 Task: Search one way flight ticket for 2 adults, 2 infants in seat and 1 infant on lap in first from Louisville: Louisville International Airport (standiford Field) to Greenville: Pitt-greenville Airport on 5-2-2023. Choice of flights is Royal air maroc. Number of bags: 1 carry on bag and 5 checked bags. Price is upto 65000. Outbound departure time preference is 8:30.
Action: Mouse moved to (372, 329)
Screenshot: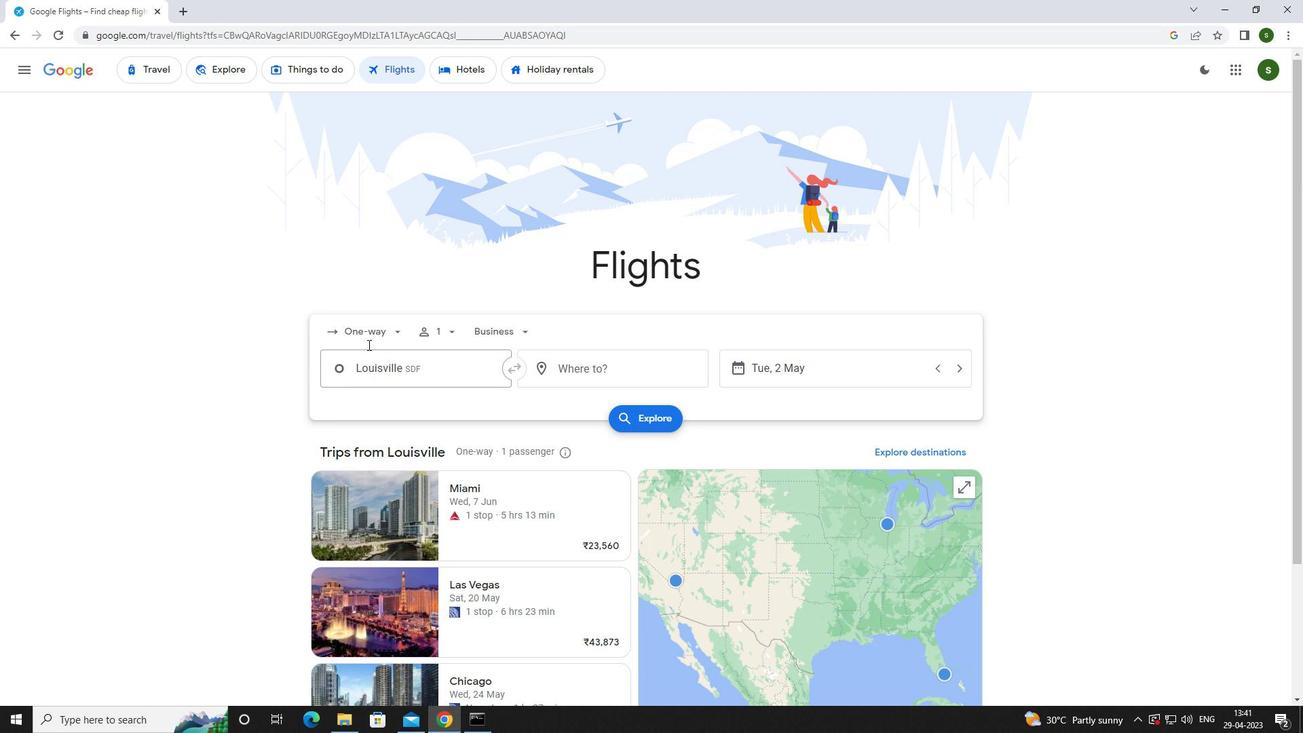 
Action: Mouse pressed left at (372, 329)
Screenshot: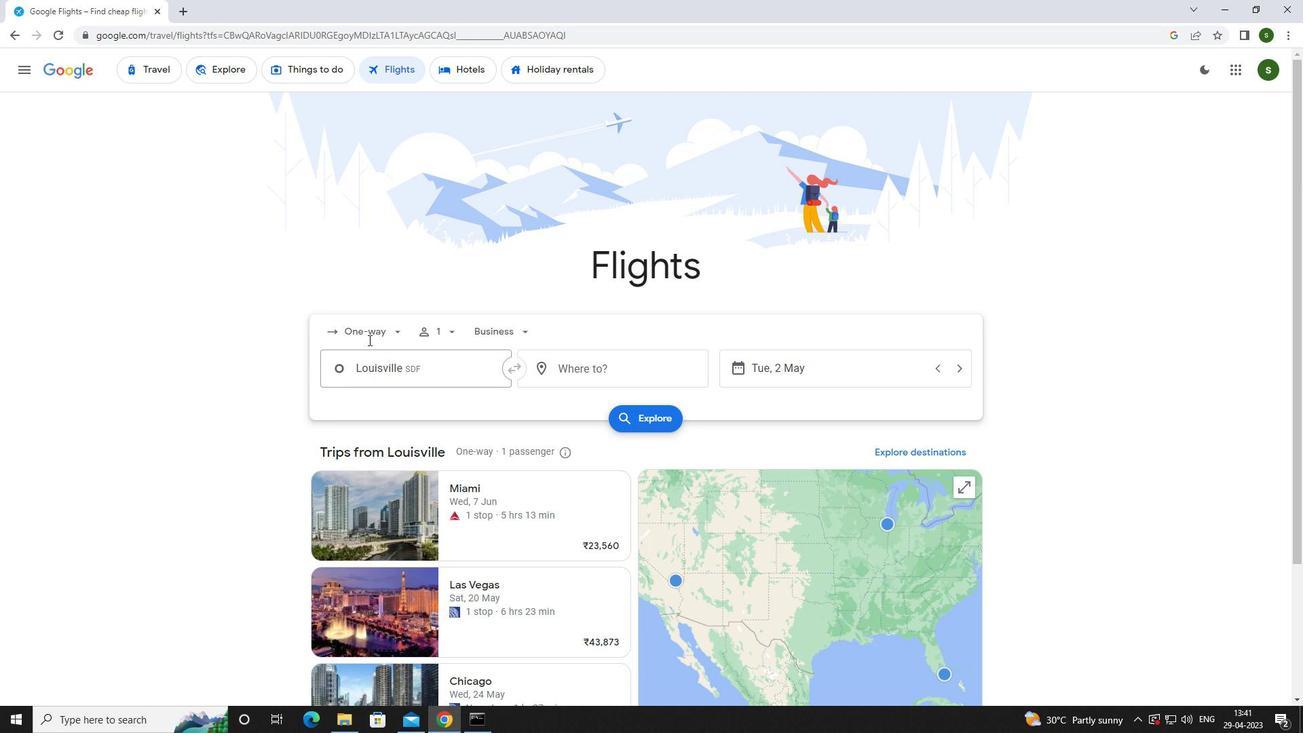 
Action: Mouse moved to (395, 331)
Screenshot: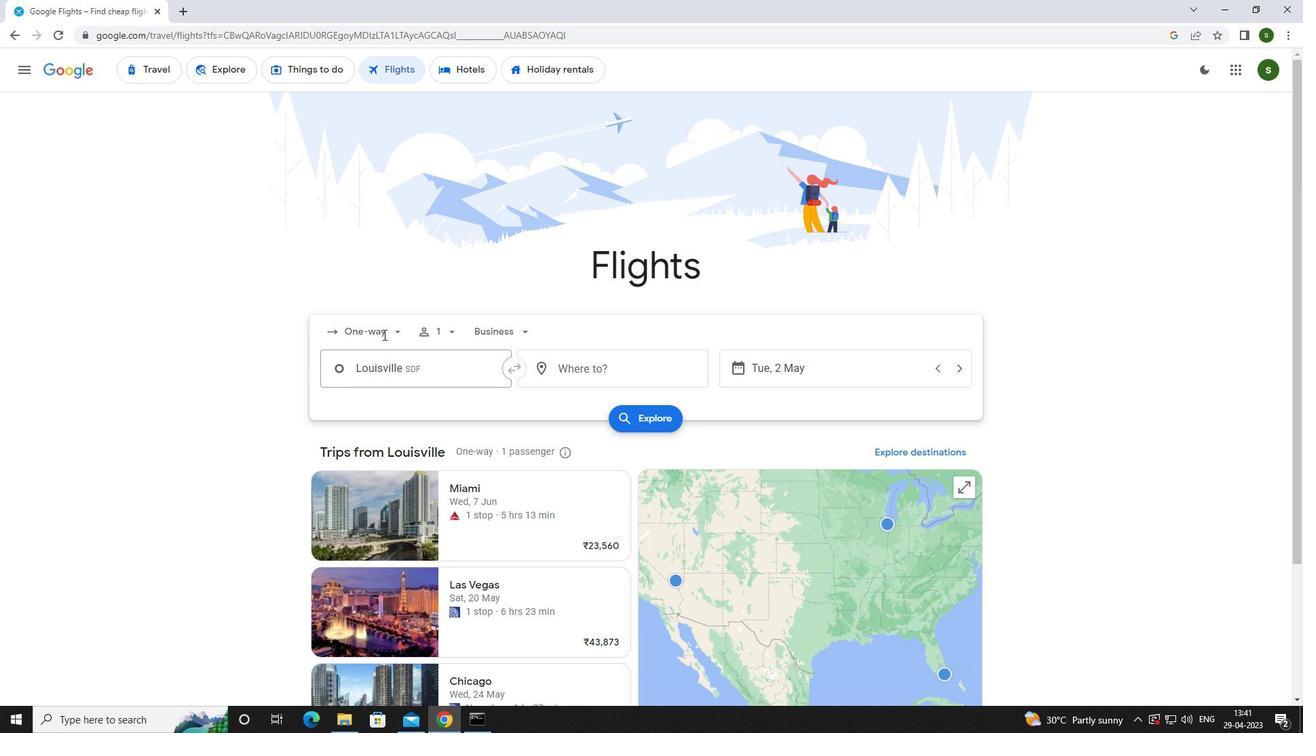 
Action: Mouse pressed left at (395, 331)
Screenshot: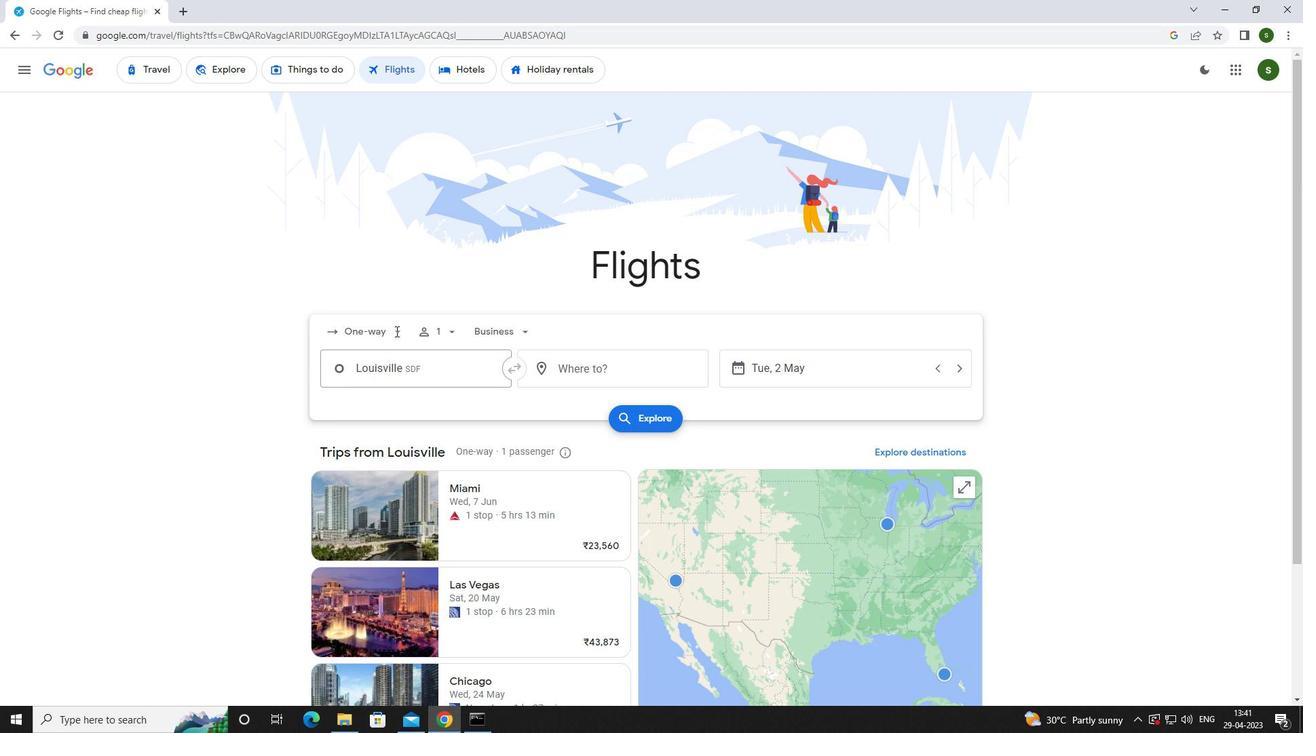 
Action: Mouse pressed left at (395, 331)
Screenshot: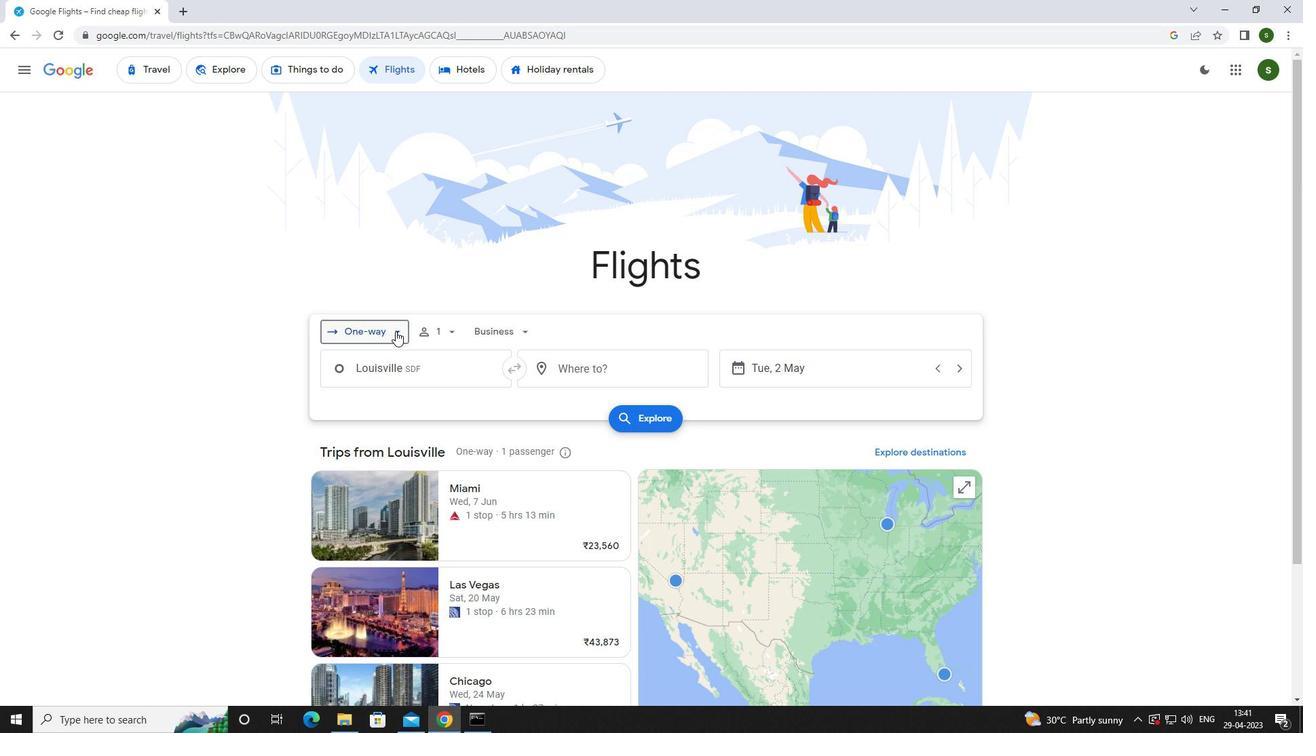 
Action: Mouse moved to (386, 395)
Screenshot: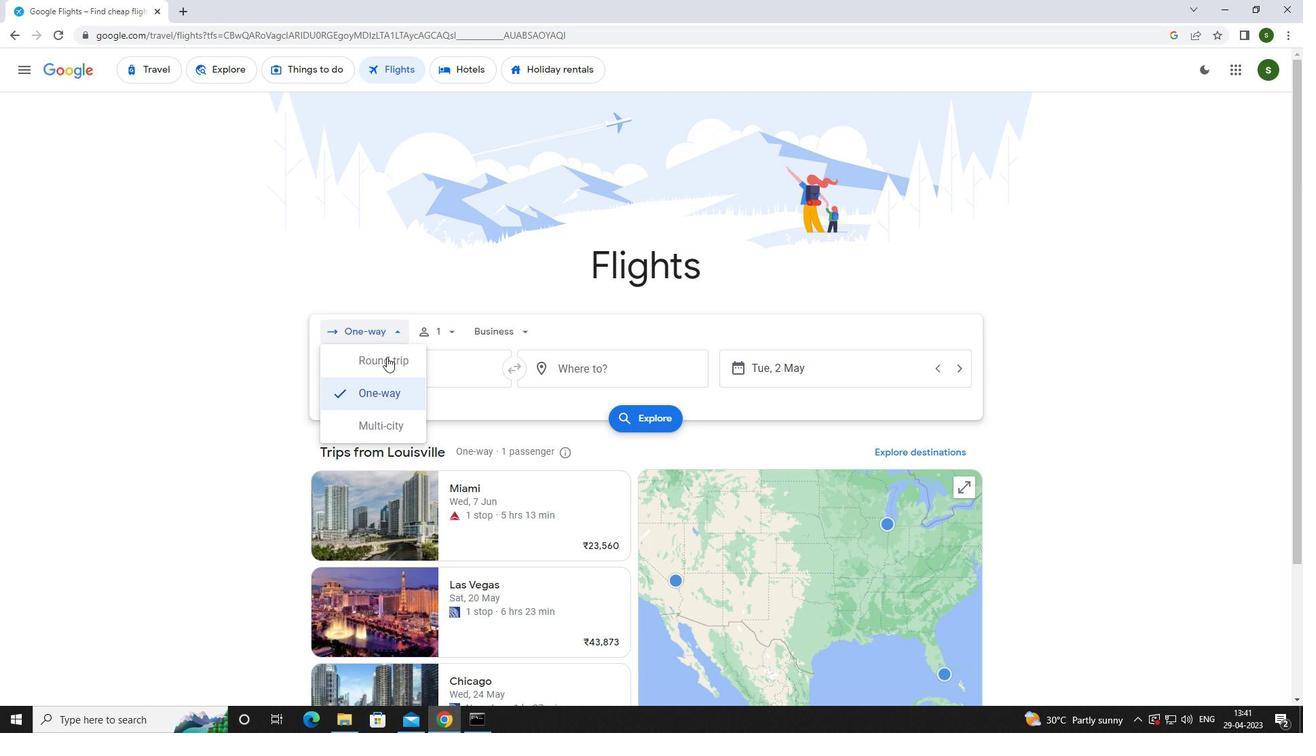 
Action: Mouse pressed left at (386, 395)
Screenshot: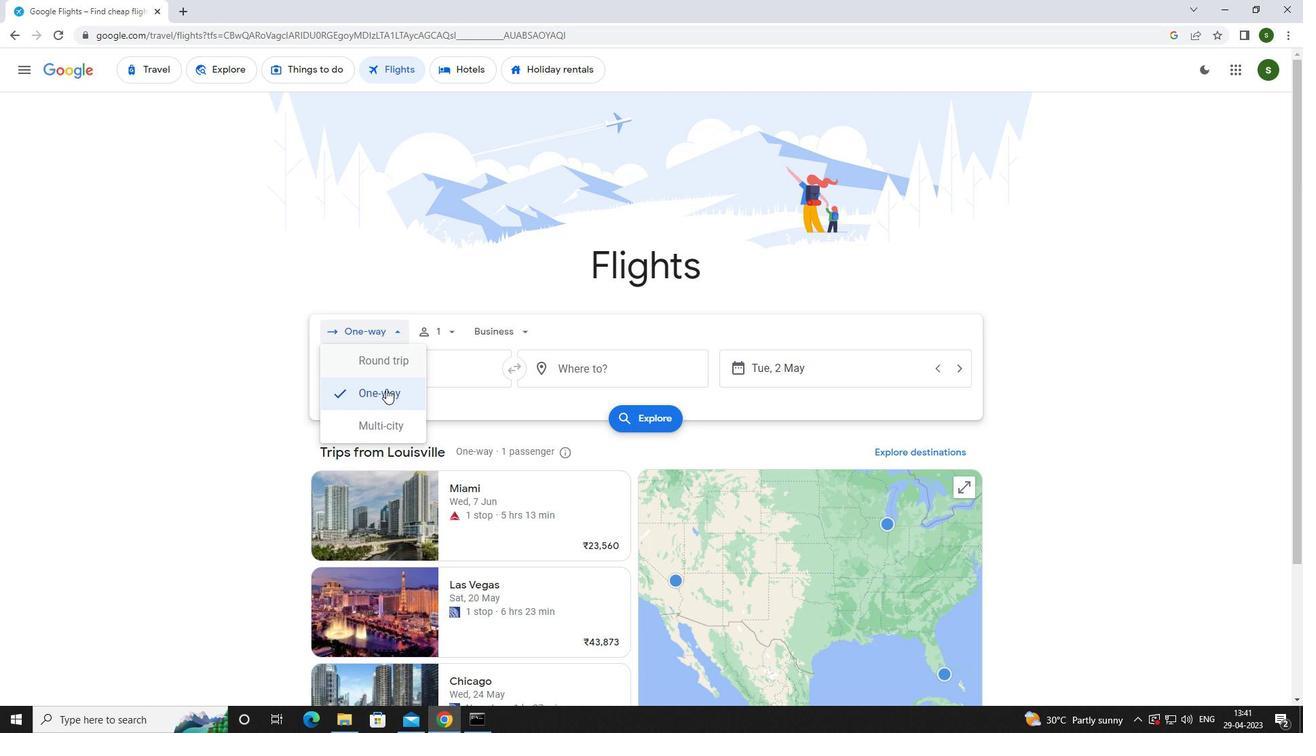 
Action: Mouse moved to (453, 327)
Screenshot: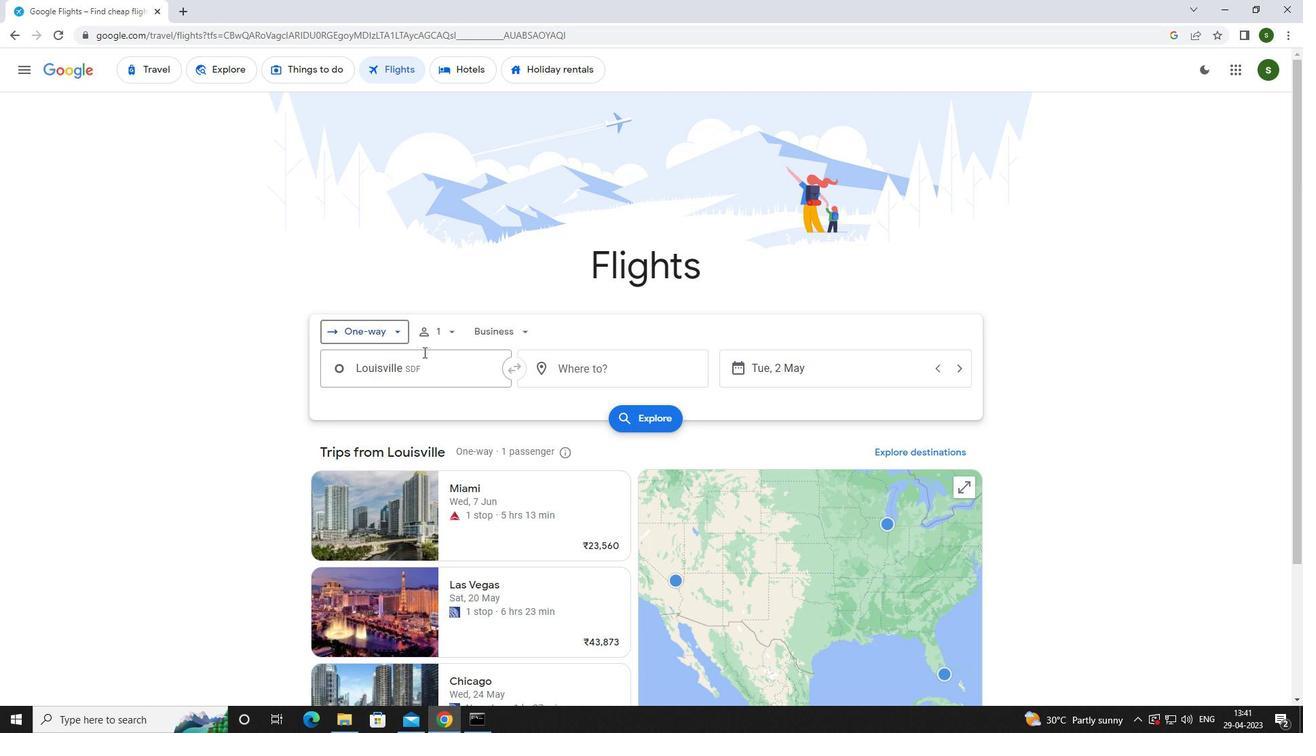 
Action: Mouse pressed left at (453, 327)
Screenshot: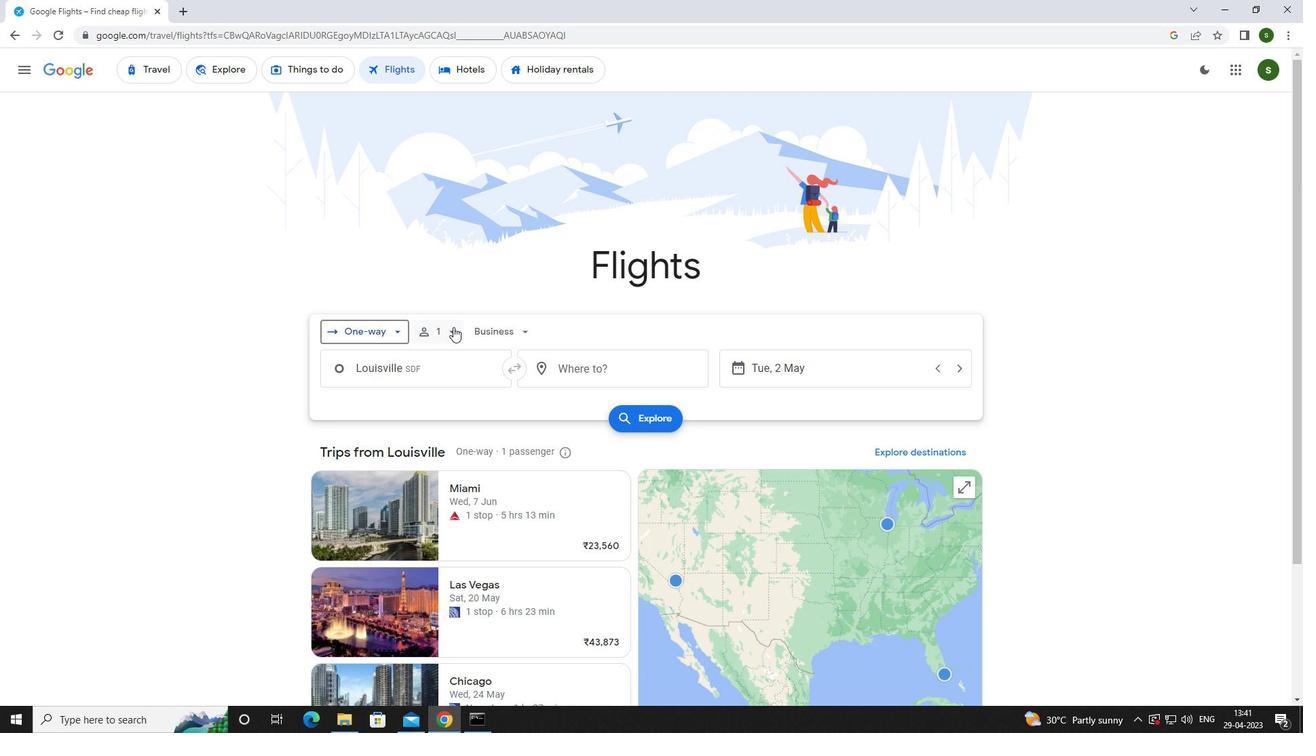 
Action: Mouse moved to (552, 363)
Screenshot: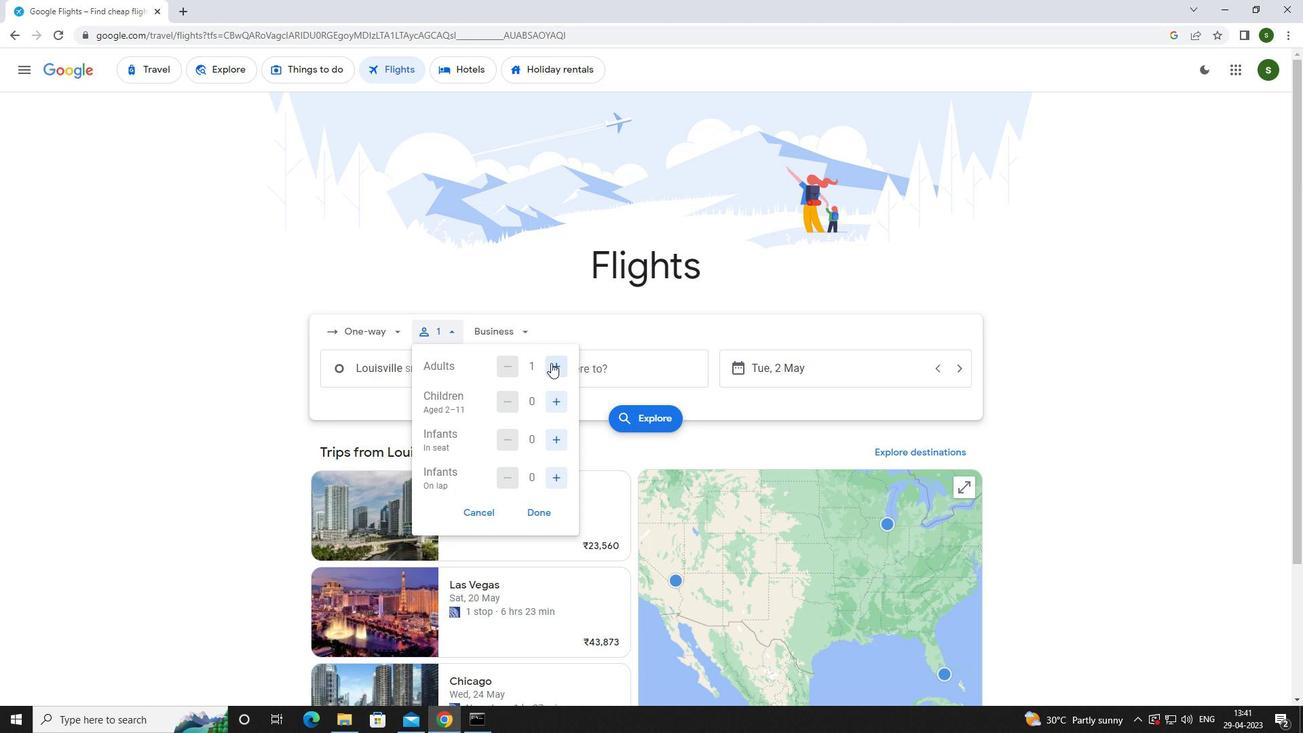 
Action: Mouse pressed left at (552, 363)
Screenshot: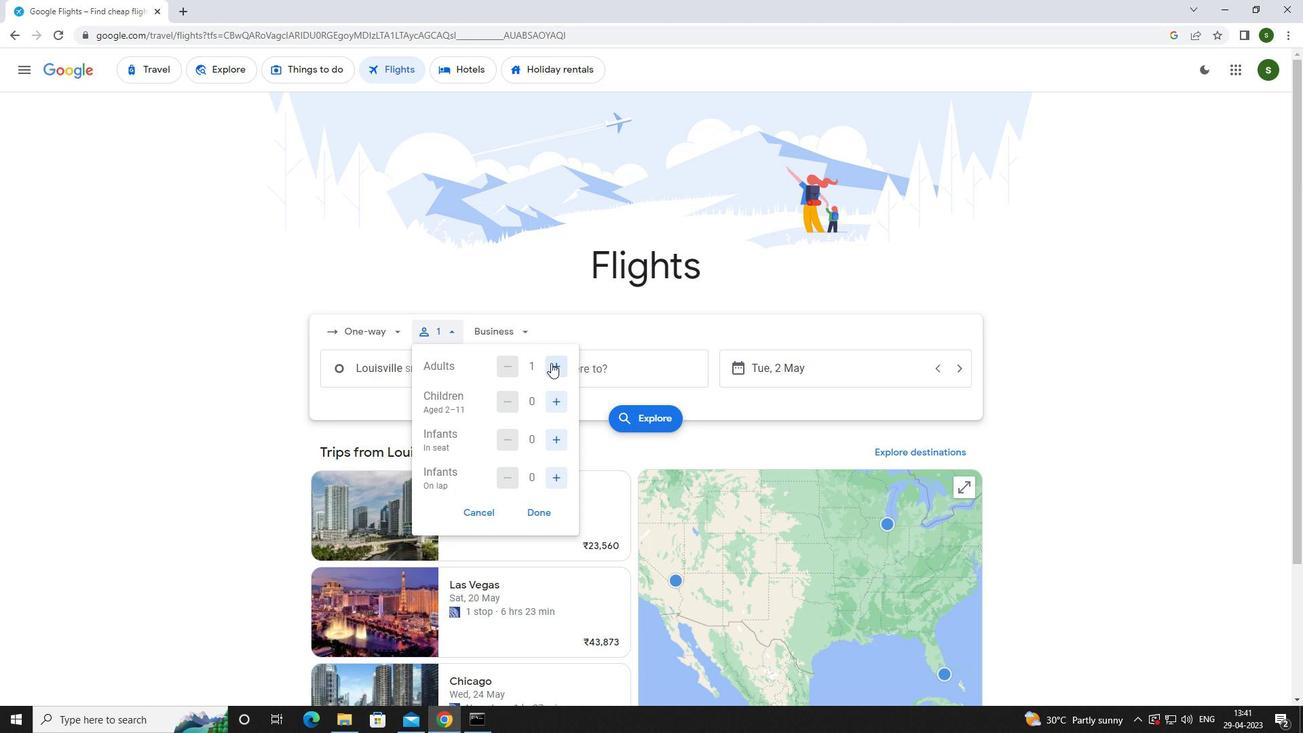 
Action: Mouse moved to (555, 434)
Screenshot: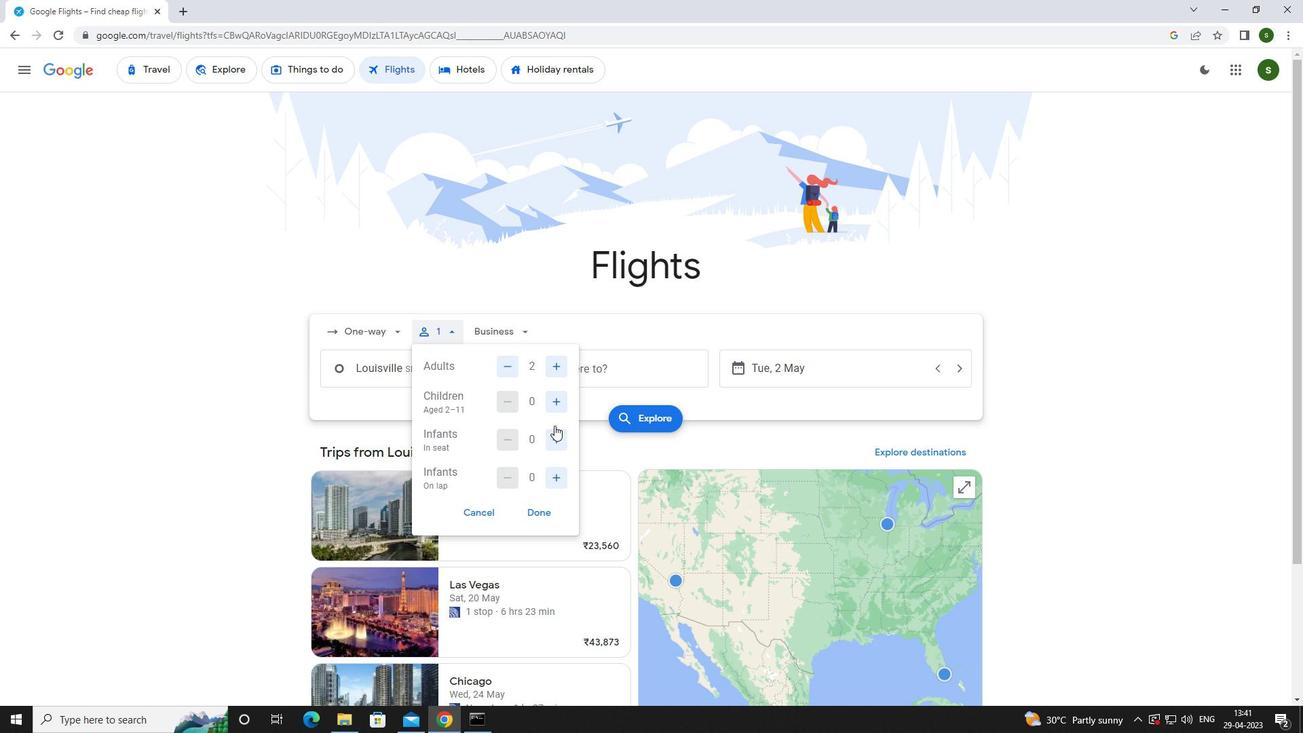 
Action: Mouse pressed left at (555, 434)
Screenshot: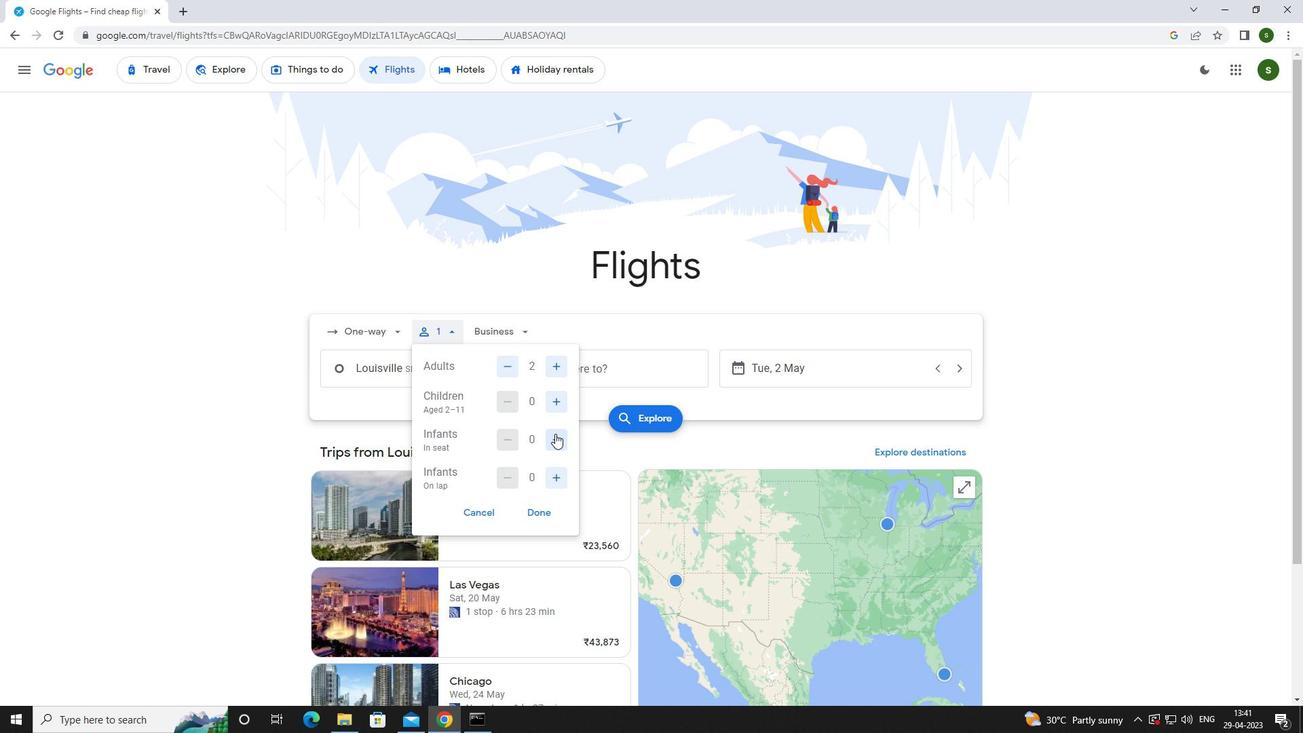 
Action: Mouse moved to (555, 434)
Screenshot: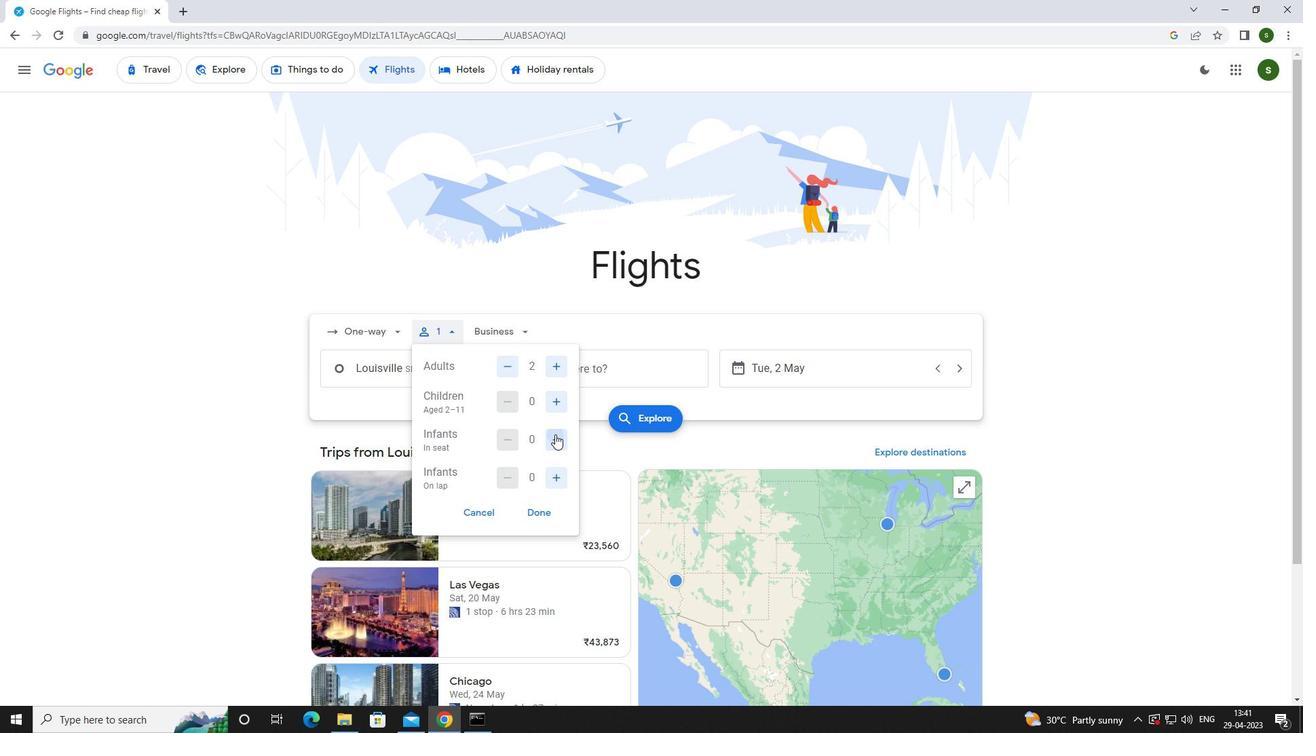 
Action: Mouse pressed left at (555, 434)
Screenshot: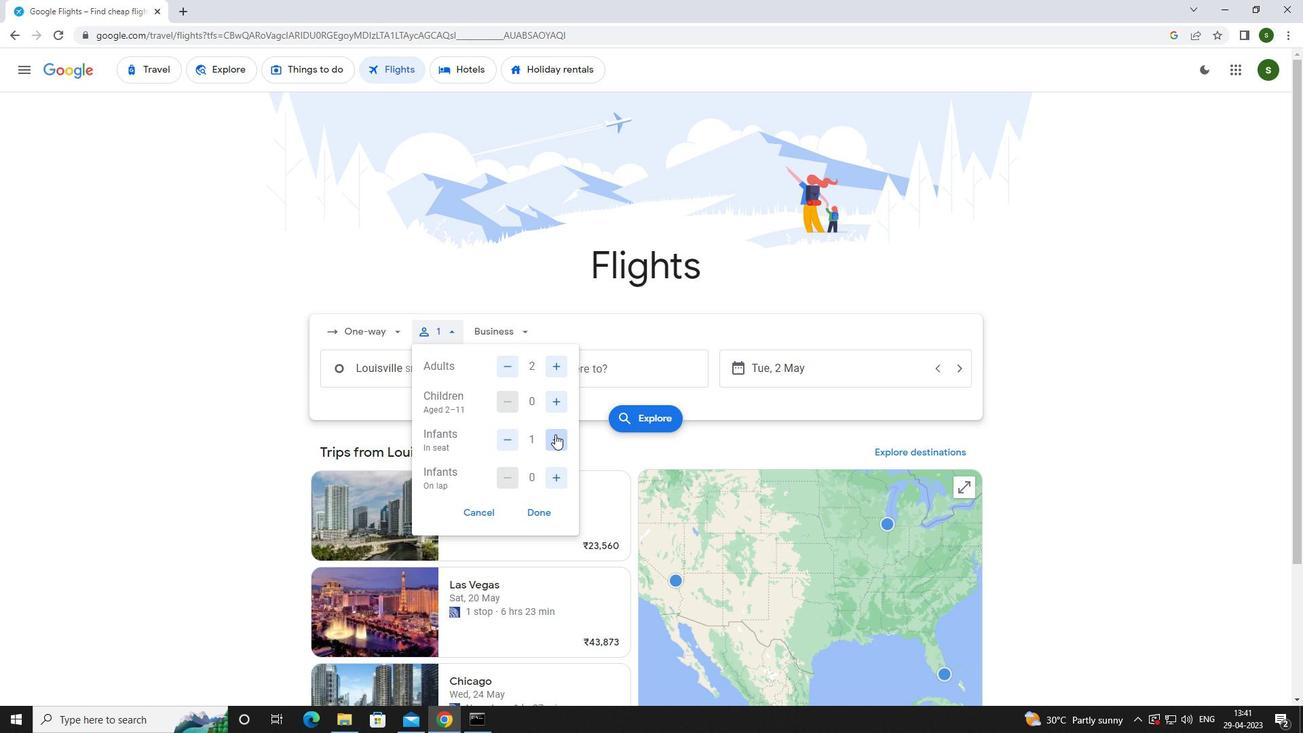 
Action: Mouse moved to (557, 473)
Screenshot: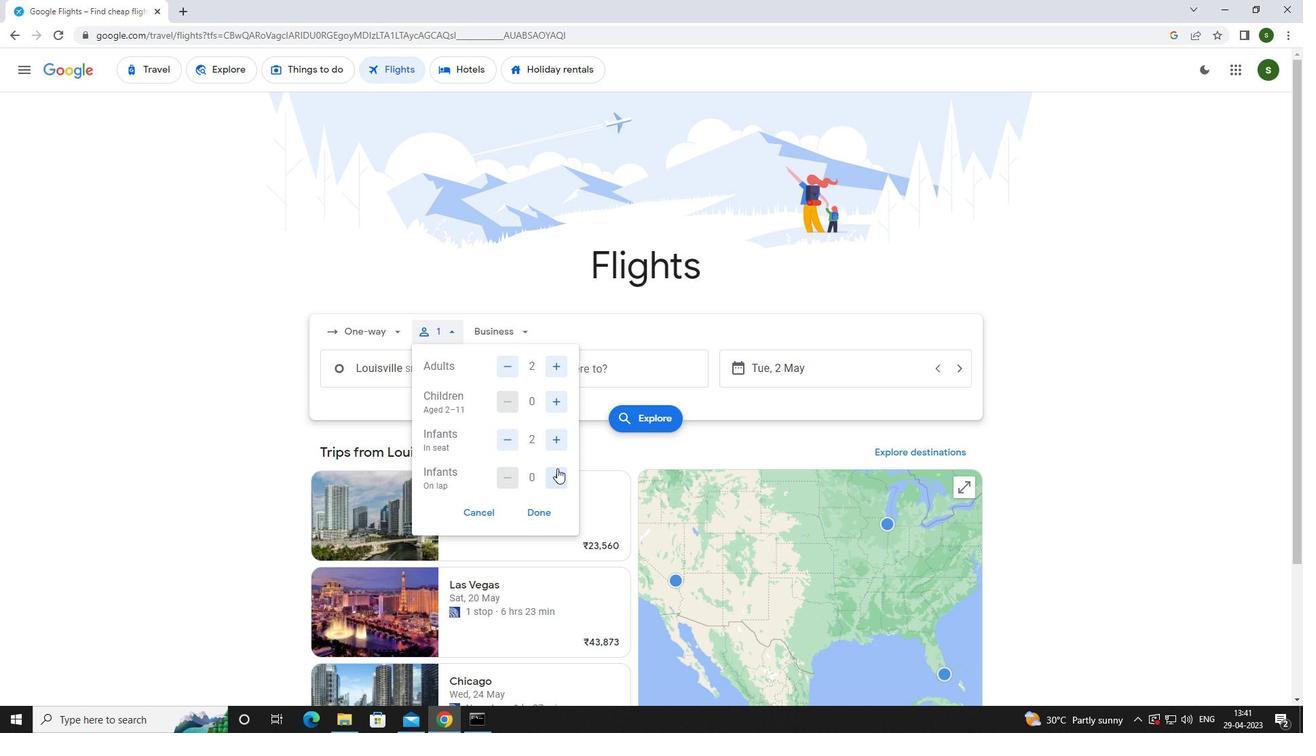 
Action: Mouse pressed left at (557, 473)
Screenshot: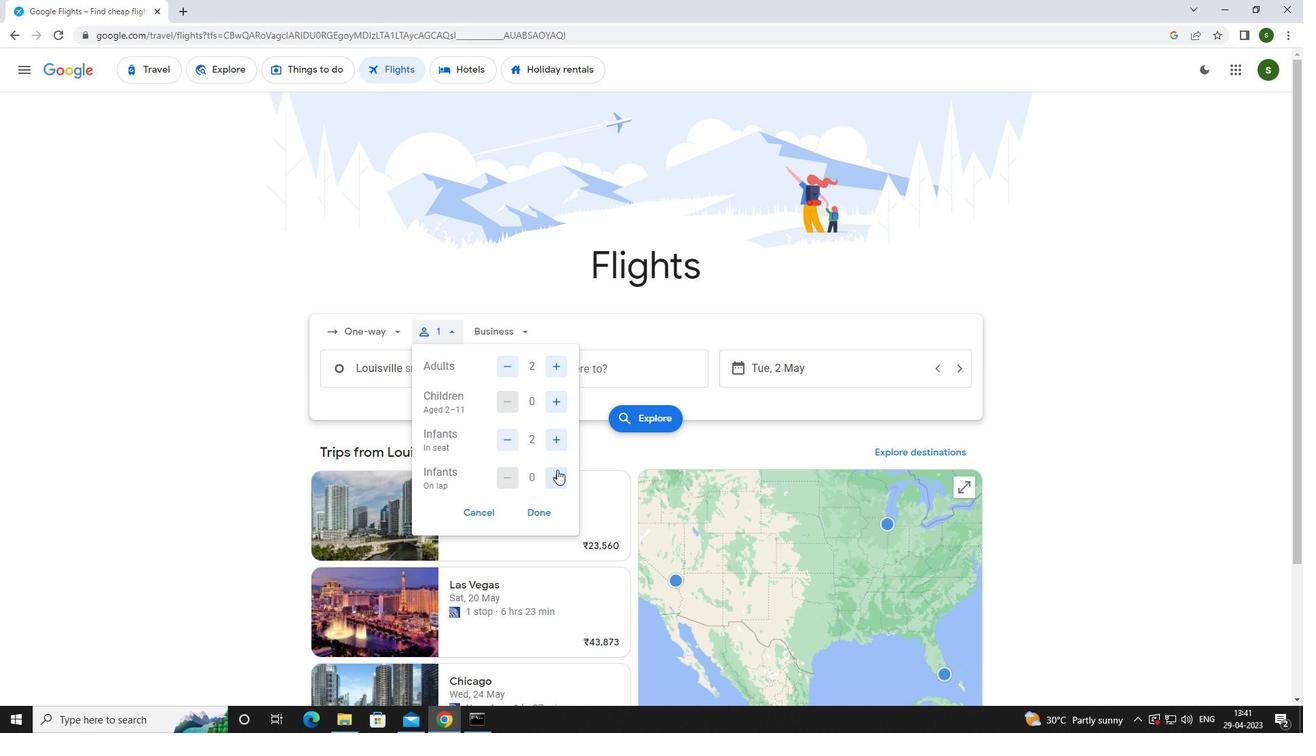 
Action: Mouse moved to (521, 329)
Screenshot: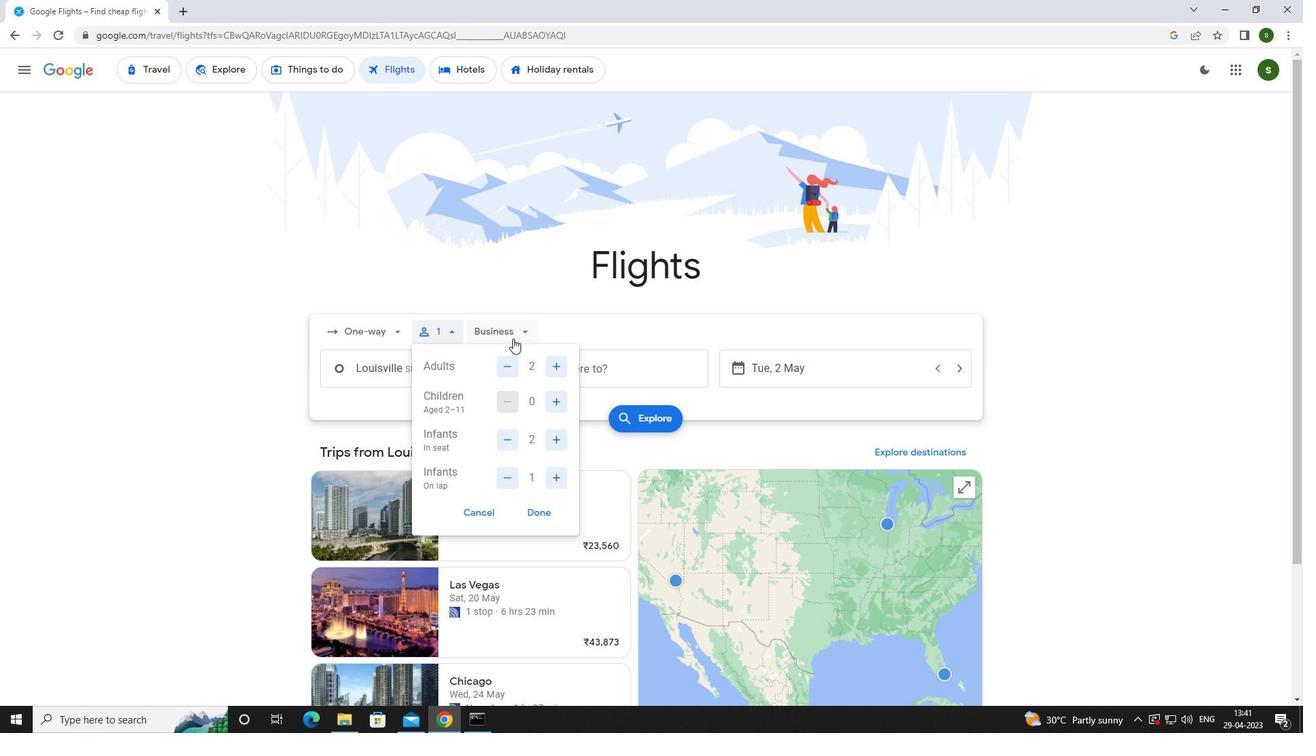 
Action: Mouse pressed left at (521, 329)
Screenshot: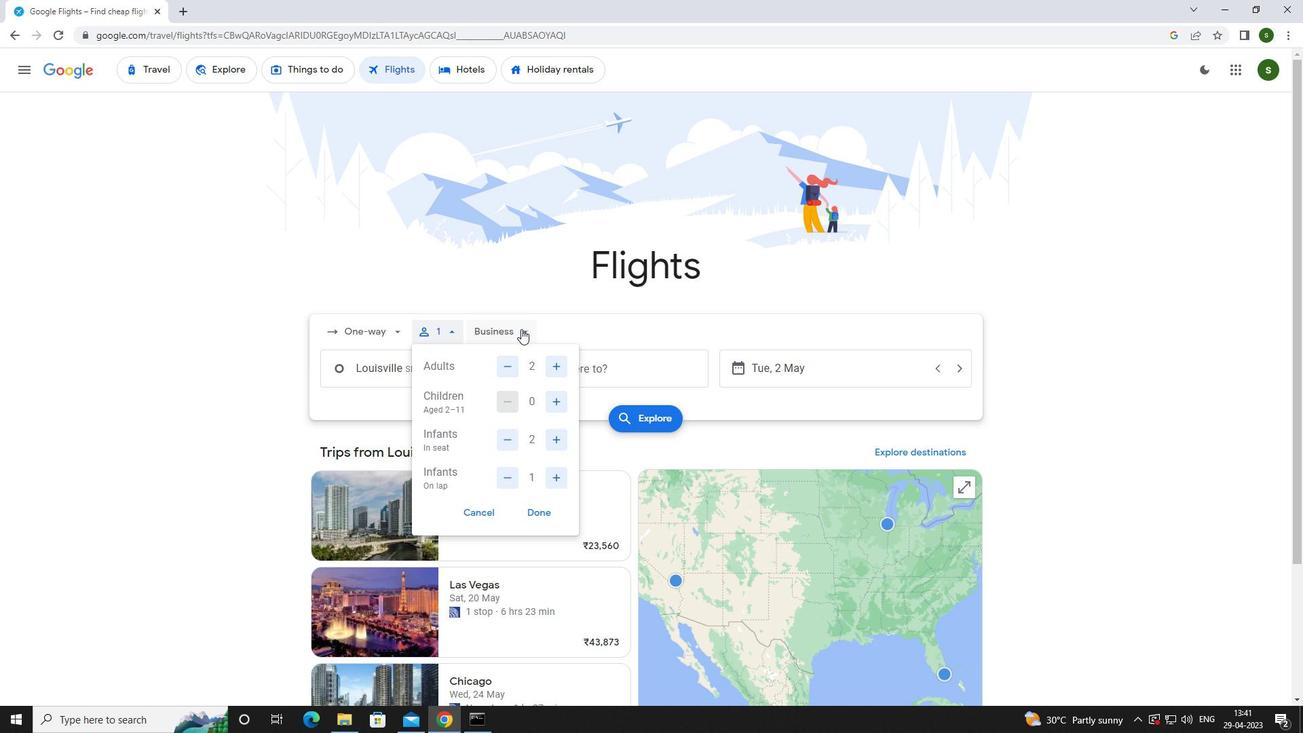 
Action: Mouse moved to (520, 452)
Screenshot: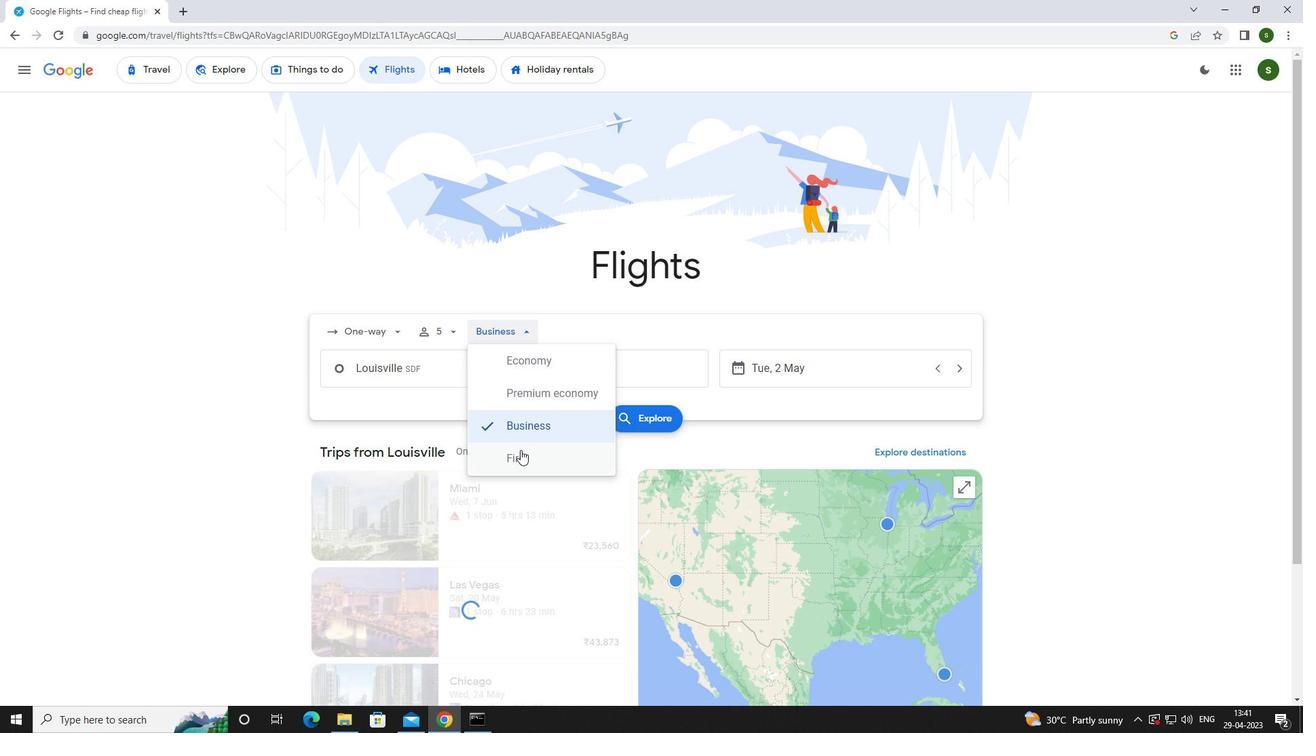 
Action: Mouse pressed left at (520, 452)
Screenshot: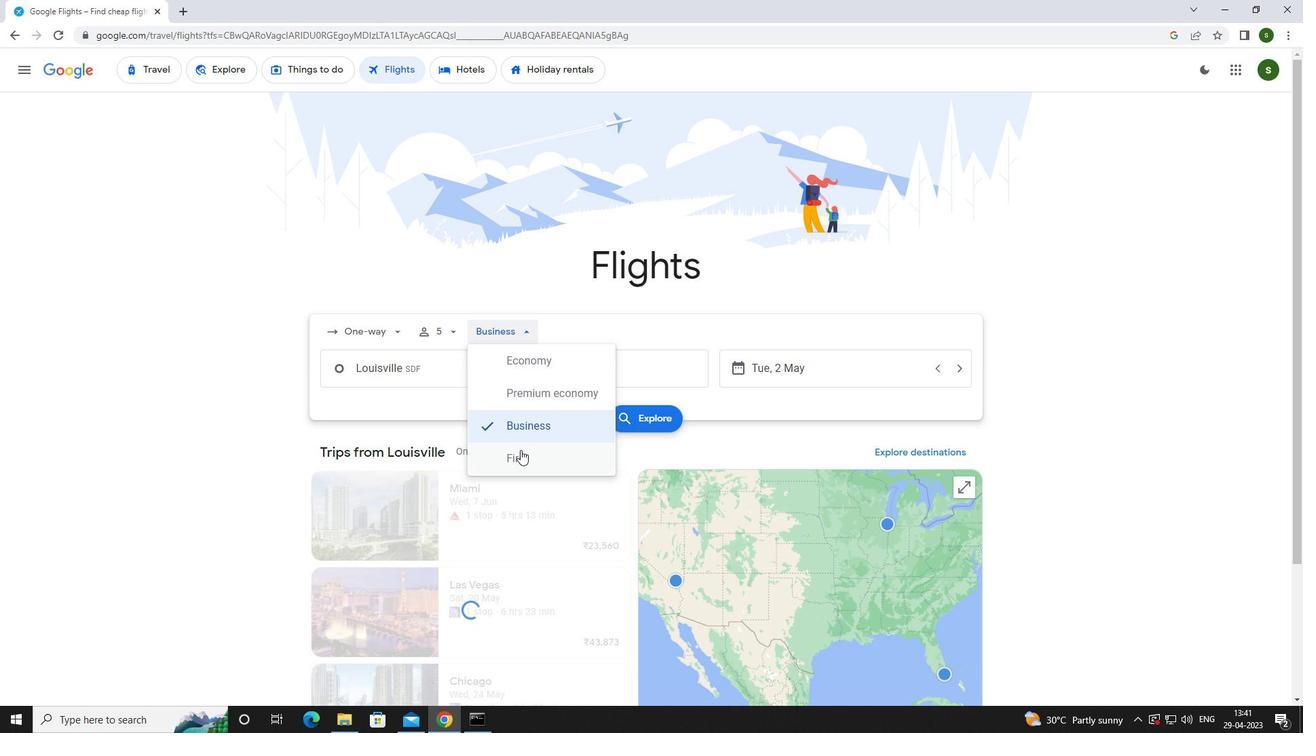 
Action: Mouse moved to (460, 371)
Screenshot: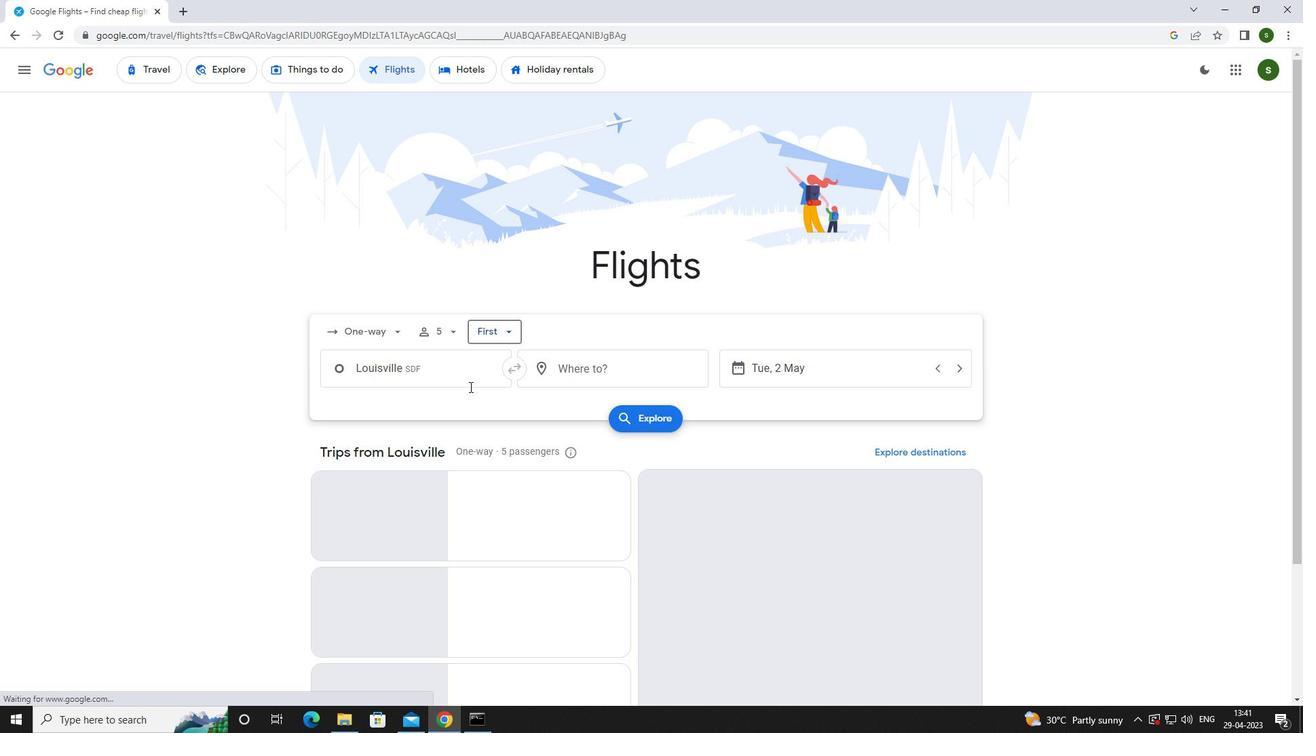 
Action: Mouse pressed left at (460, 371)
Screenshot: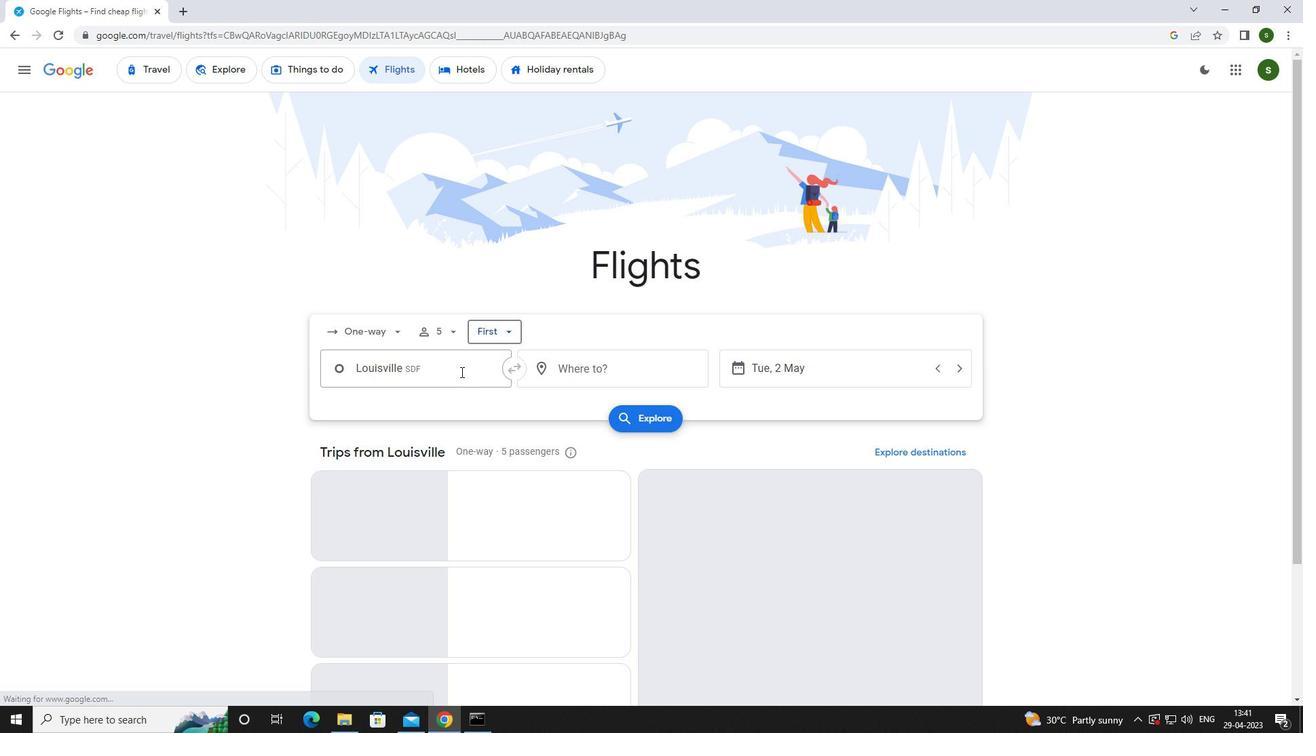
Action: Key pressed l<Key.caps_lock>ouisvill
Screenshot: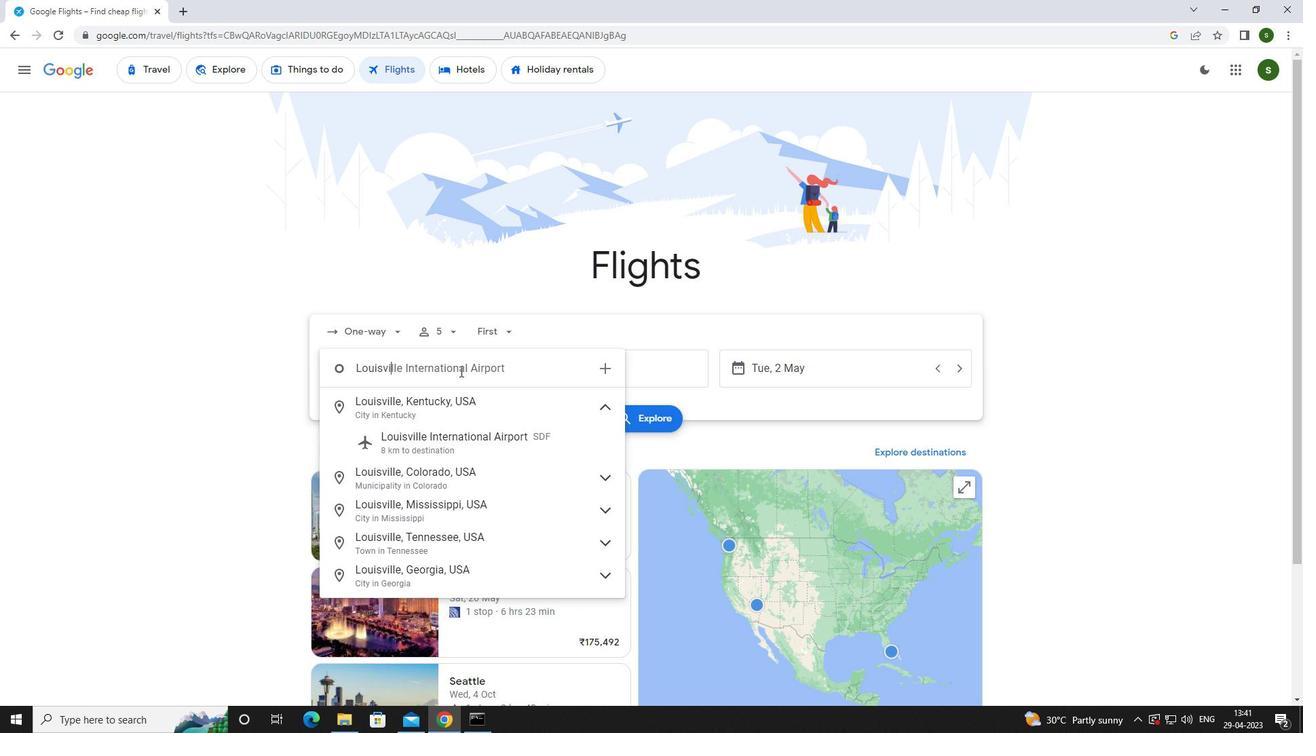 
Action: Mouse moved to (484, 433)
Screenshot: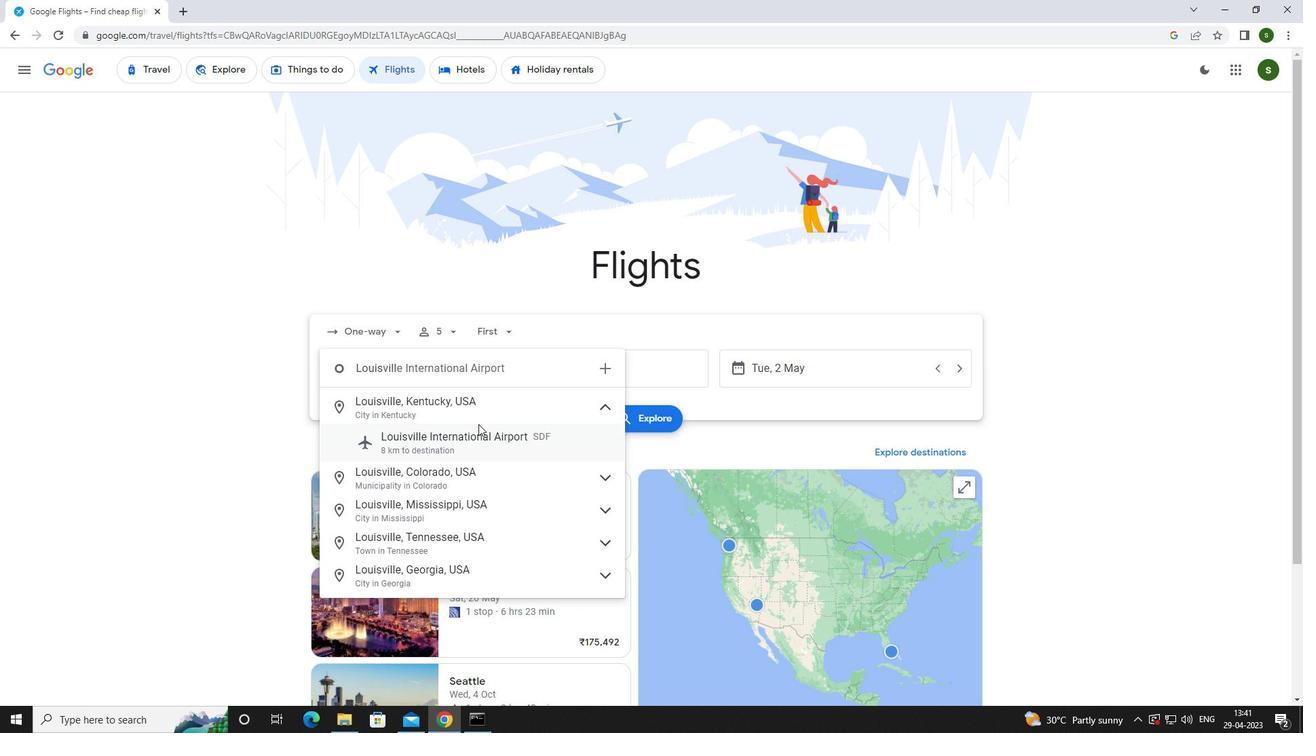 
Action: Mouse pressed left at (484, 433)
Screenshot: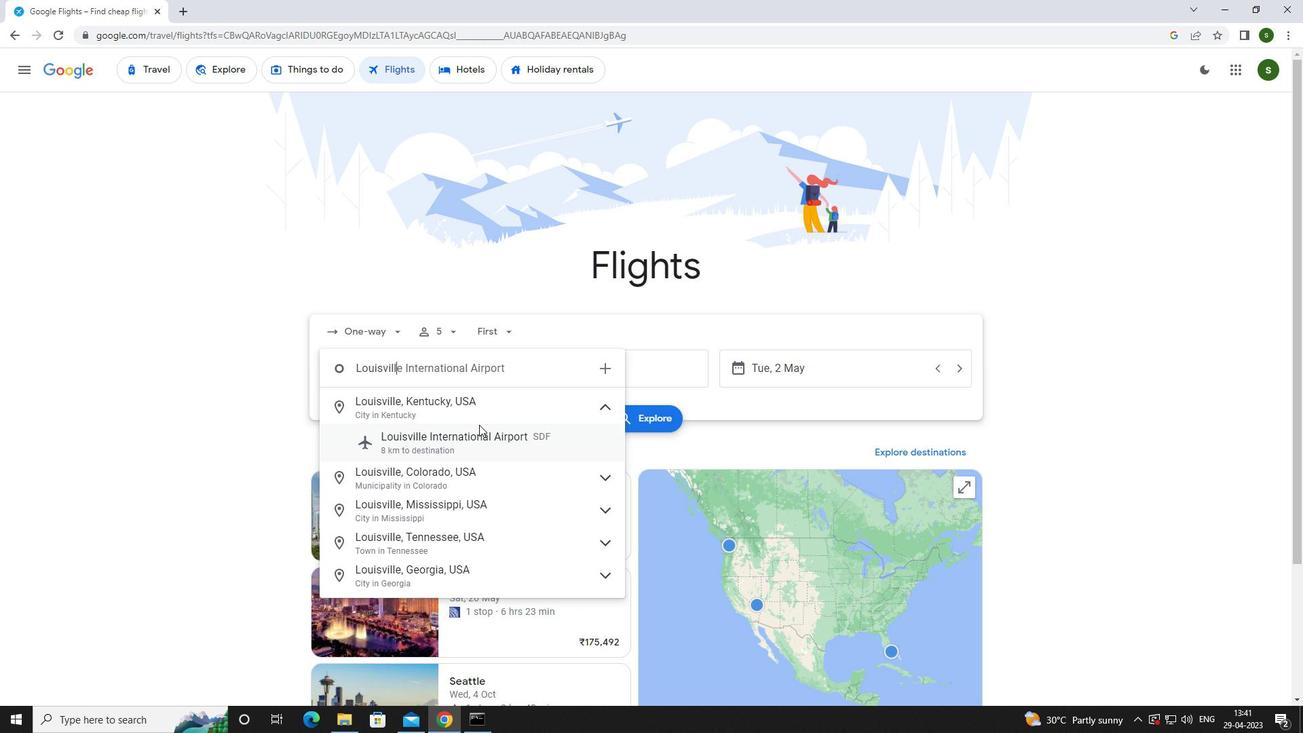 
Action: Mouse moved to (585, 370)
Screenshot: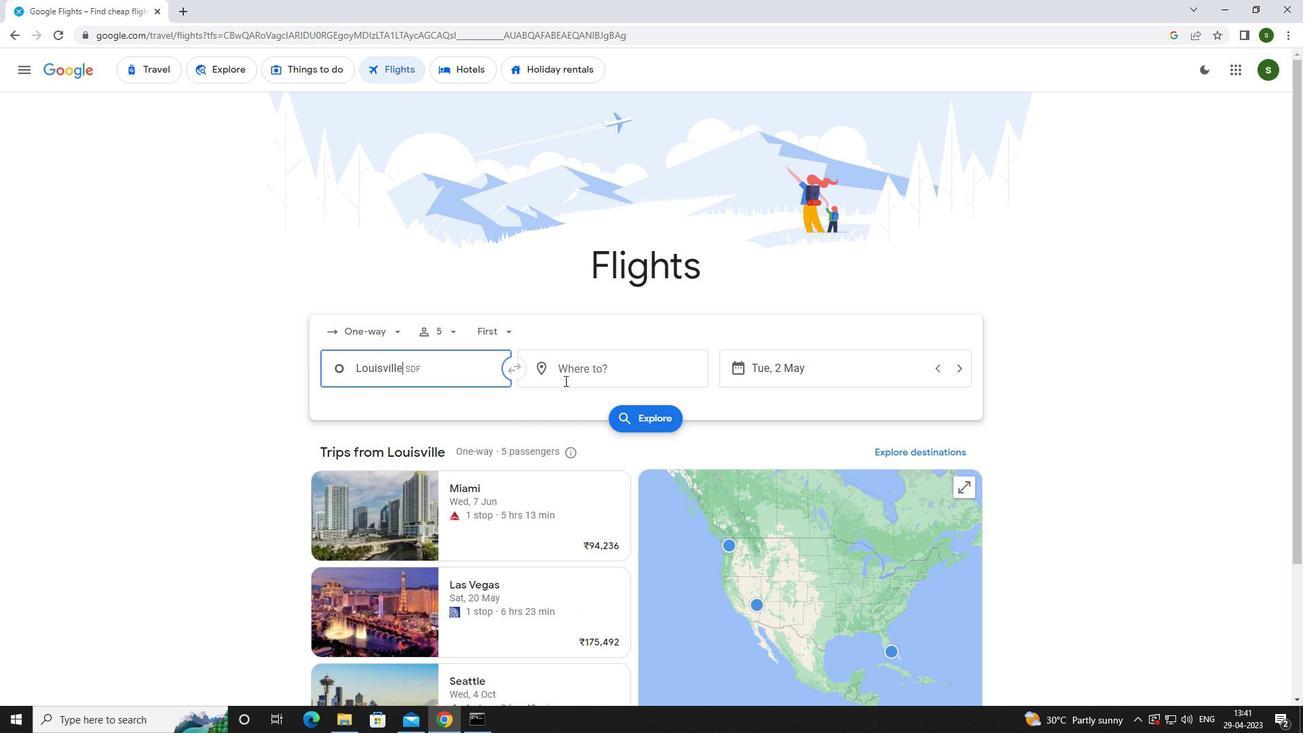 
Action: Mouse pressed left at (585, 370)
Screenshot: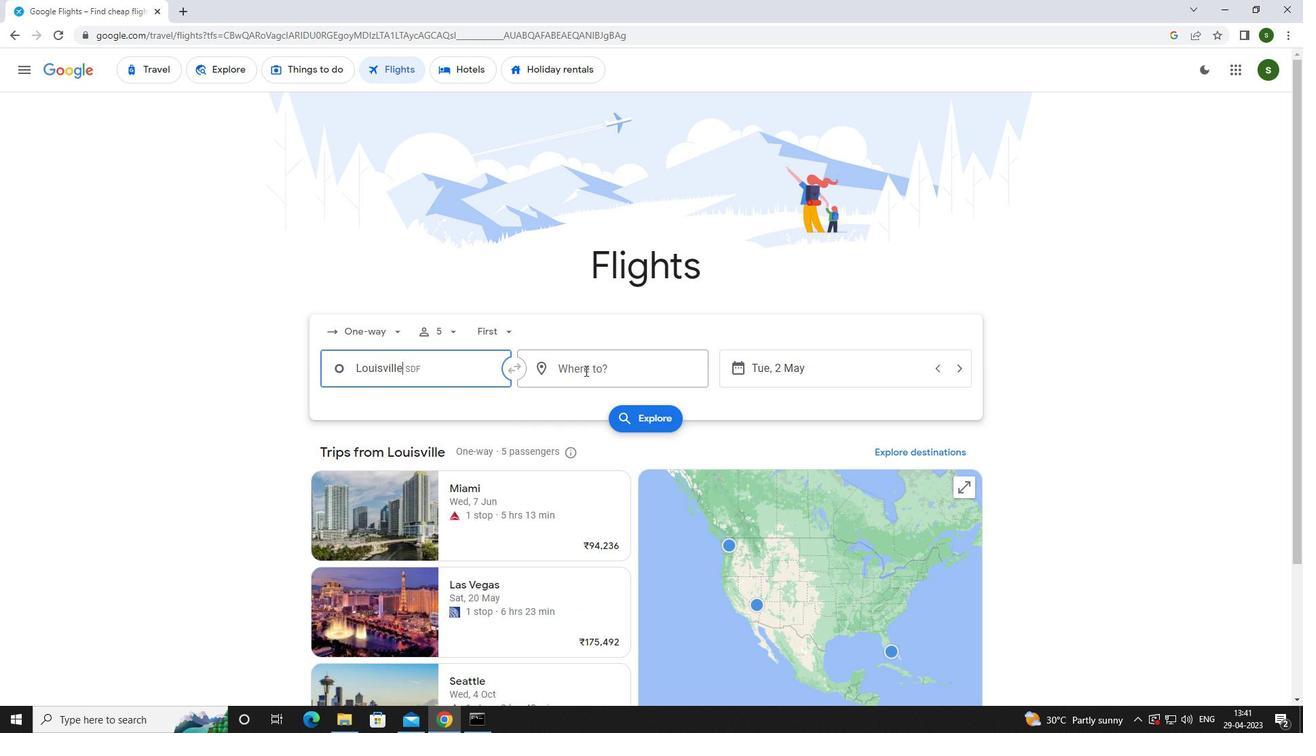 
Action: Key pressed <Key.caps_lock>g<Key.caps_lock>reenville<Key.space>pi
Screenshot: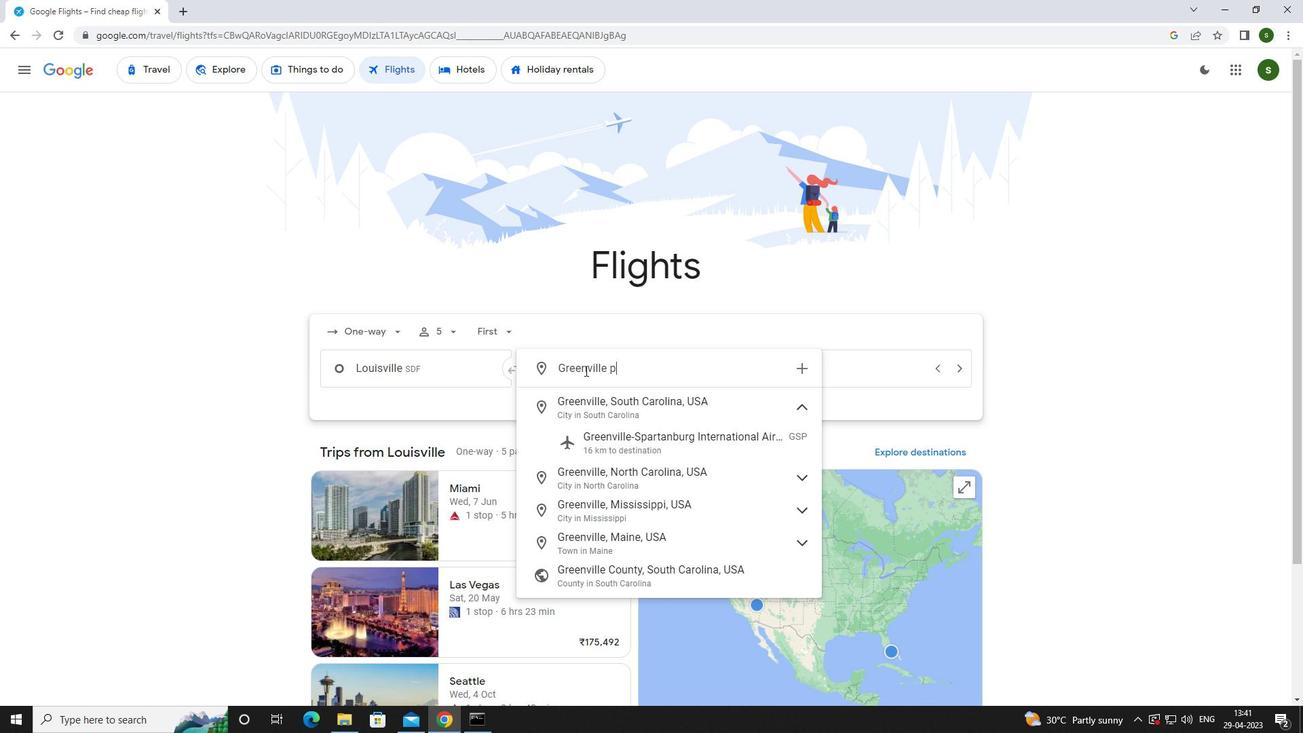
Action: Mouse moved to (594, 408)
Screenshot: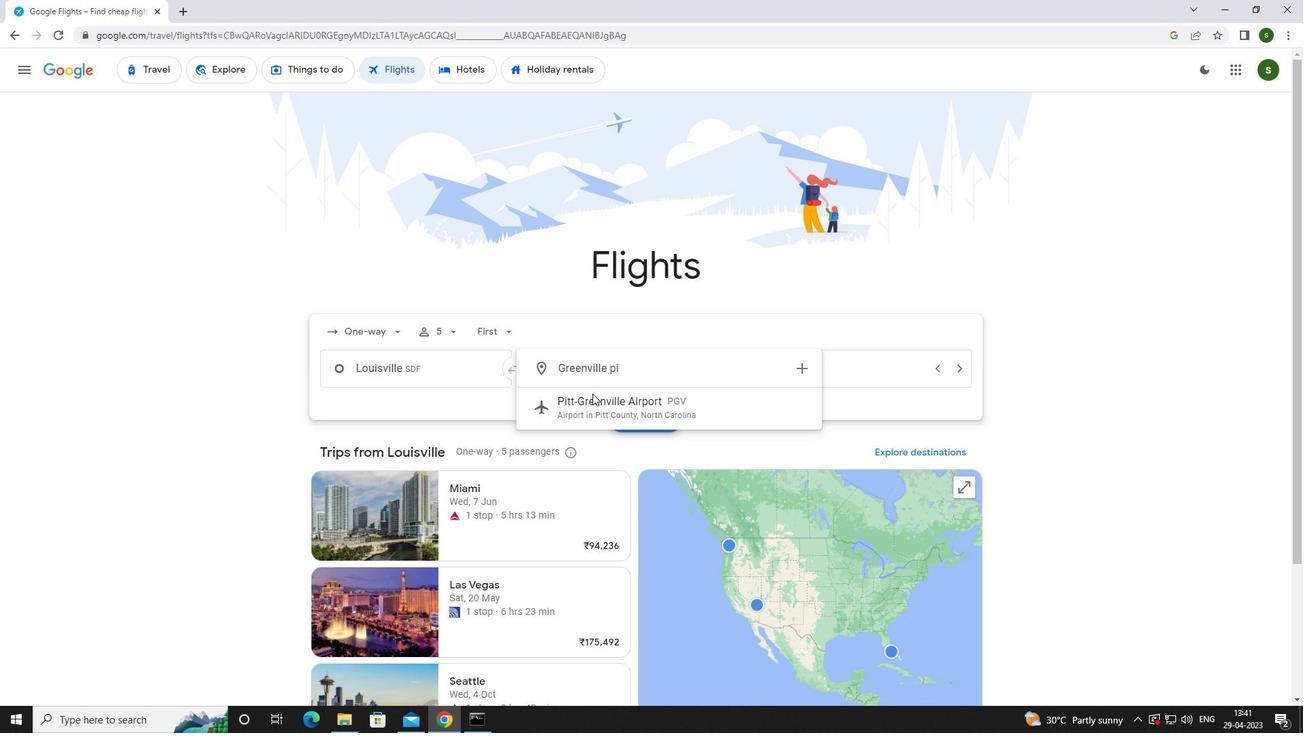 
Action: Mouse pressed left at (594, 408)
Screenshot: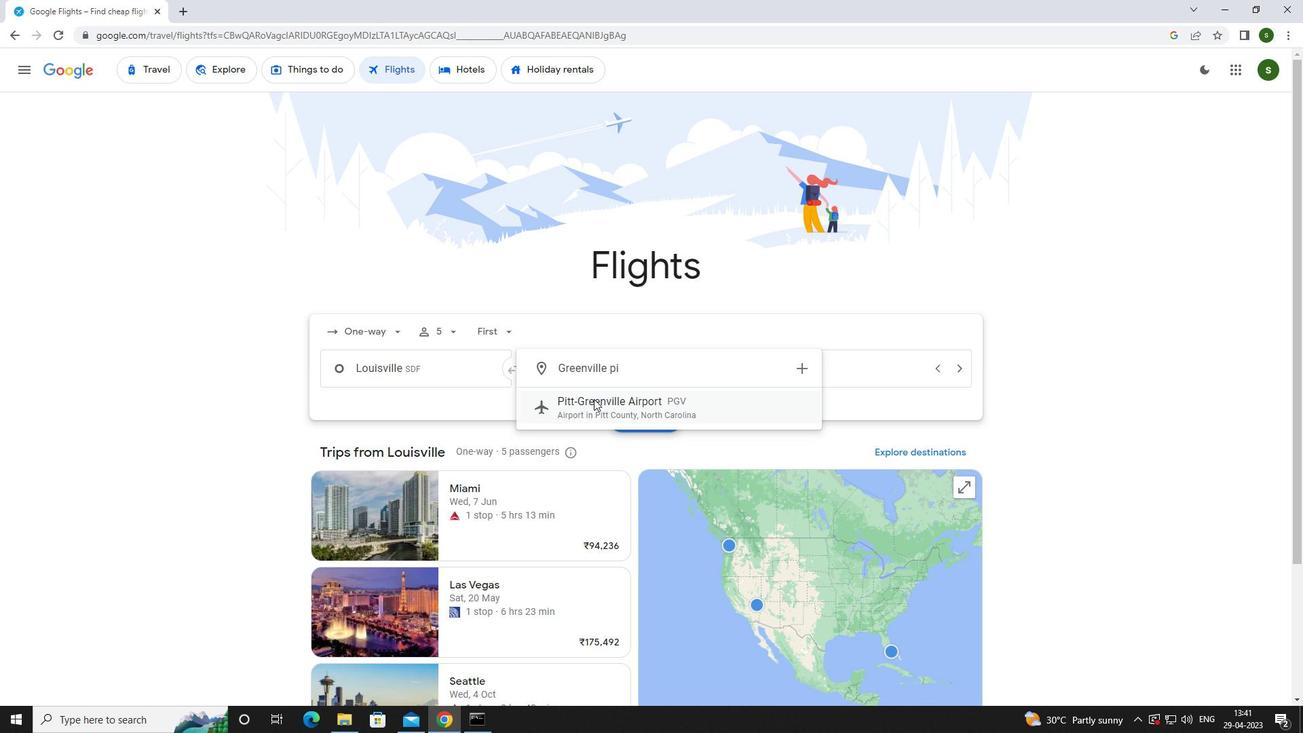 
Action: Mouse moved to (823, 368)
Screenshot: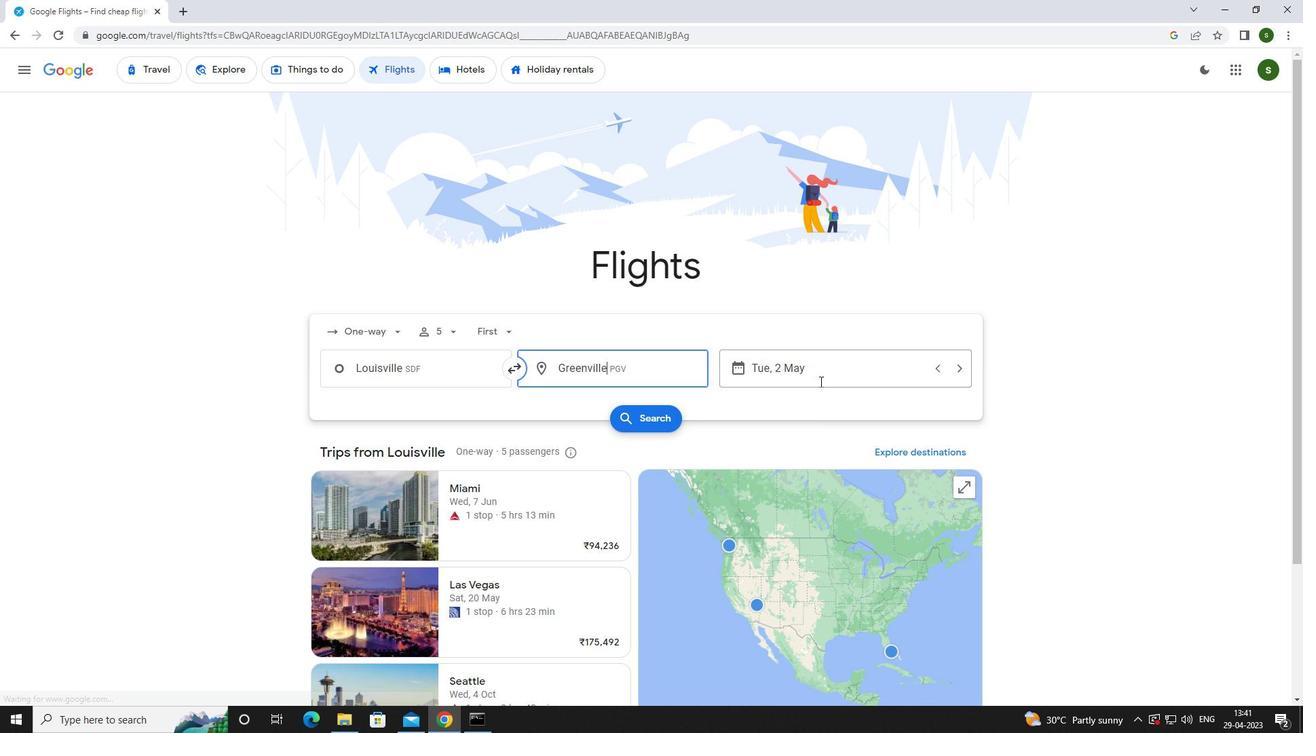
Action: Mouse pressed left at (823, 368)
Screenshot: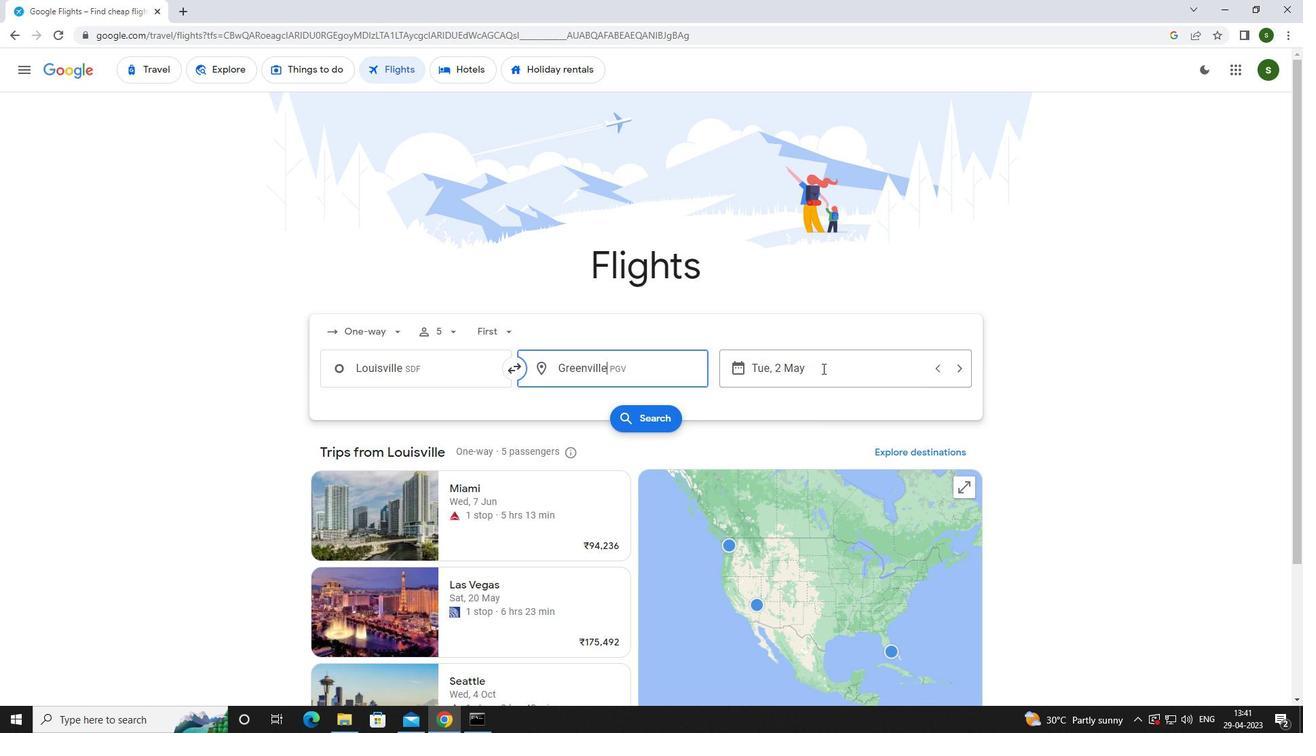 
Action: Mouse moved to (821, 451)
Screenshot: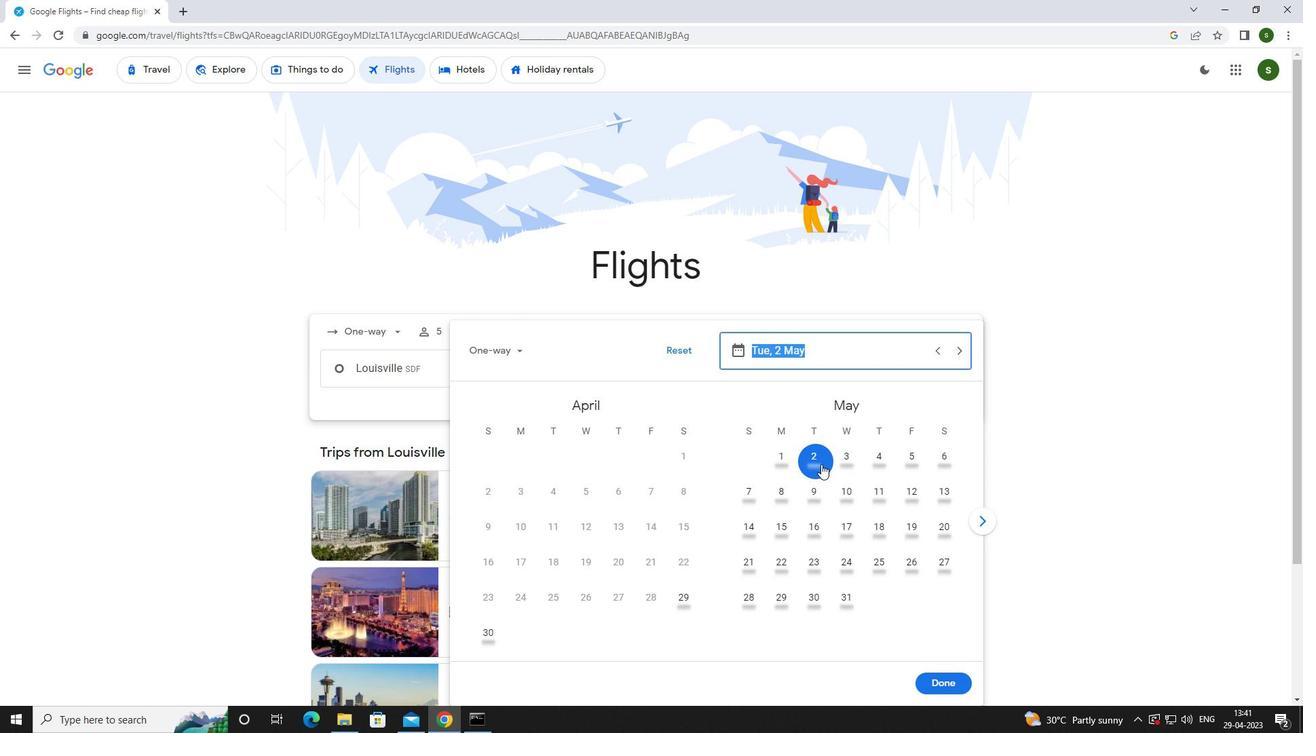 
Action: Mouse pressed left at (821, 451)
Screenshot: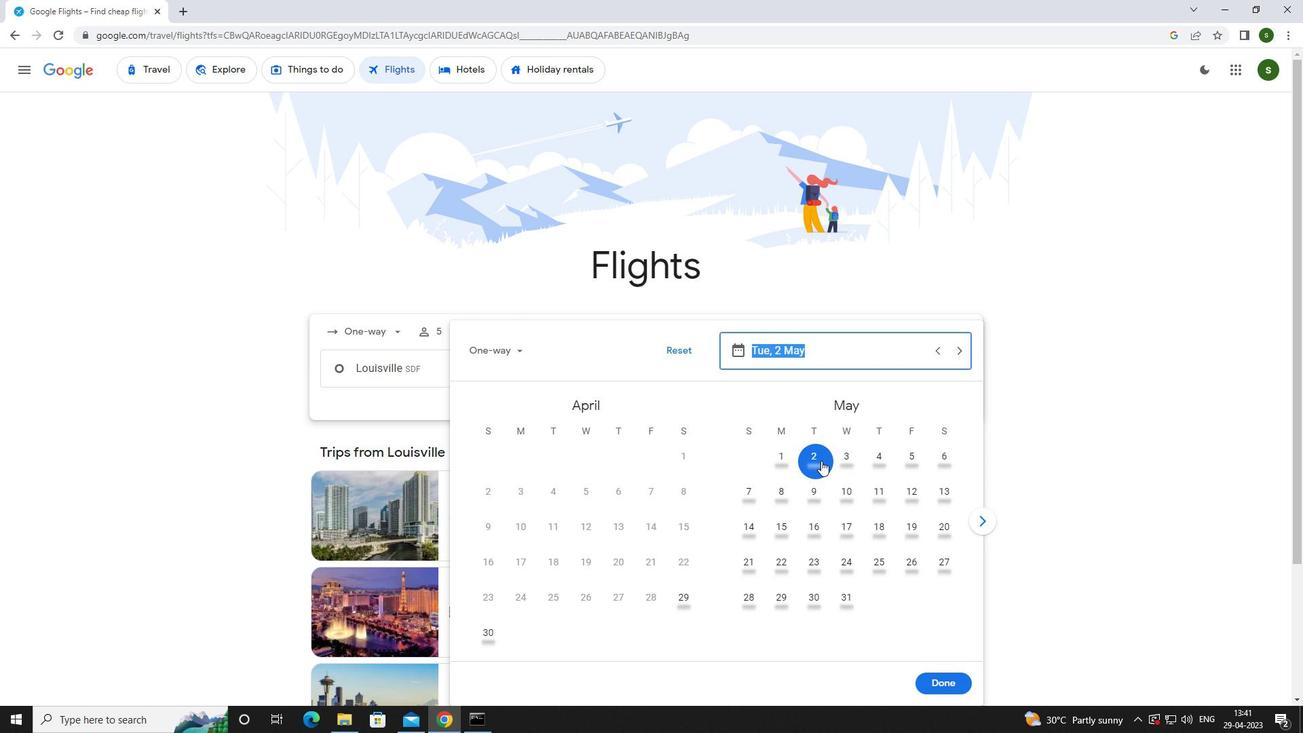 
Action: Mouse moved to (938, 683)
Screenshot: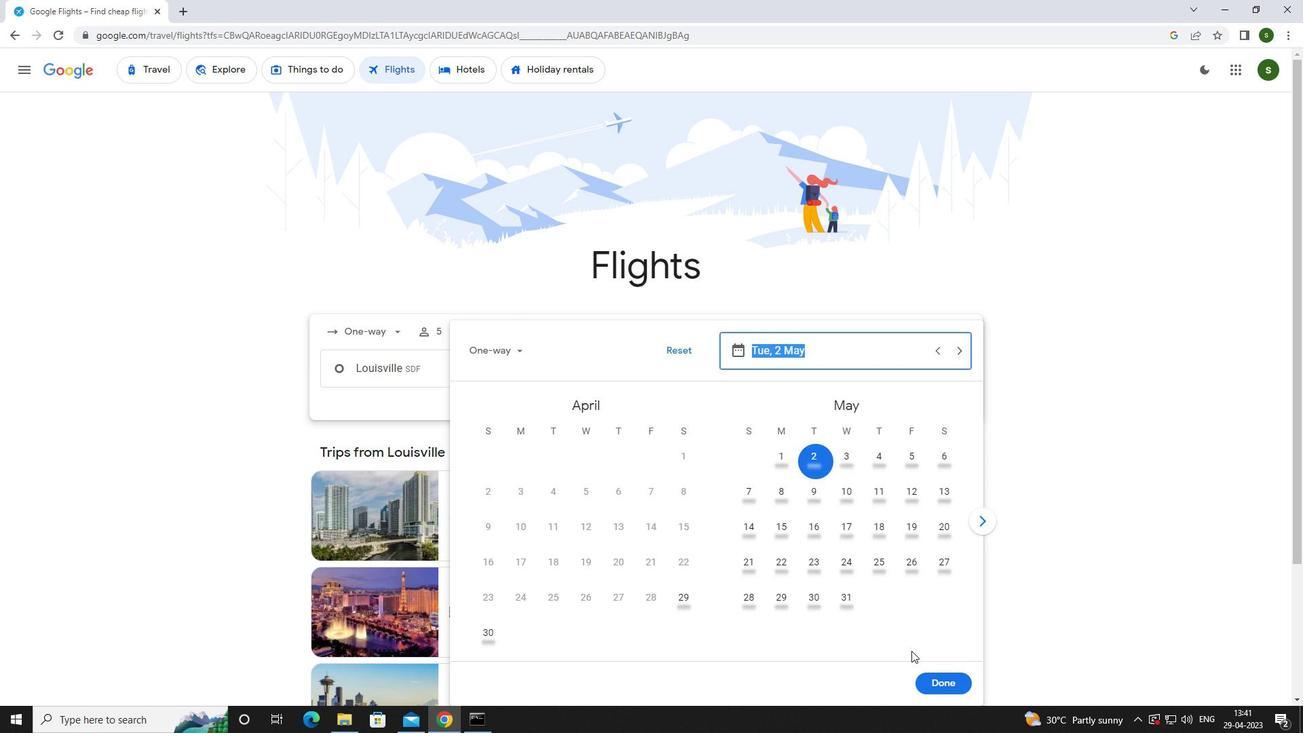 
Action: Mouse pressed left at (938, 683)
Screenshot: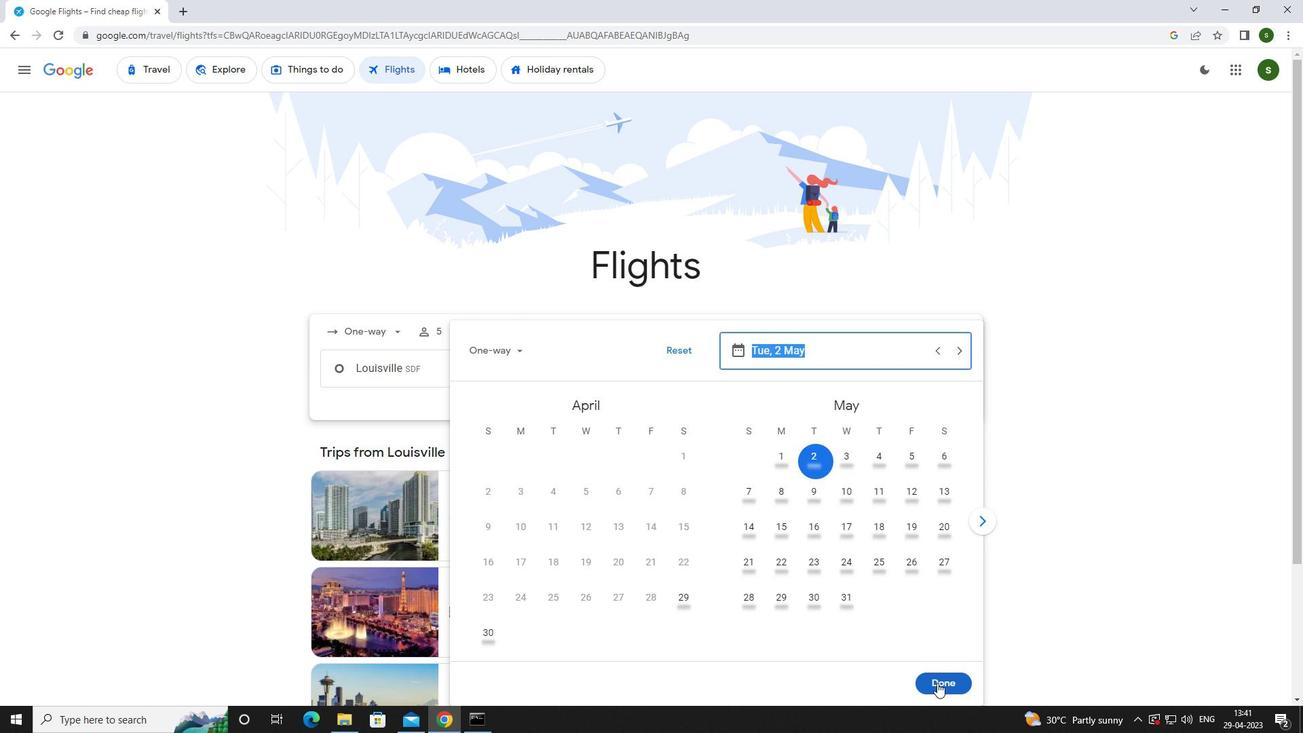 
Action: Mouse moved to (647, 412)
Screenshot: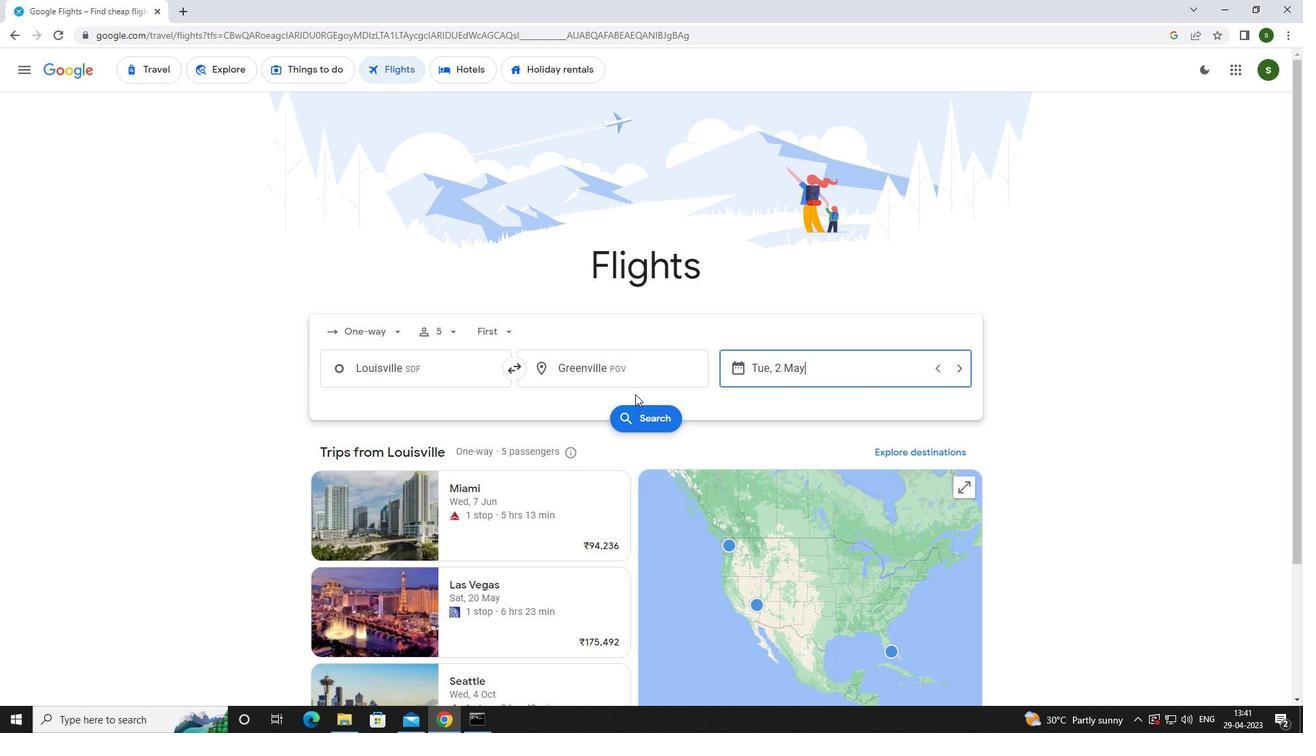 
Action: Mouse pressed left at (647, 412)
Screenshot: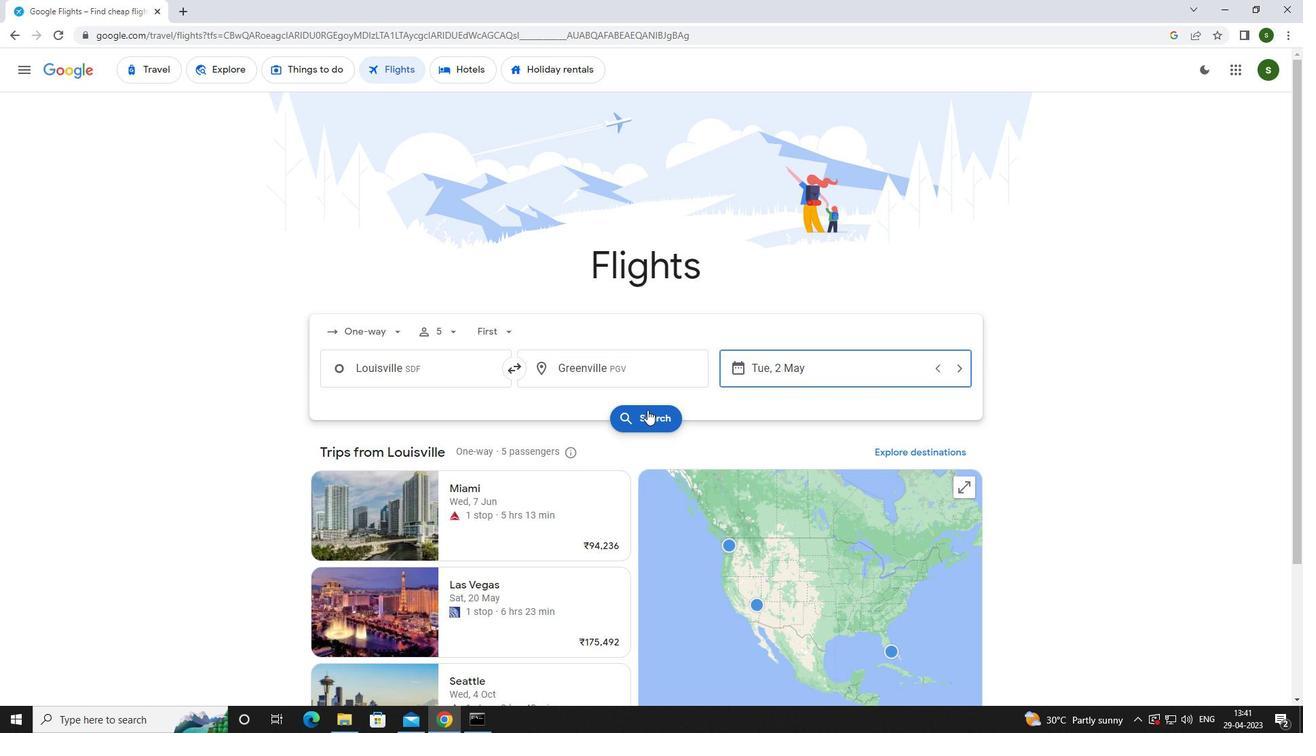 
Action: Mouse moved to (341, 198)
Screenshot: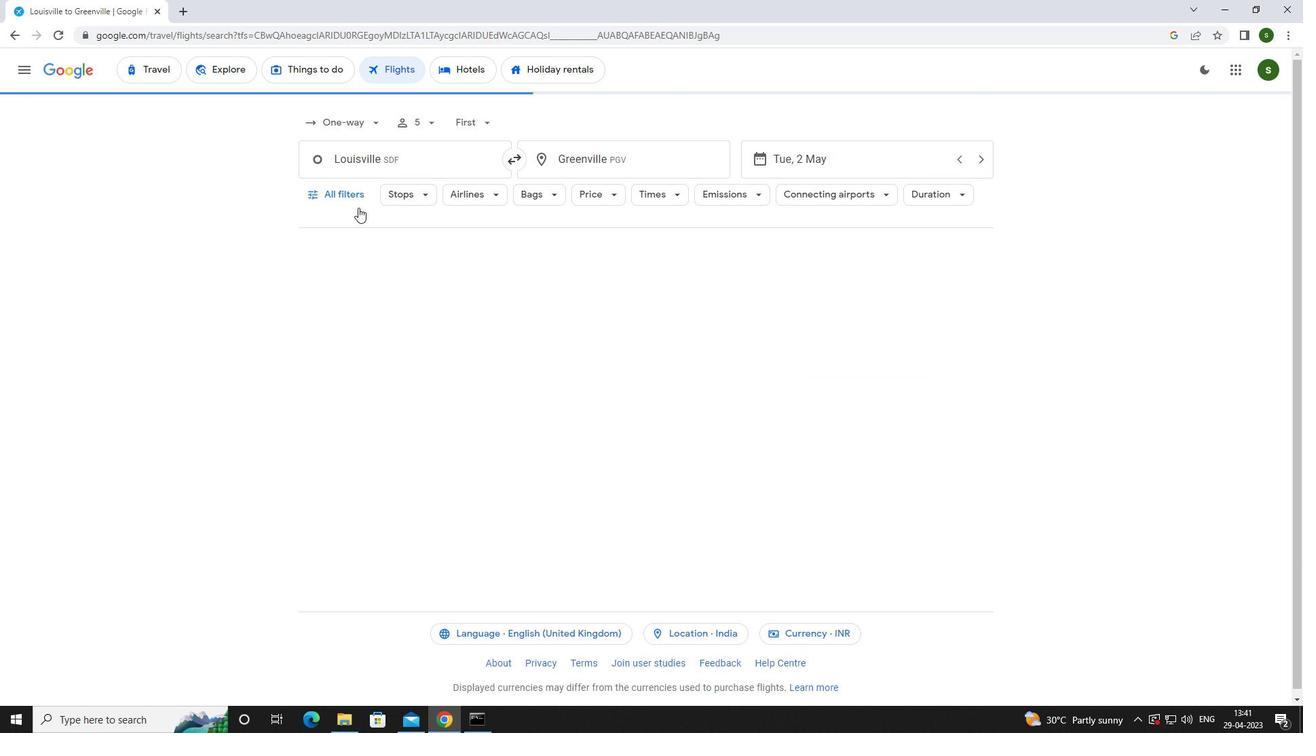 
Action: Mouse pressed left at (341, 198)
Screenshot: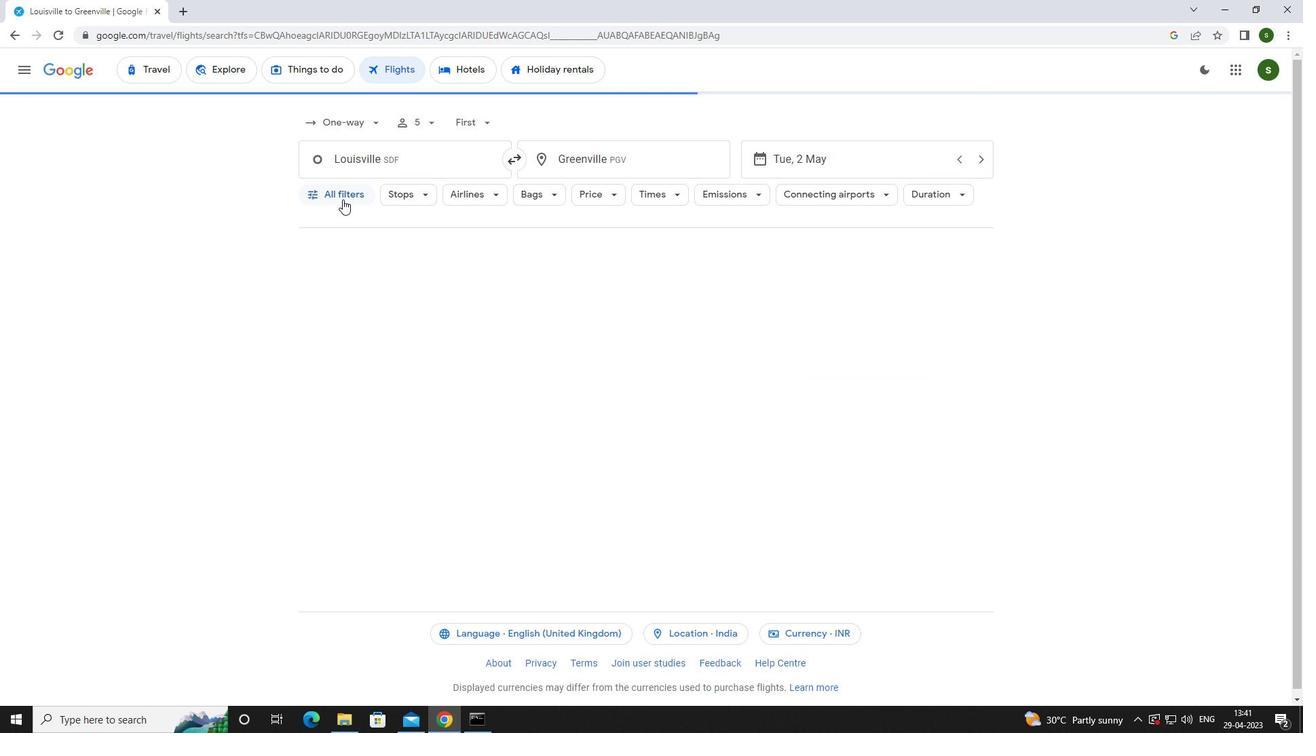 
Action: Mouse moved to (507, 486)
Screenshot: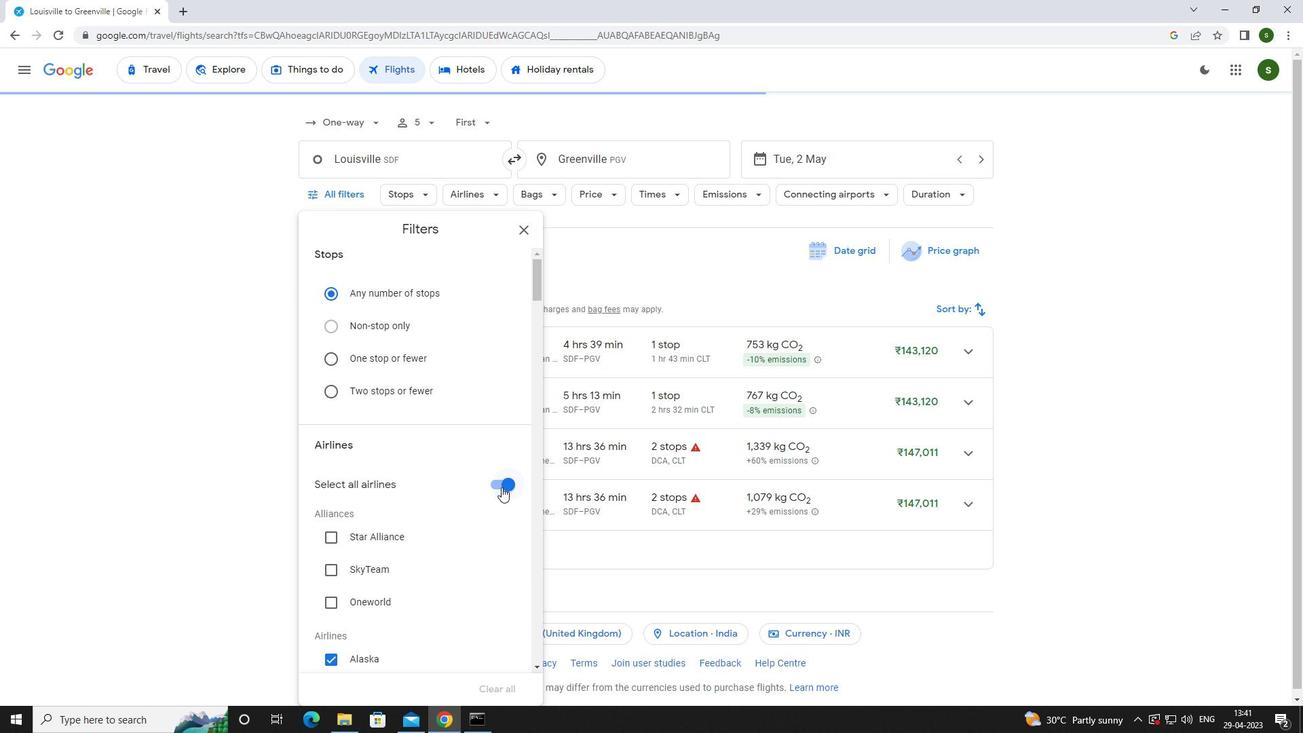 
Action: Mouse pressed left at (507, 486)
Screenshot: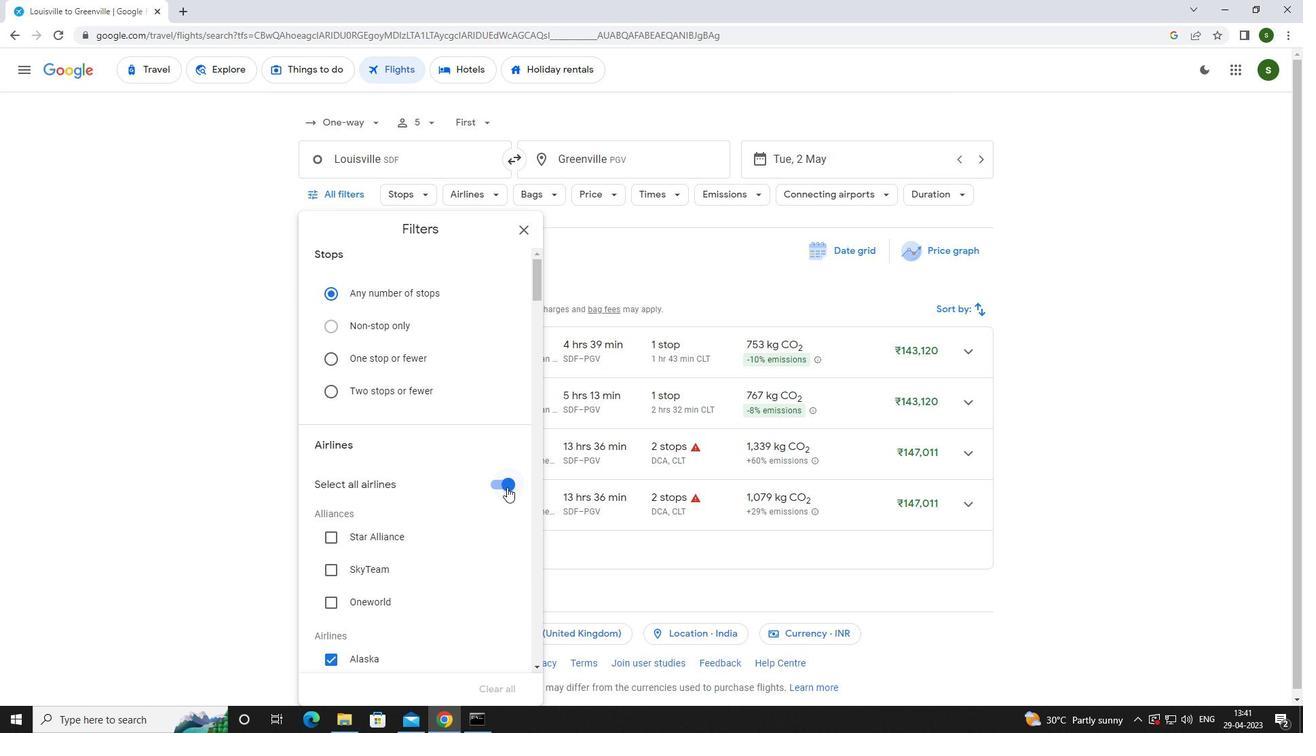 
Action: Mouse moved to (436, 449)
Screenshot: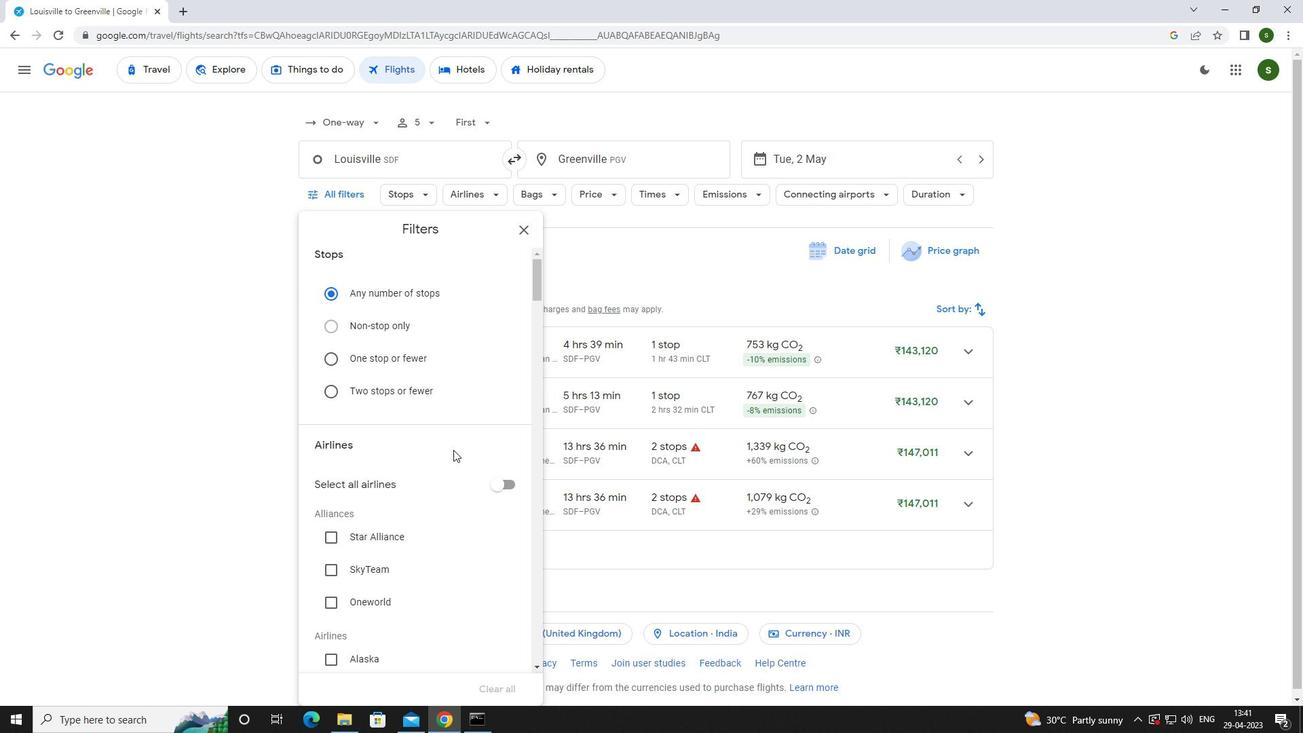 
Action: Mouse scrolled (436, 448) with delta (0, 0)
Screenshot: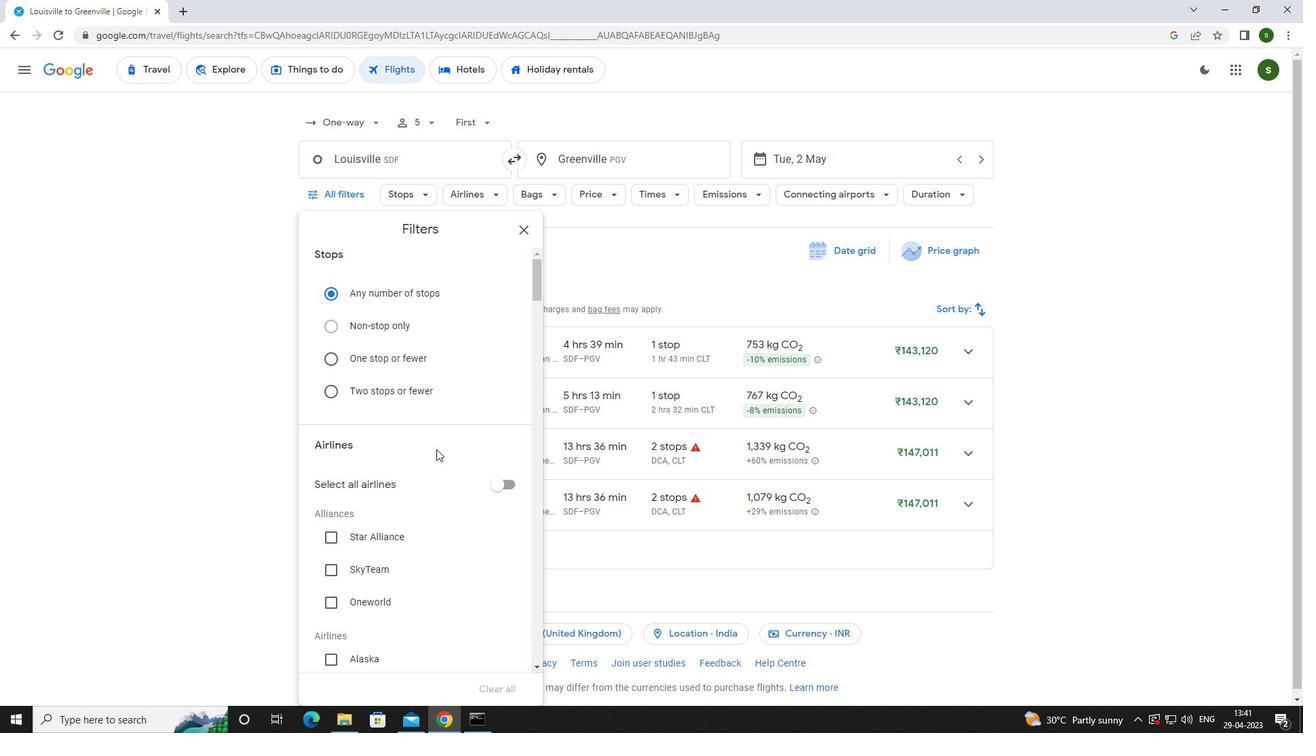 
Action: Mouse scrolled (436, 448) with delta (0, 0)
Screenshot: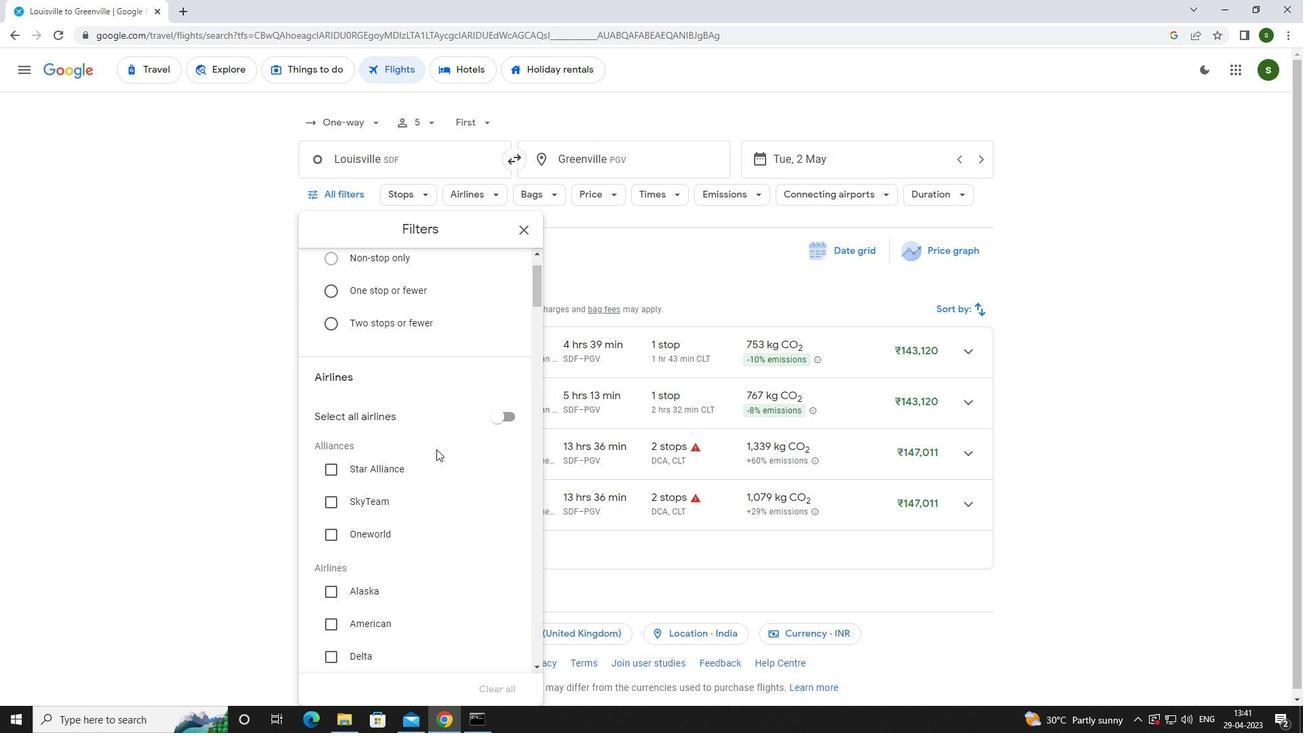 
Action: Mouse scrolled (436, 448) with delta (0, 0)
Screenshot: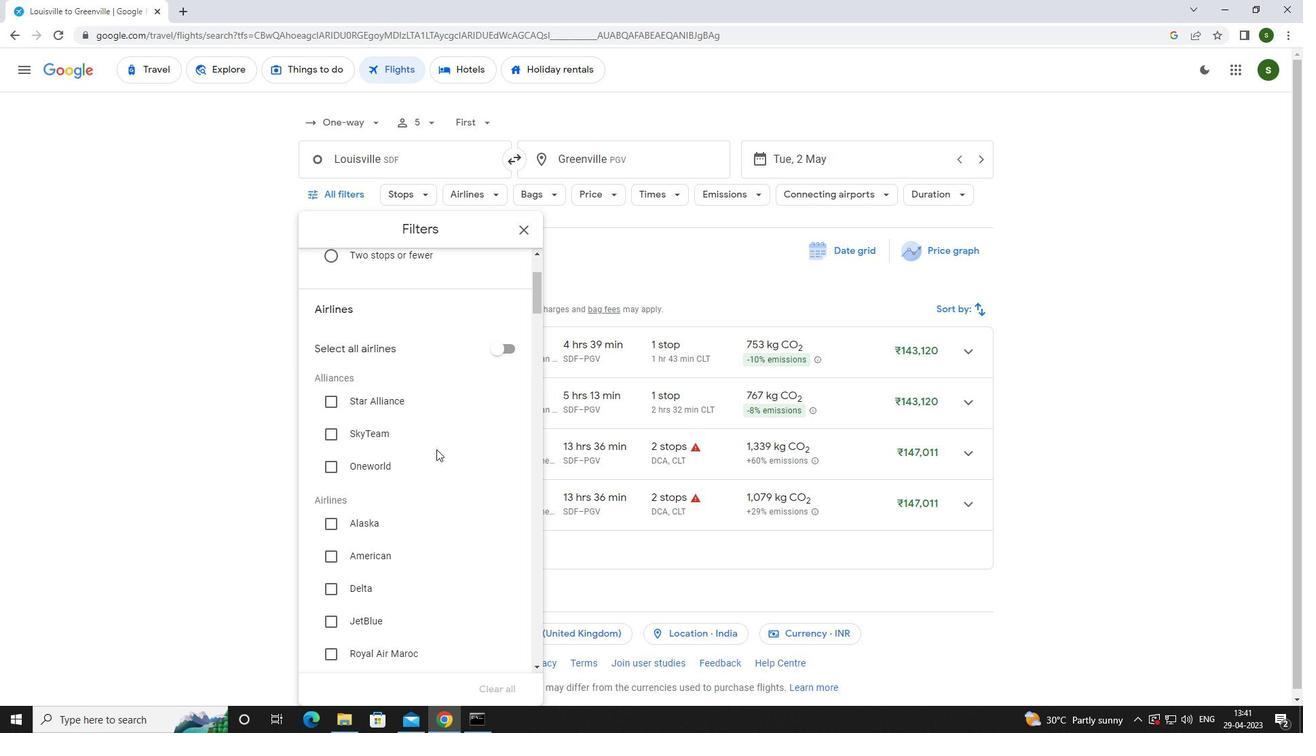 
Action: Mouse scrolled (436, 448) with delta (0, 0)
Screenshot: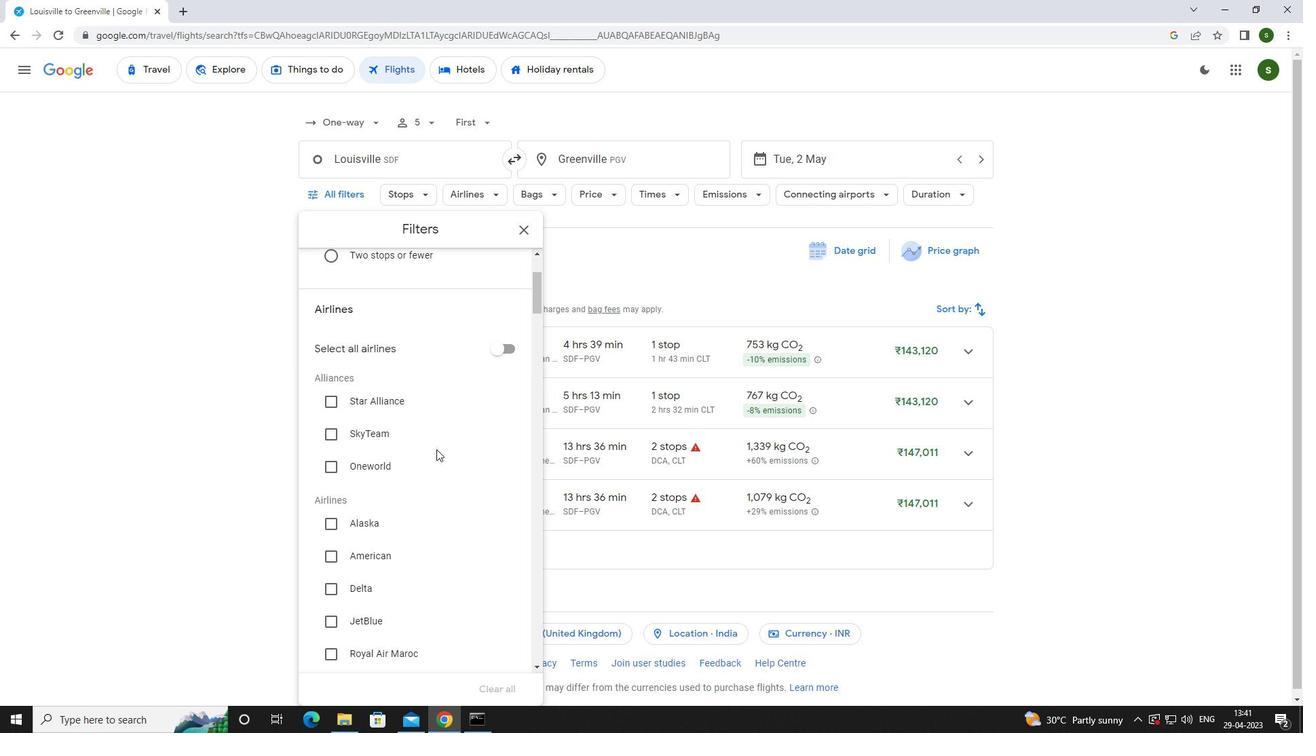 
Action: Mouse moved to (402, 517)
Screenshot: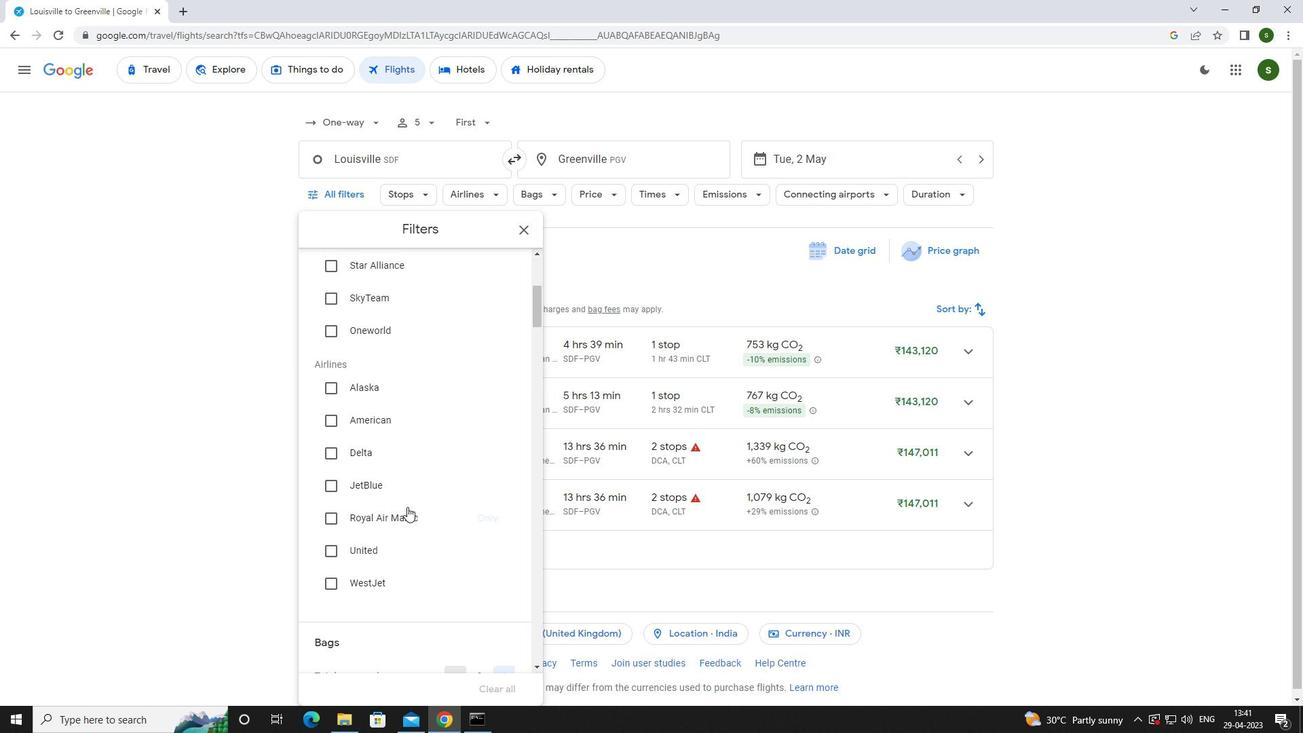 
Action: Mouse pressed left at (402, 517)
Screenshot: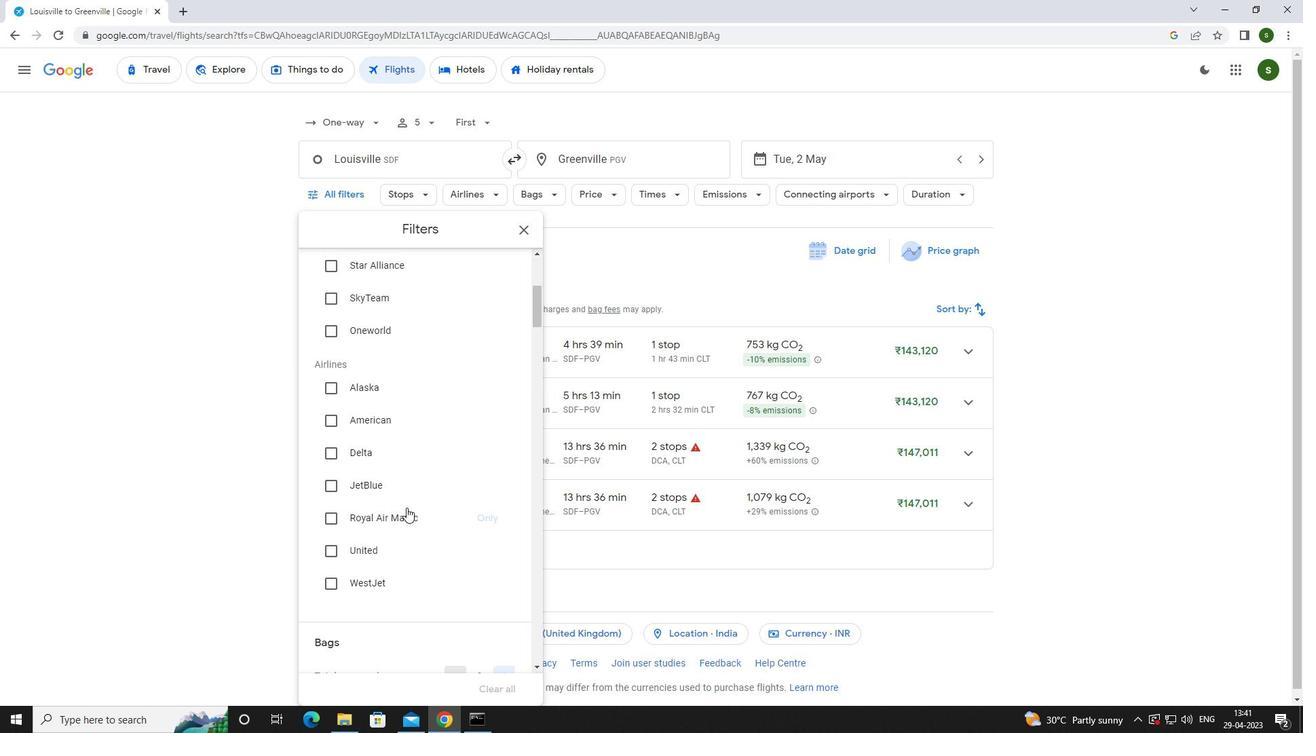 
Action: Mouse moved to (414, 470)
Screenshot: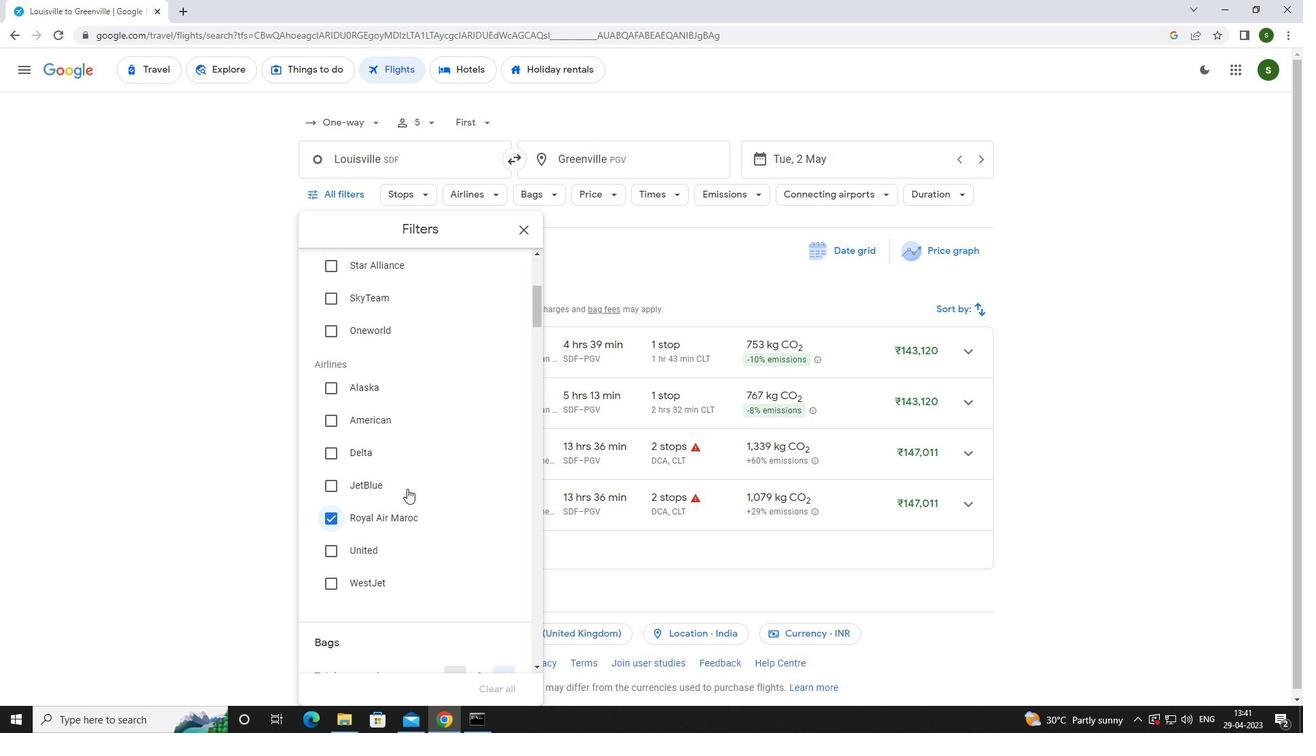 
Action: Mouse scrolled (414, 469) with delta (0, 0)
Screenshot: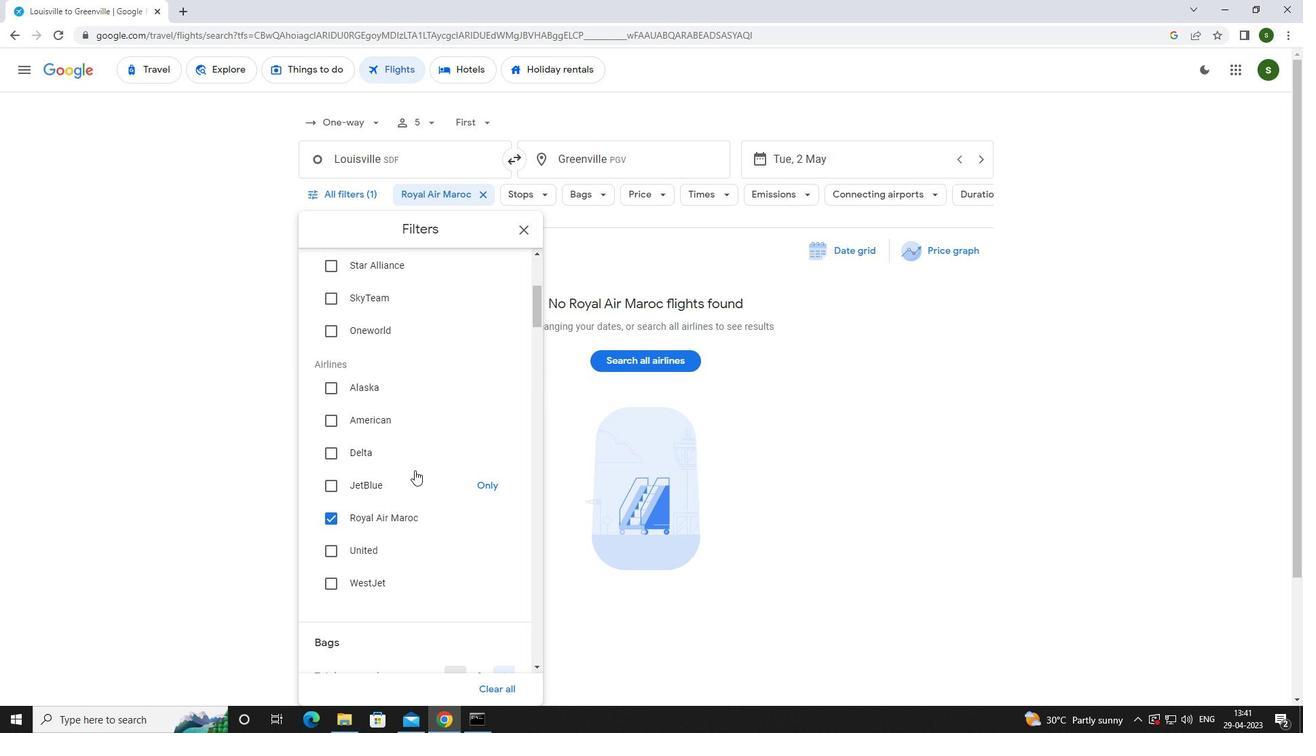 
Action: Mouse scrolled (414, 469) with delta (0, 0)
Screenshot: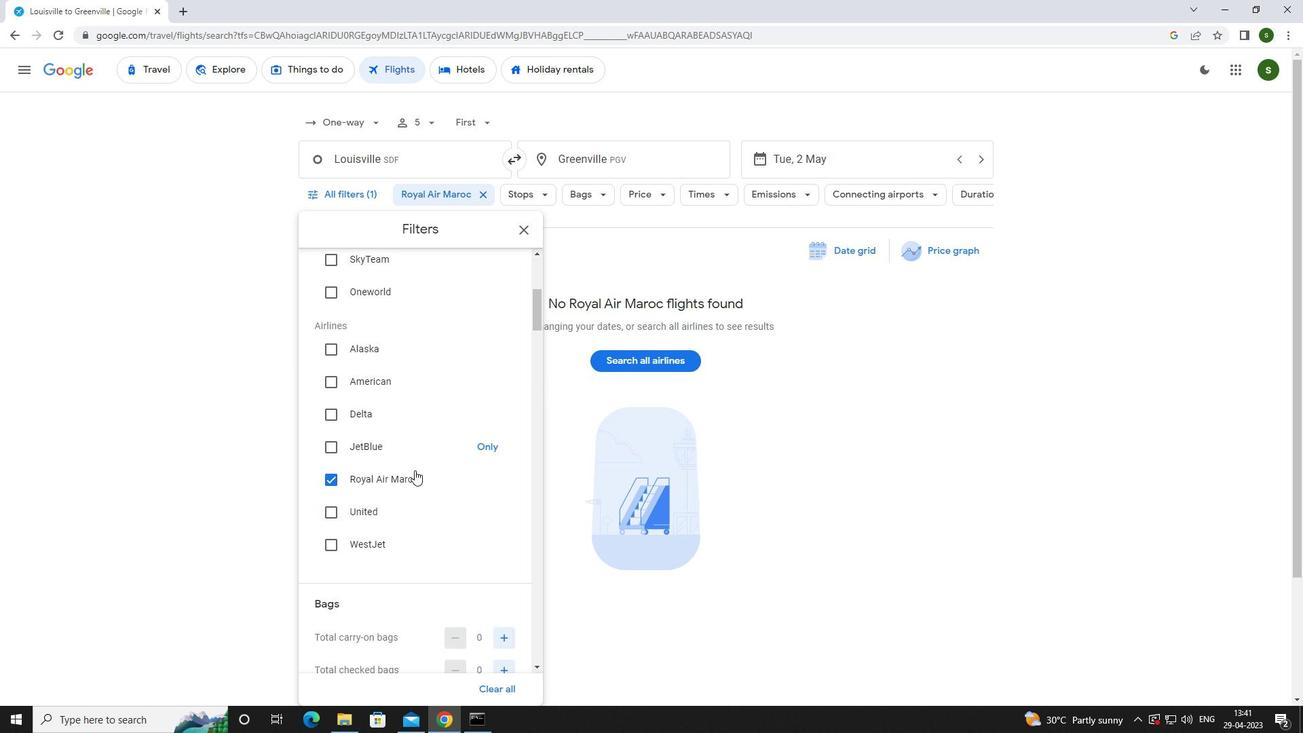 
Action: Mouse scrolled (414, 469) with delta (0, 0)
Screenshot: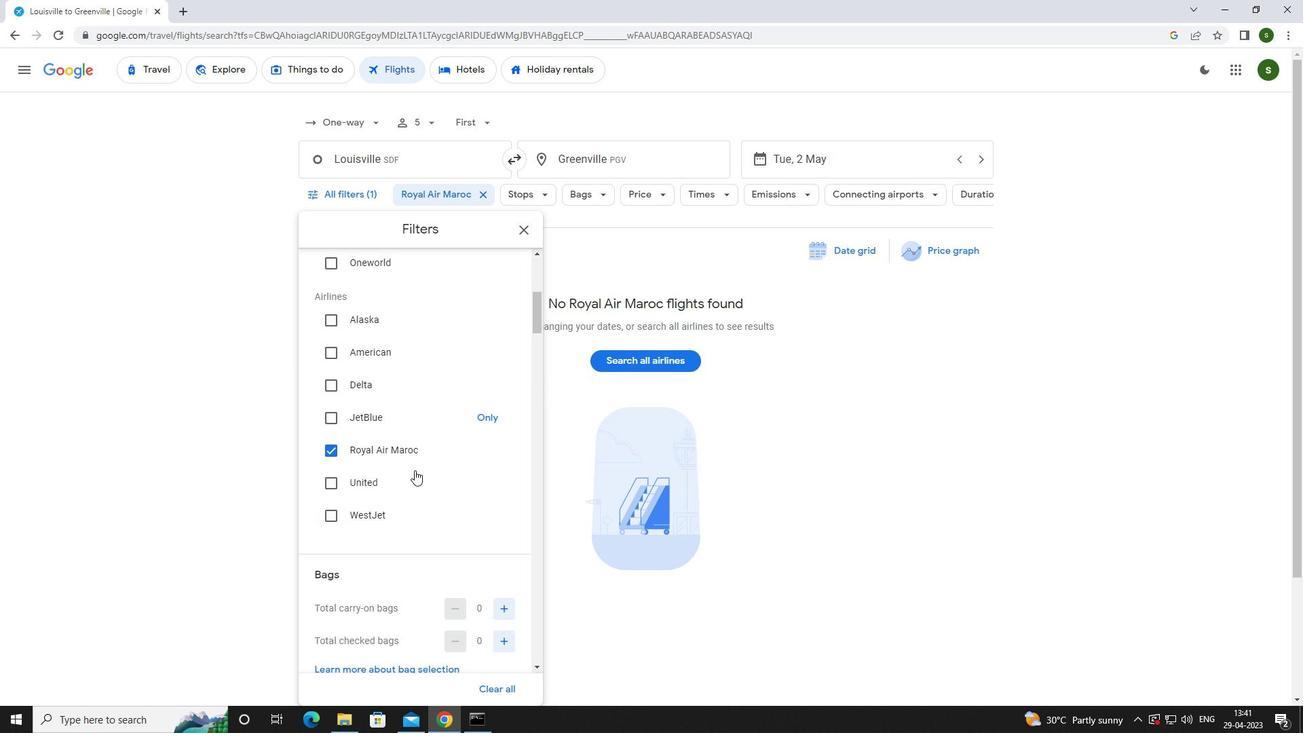 
Action: Mouse moved to (503, 470)
Screenshot: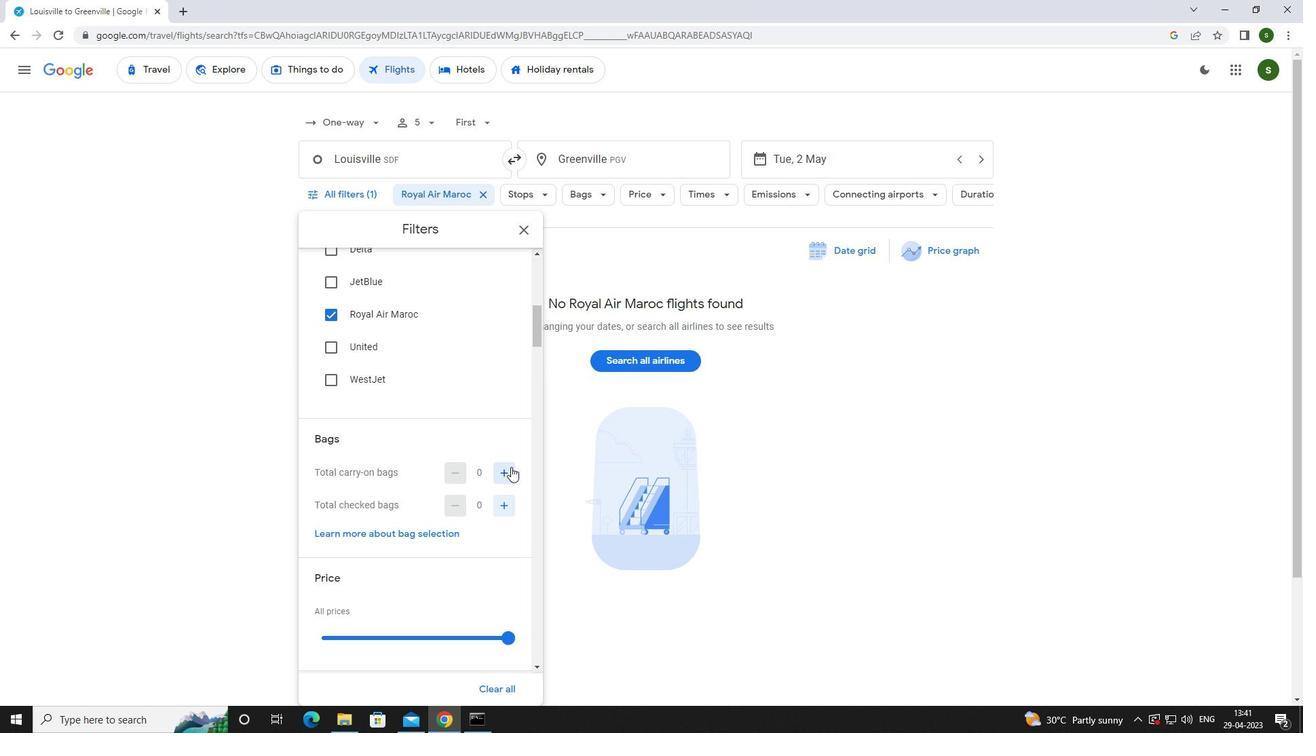 
Action: Mouse pressed left at (503, 470)
Screenshot: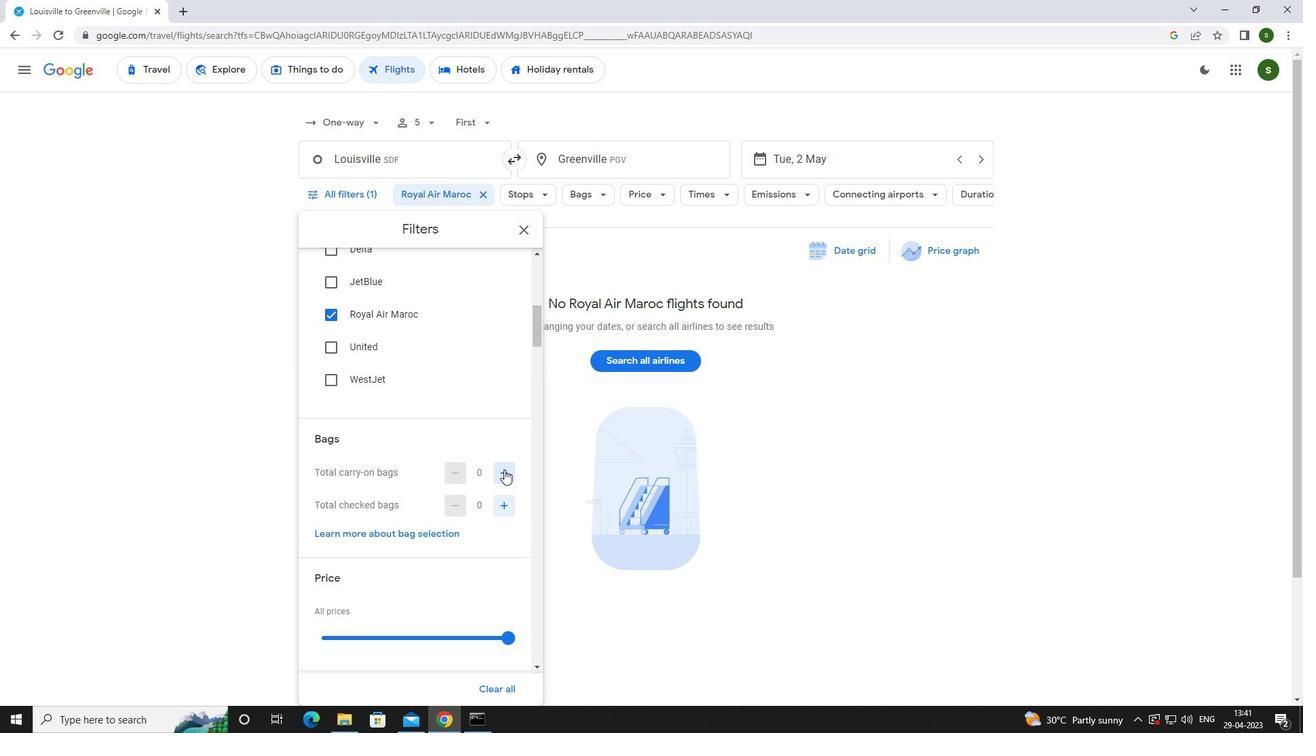 
Action: Mouse moved to (508, 506)
Screenshot: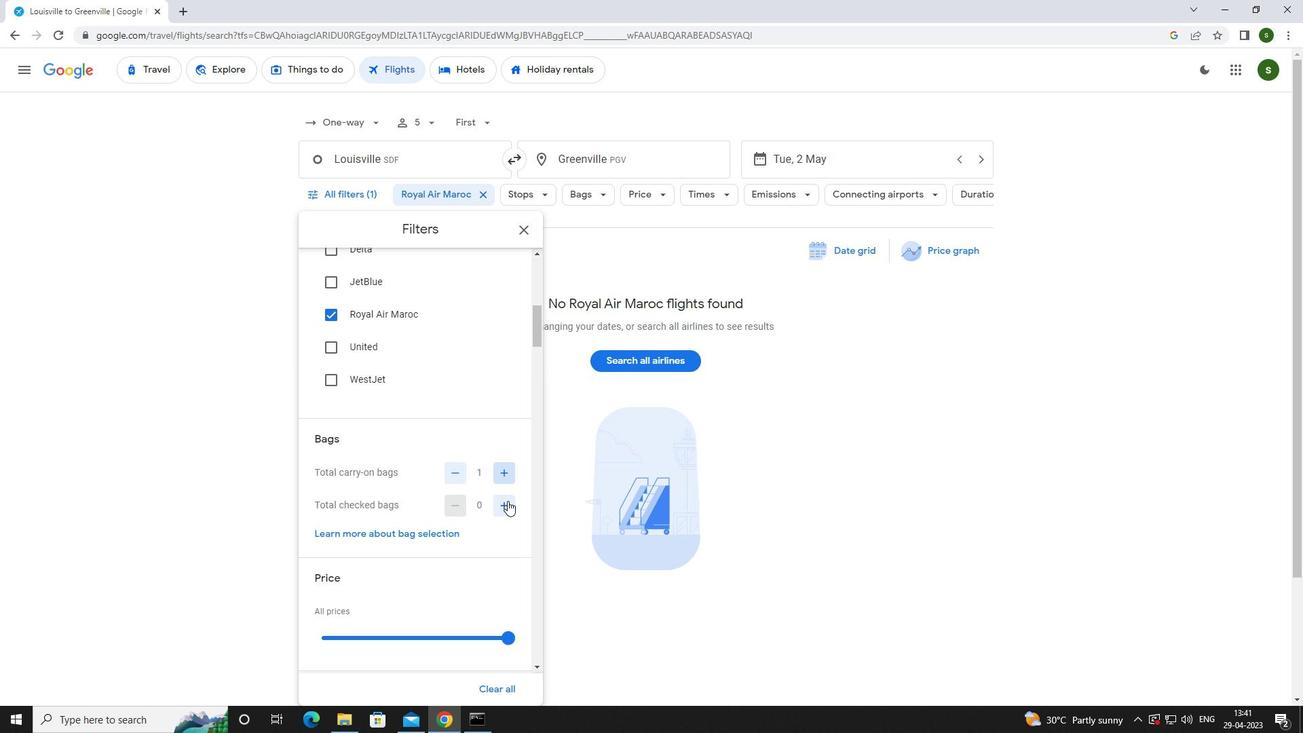 
Action: Mouse pressed left at (508, 506)
Screenshot: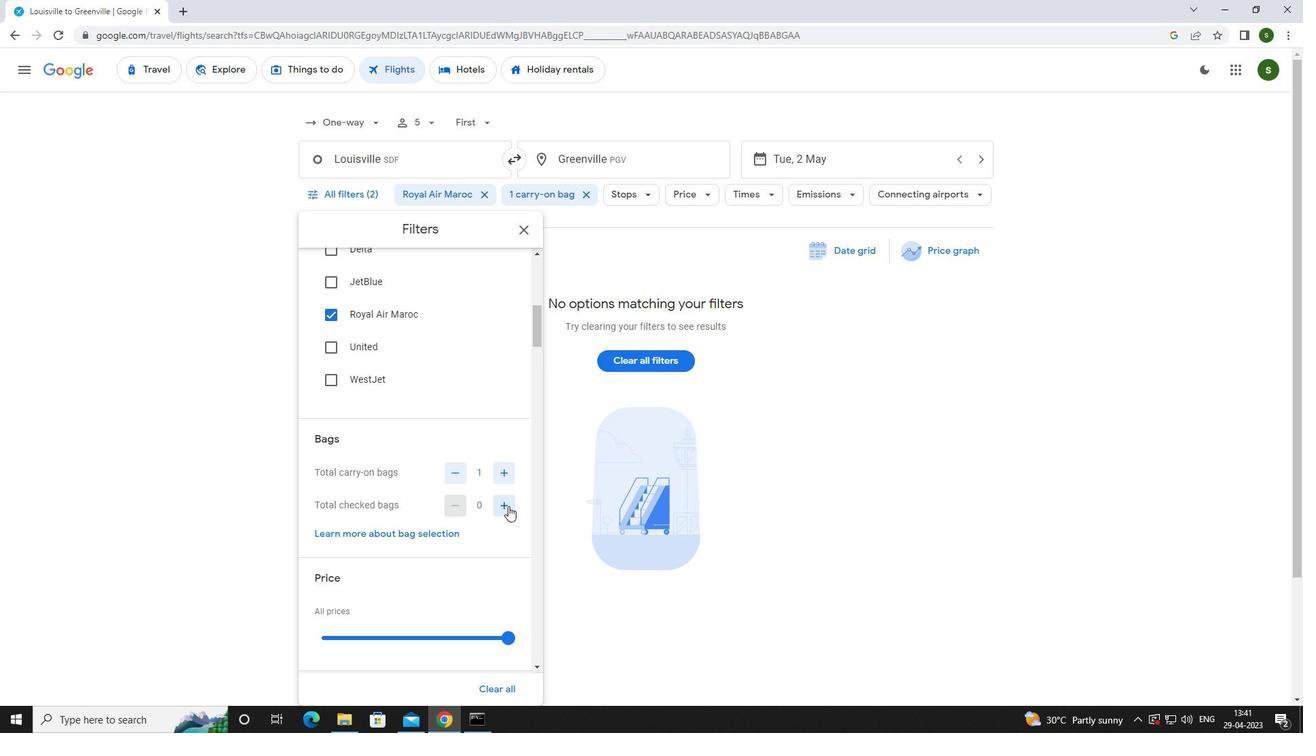 
Action: Mouse pressed left at (508, 506)
Screenshot: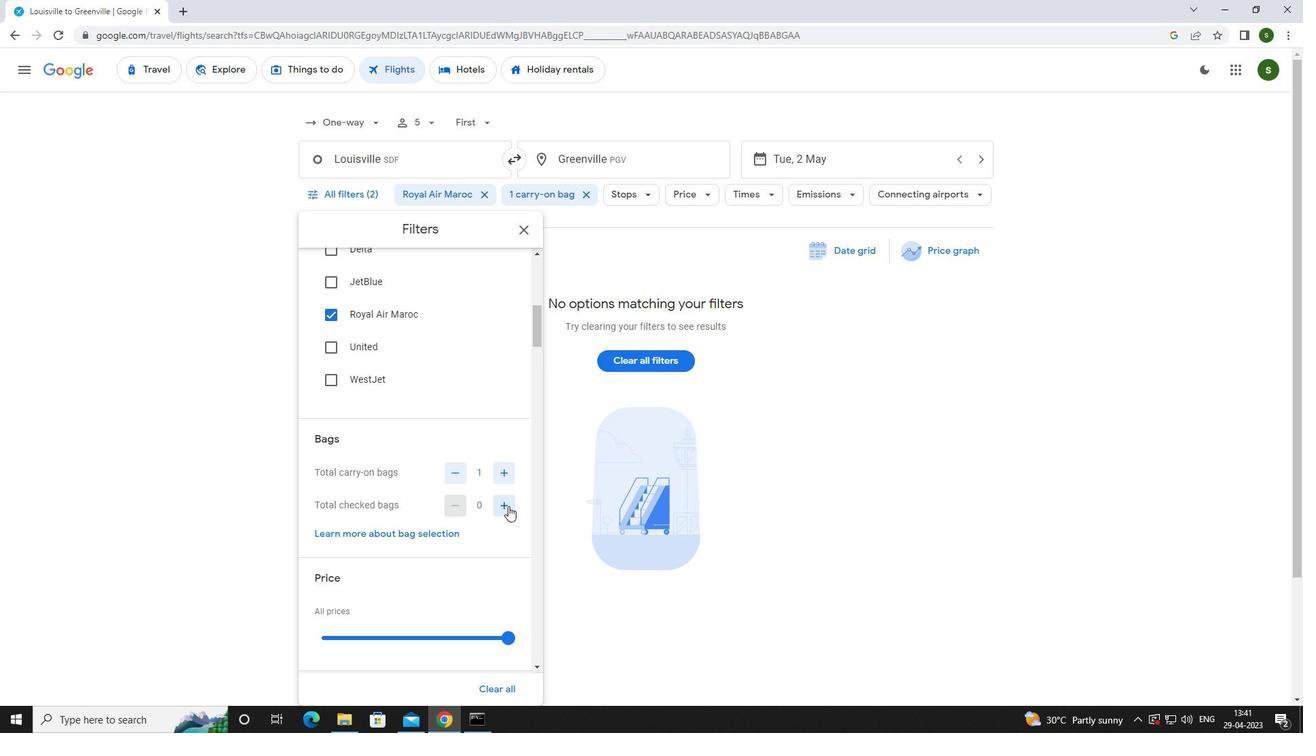 
Action: Mouse pressed left at (508, 506)
Screenshot: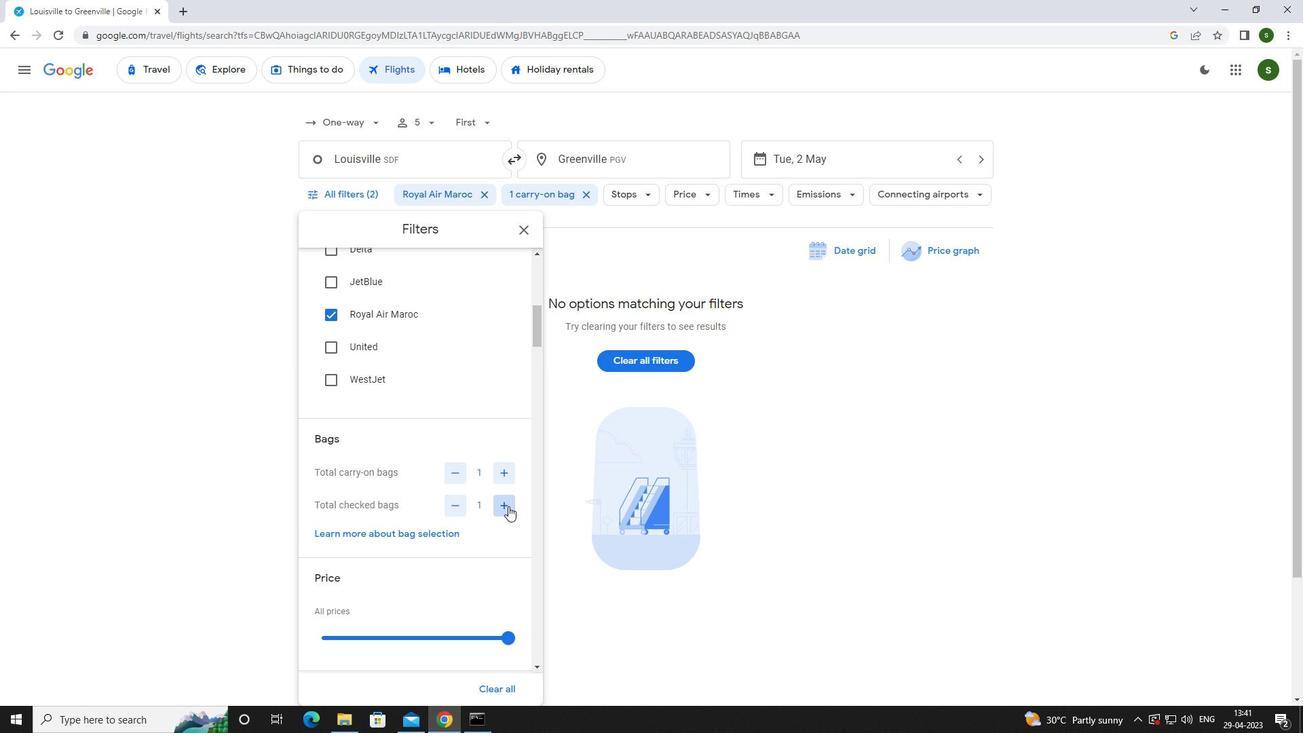 
Action: Mouse pressed left at (508, 506)
Screenshot: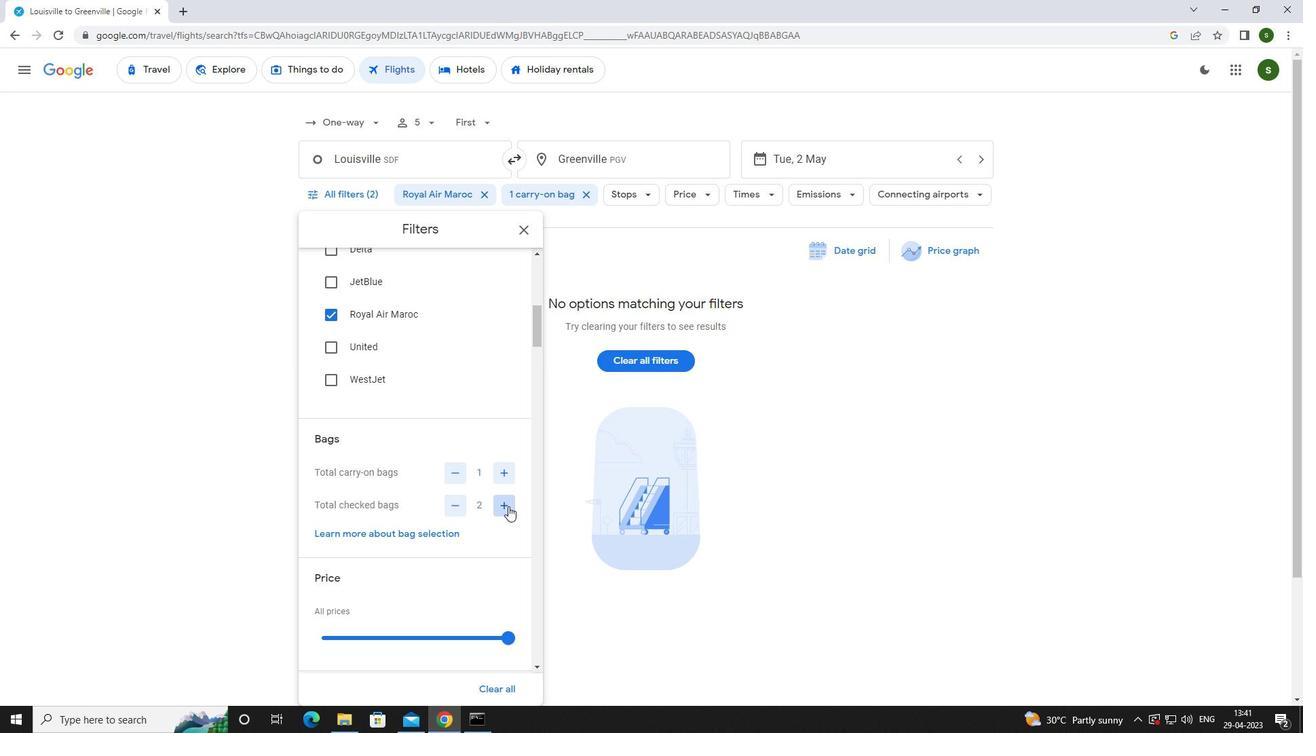 
Action: Mouse pressed left at (508, 506)
Screenshot: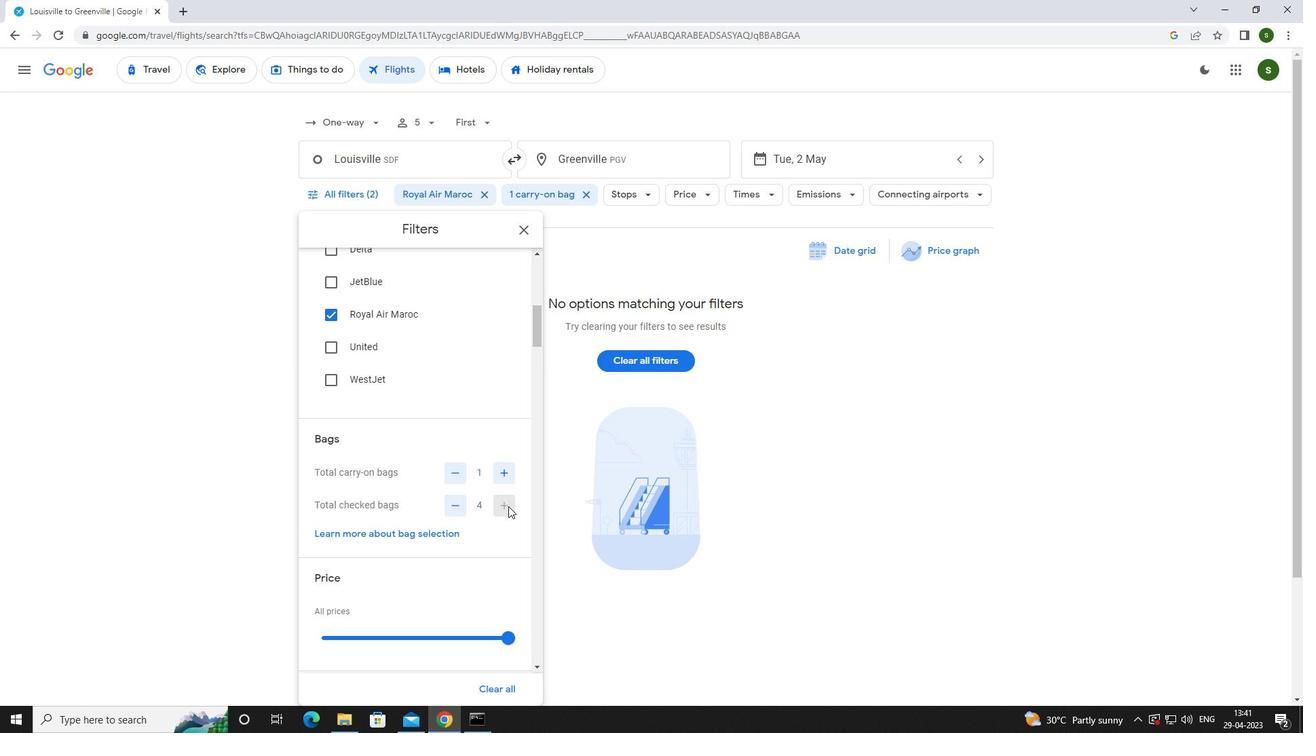 
Action: Mouse moved to (380, 469)
Screenshot: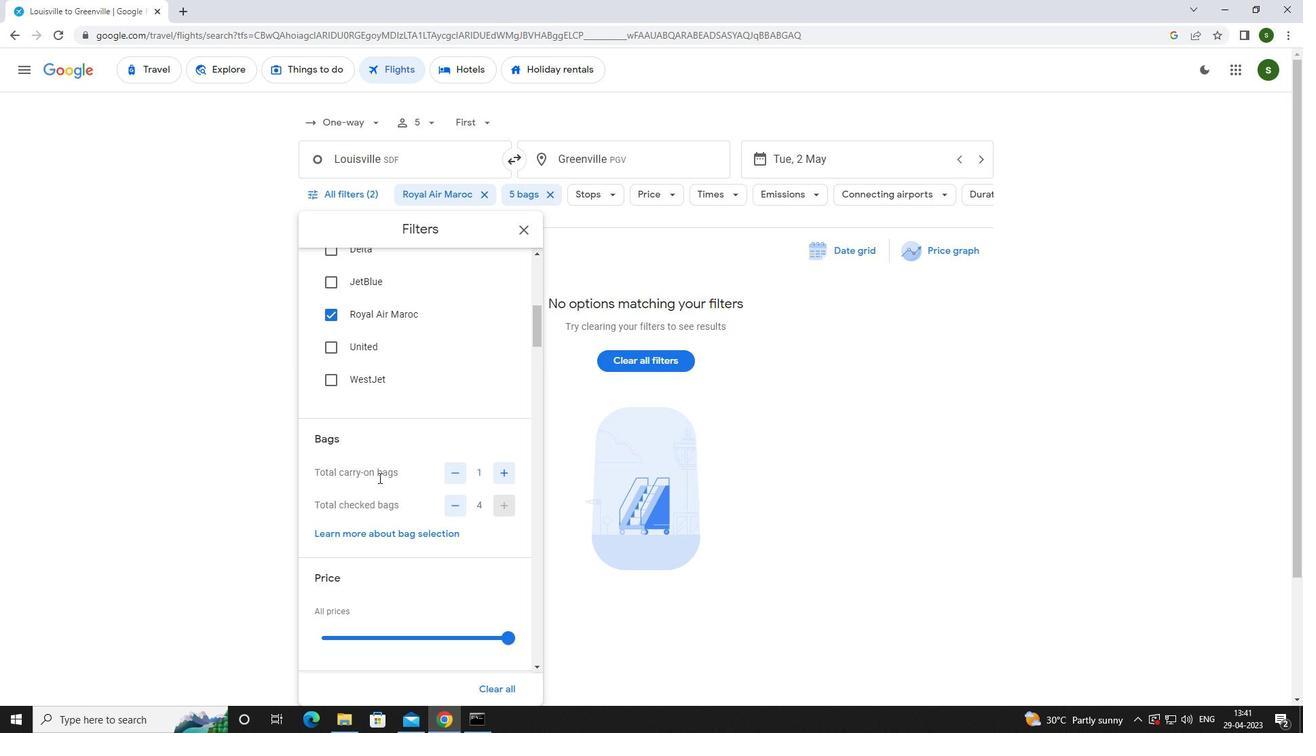 
Action: Mouse scrolled (380, 469) with delta (0, 0)
Screenshot: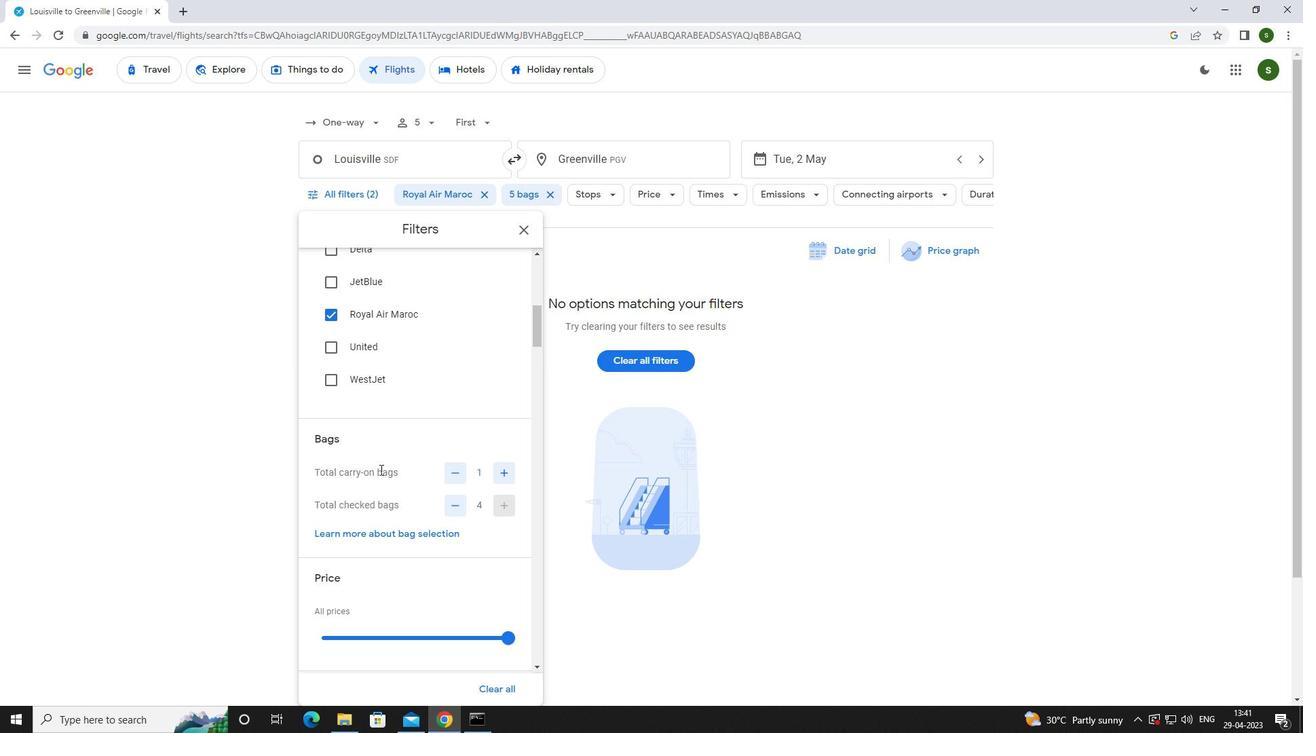
Action: Mouse scrolled (380, 469) with delta (0, 0)
Screenshot: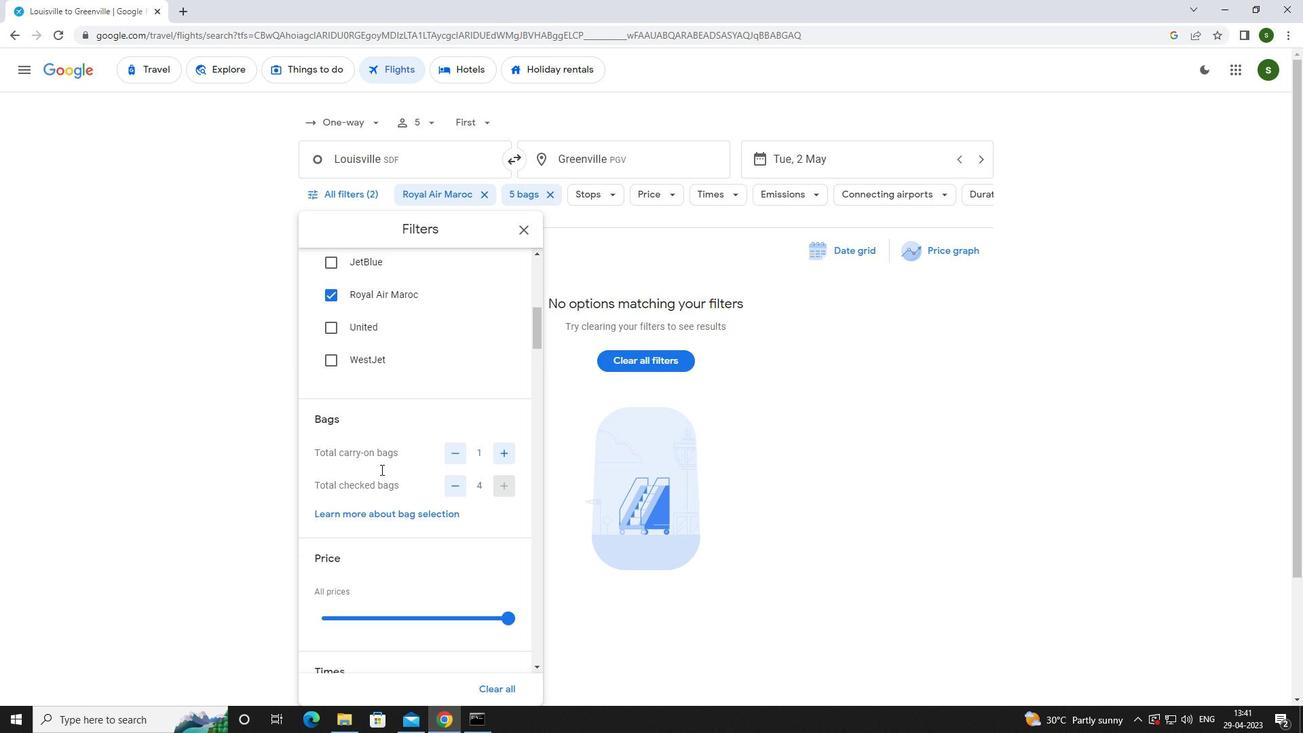 
Action: Mouse scrolled (380, 469) with delta (0, 0)
Screenshot: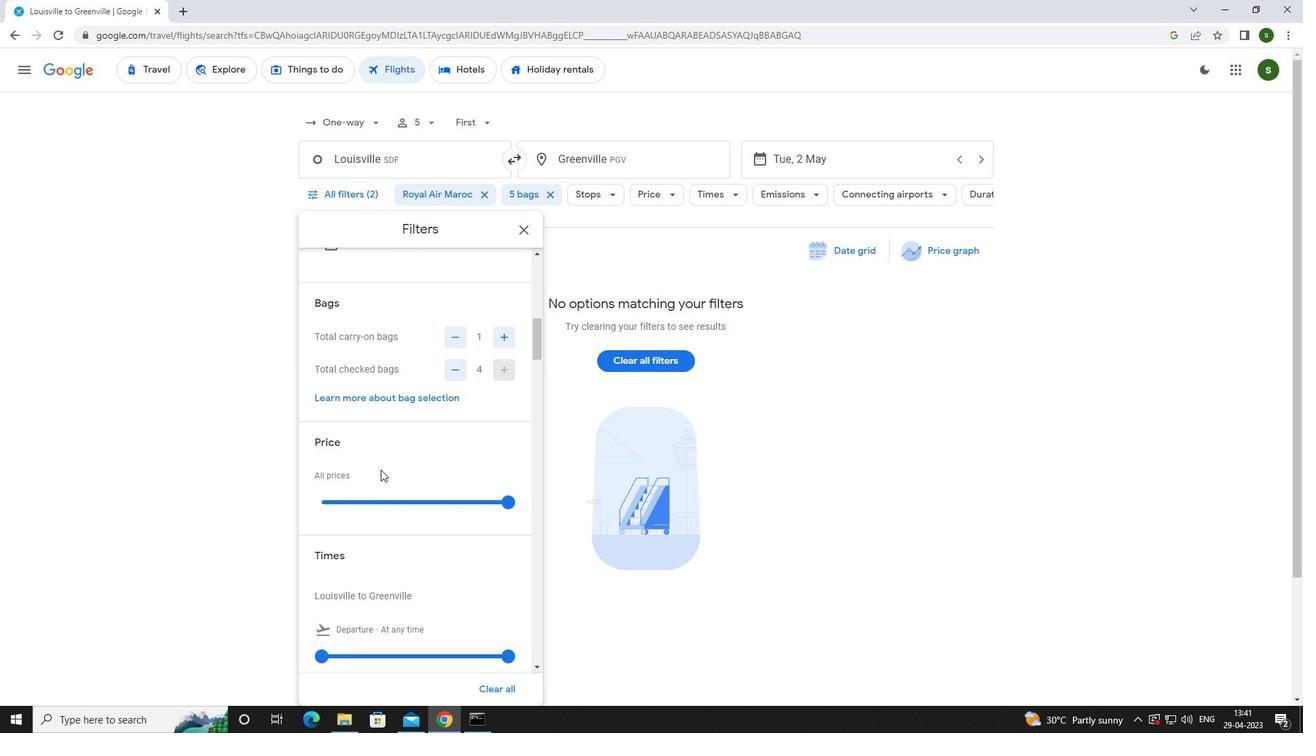 
Action: Mouse moved to (507, 431)
Screenshot: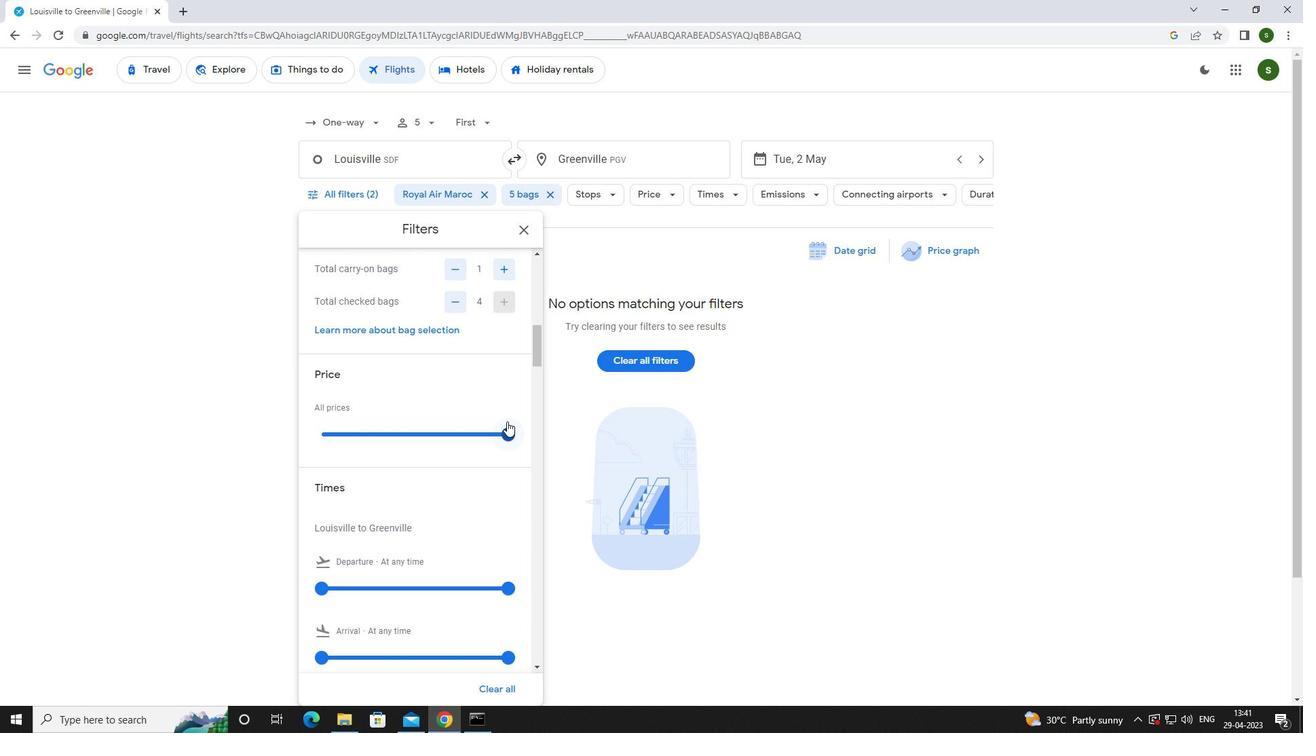 
Action: Mouse pressed left at (507, 431)
Screenshot: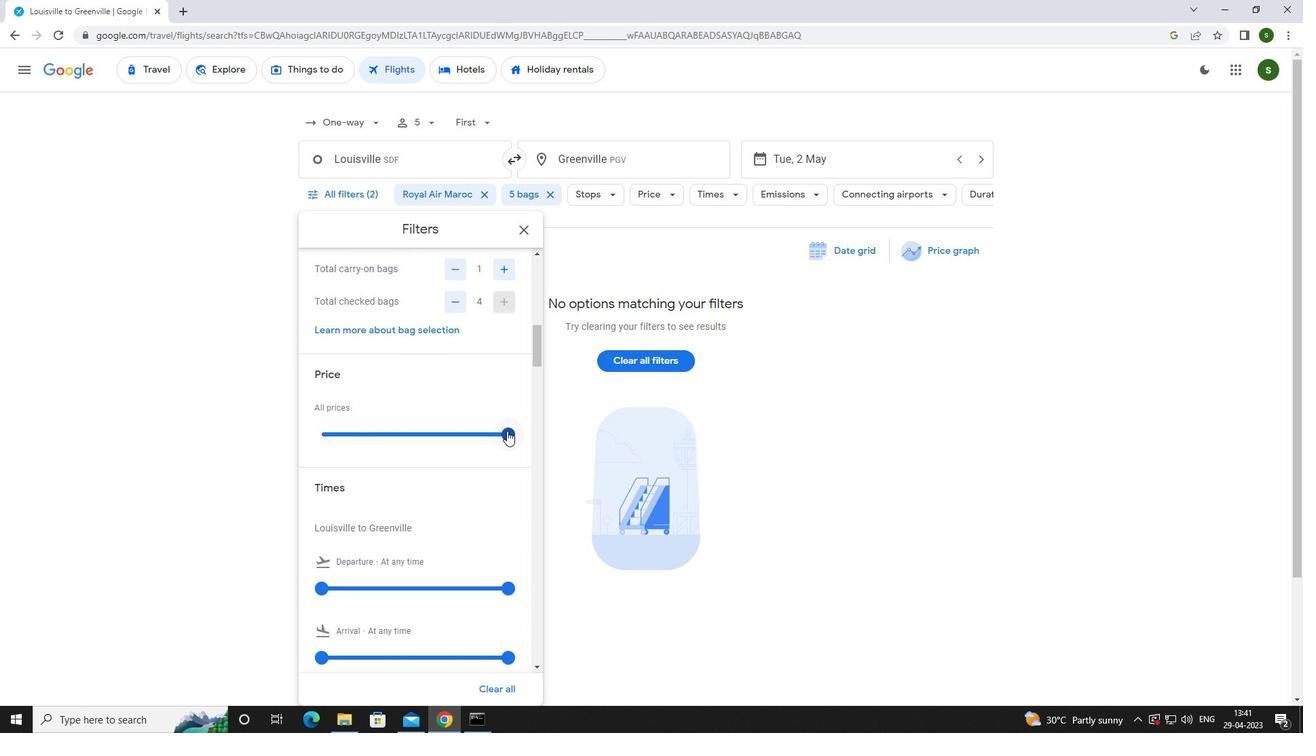 
Action: Mouse moved to (393, 465)
Screenshot: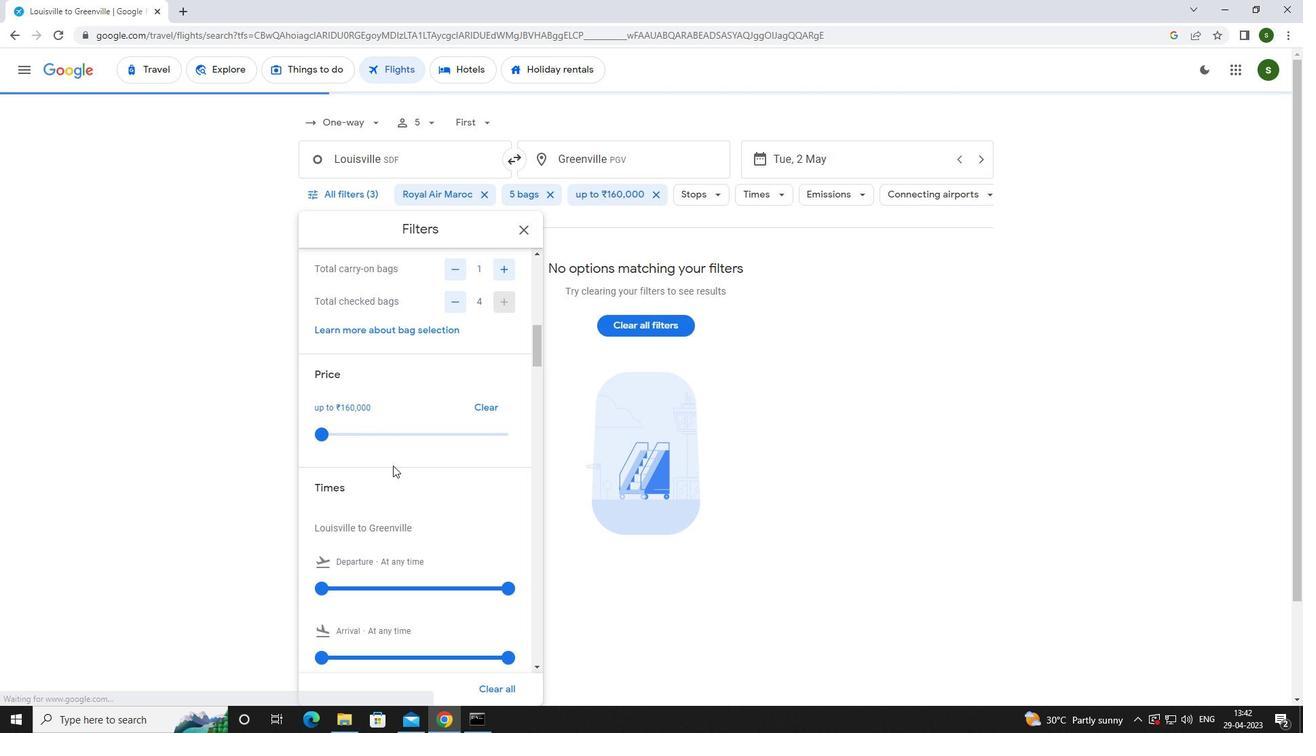 
Action: Mouse scrolled (393, 465) with delta (0, 0)
Screenshot: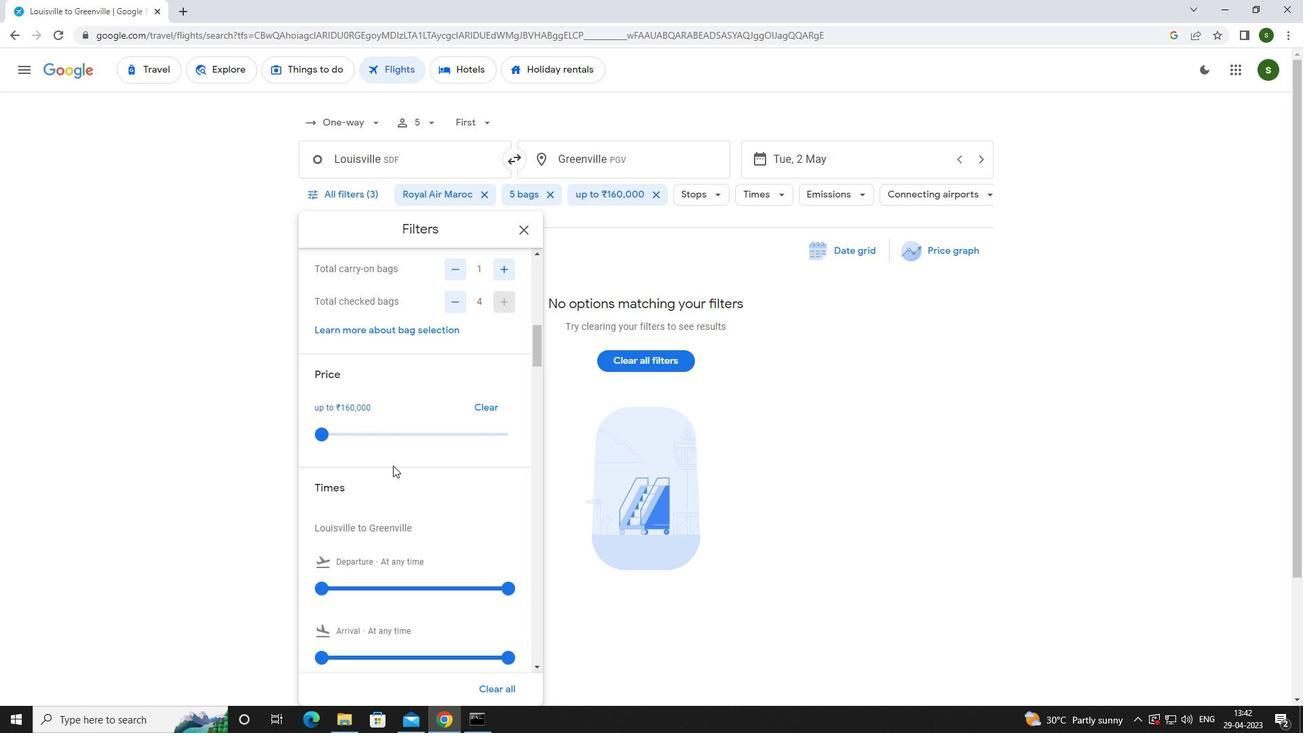 
Action: Mouse scrolled (393, 465) with delta (0, 0)
Screenshot: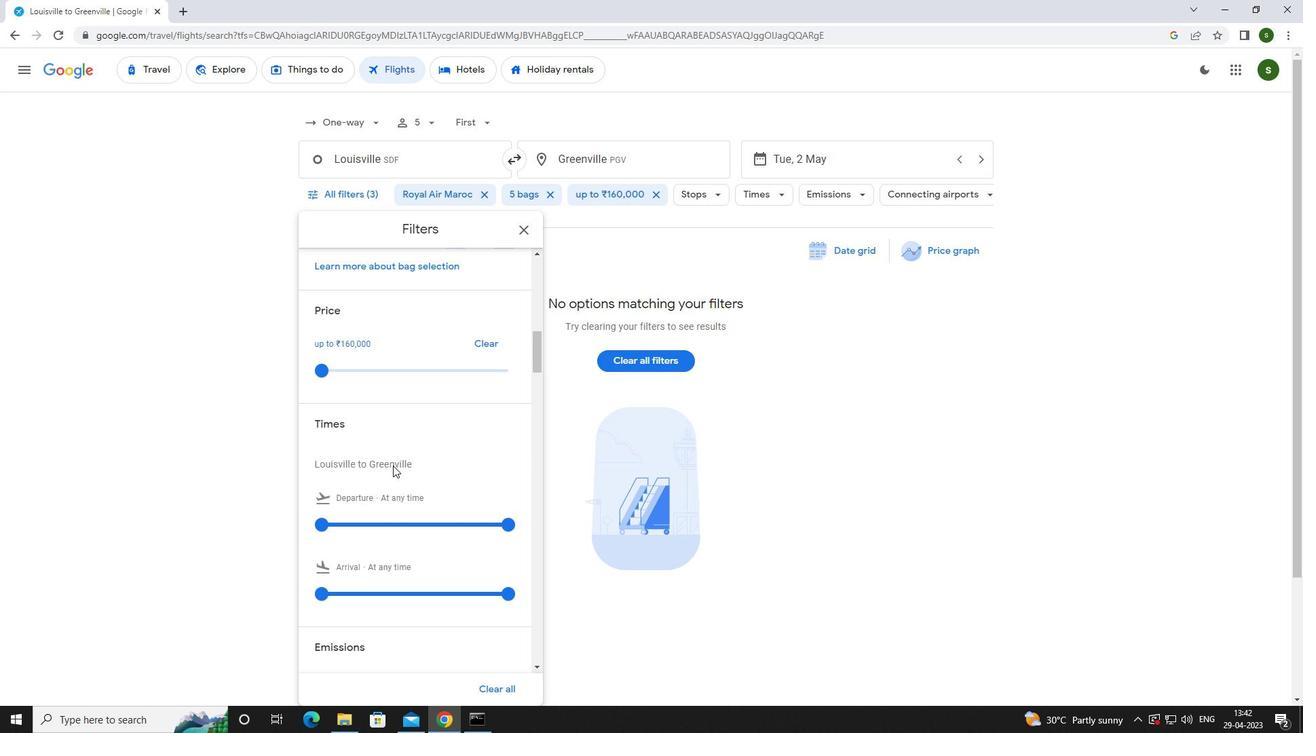 
Action: Mouse moved to (322, 454)
Screenshot: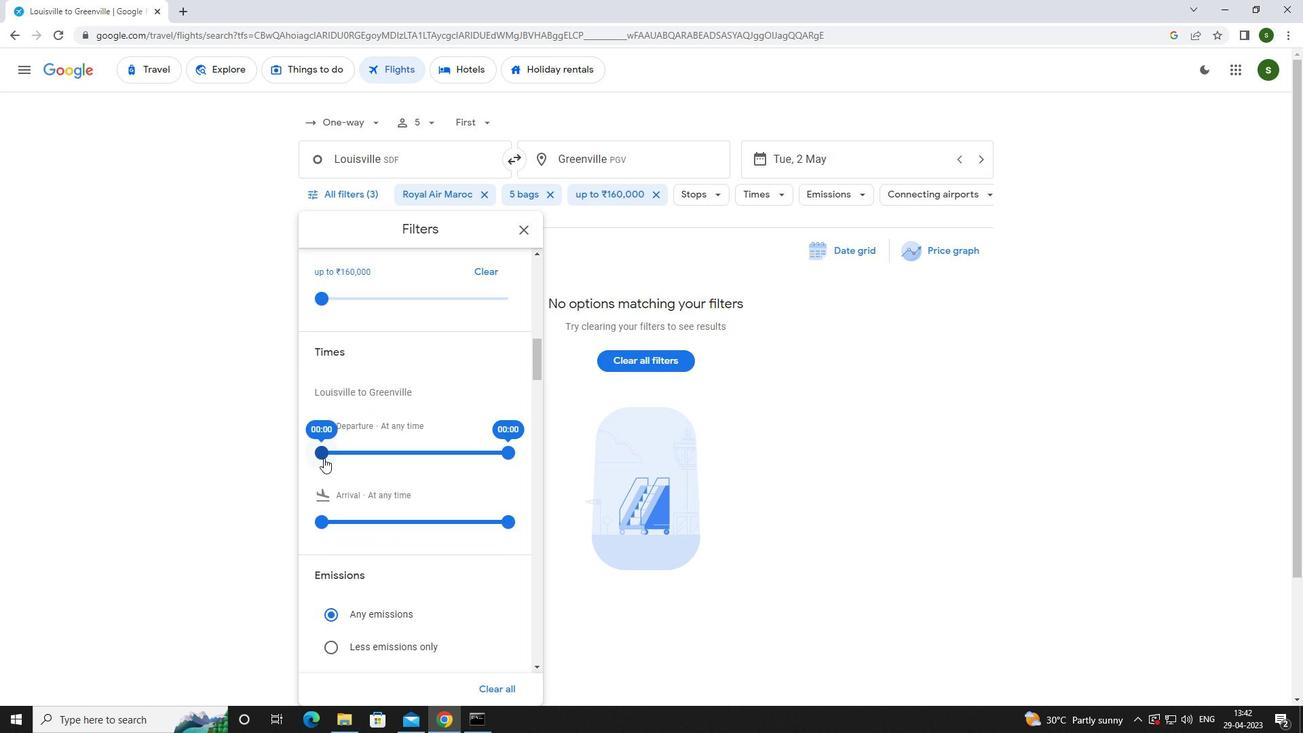 
Action: Mouse pressed left at (322, 454)
Screenshot: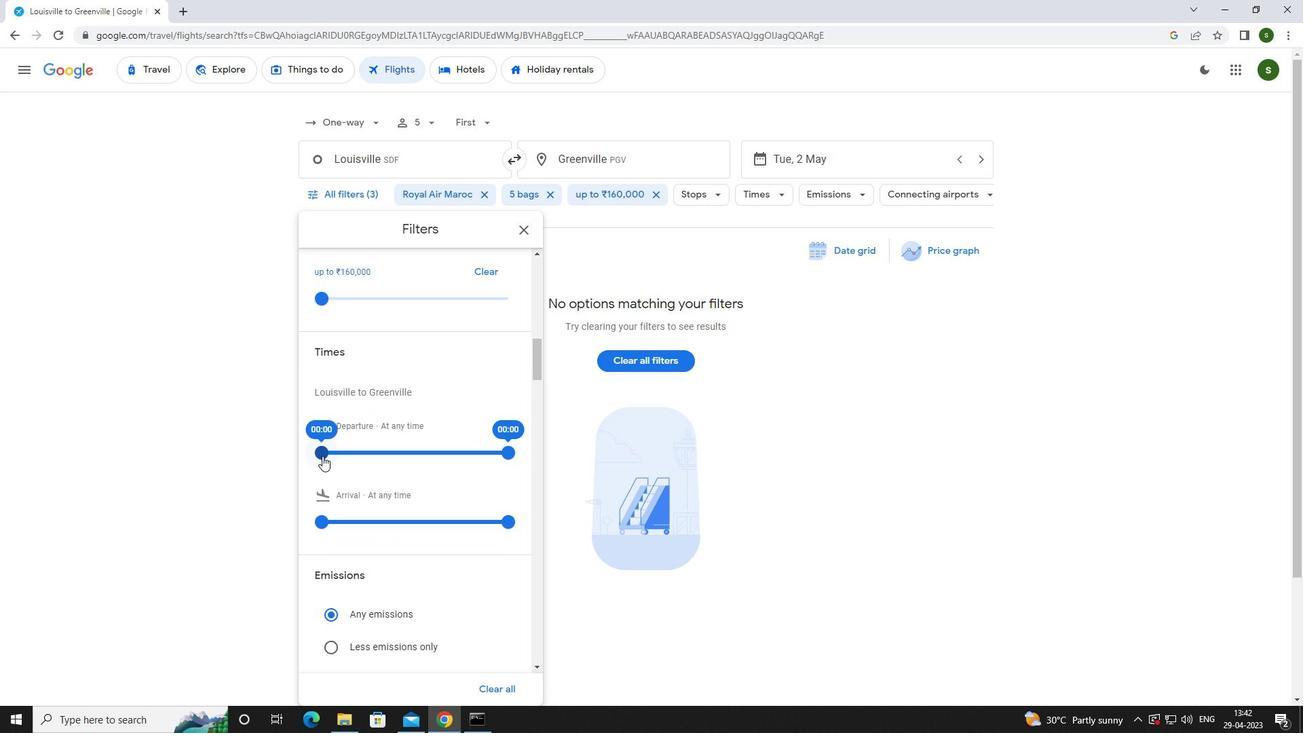 
Action: Mouse moved to (391, 448)
Screenshot: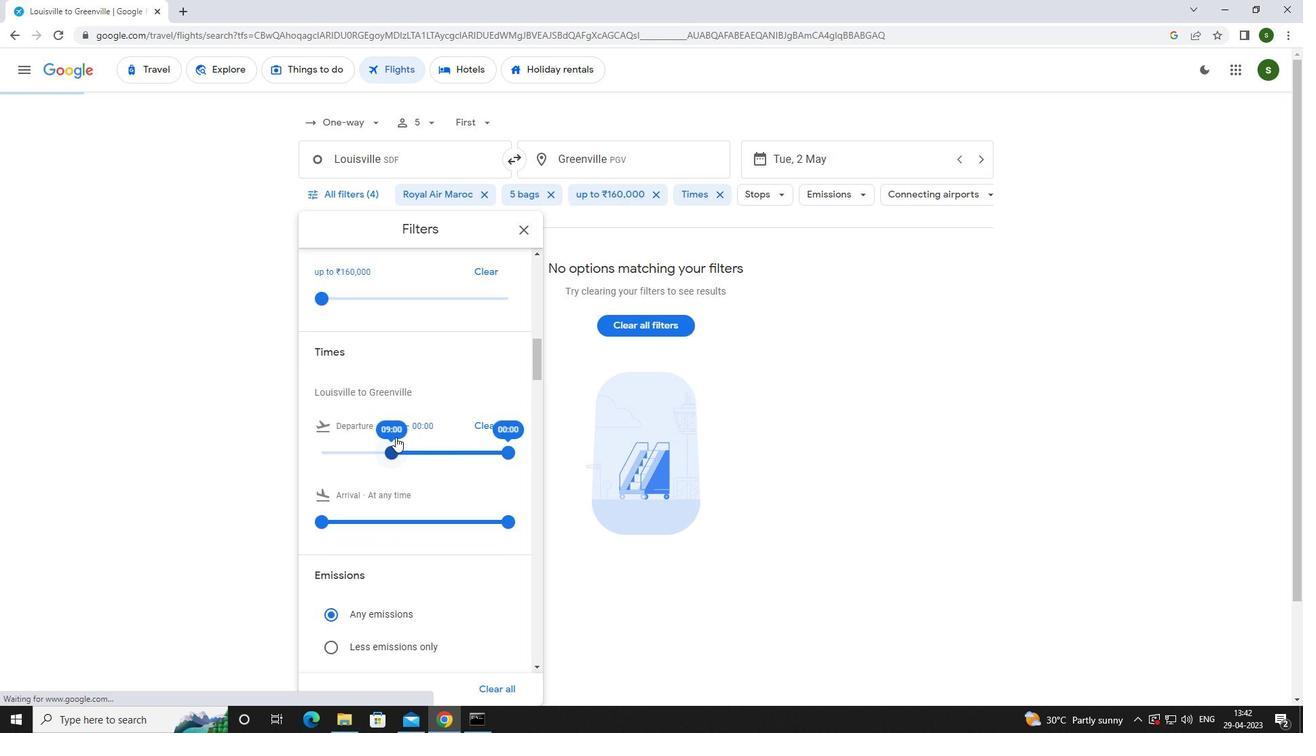 
Action: Mouse pressed left at (391, 448)
Screenshot: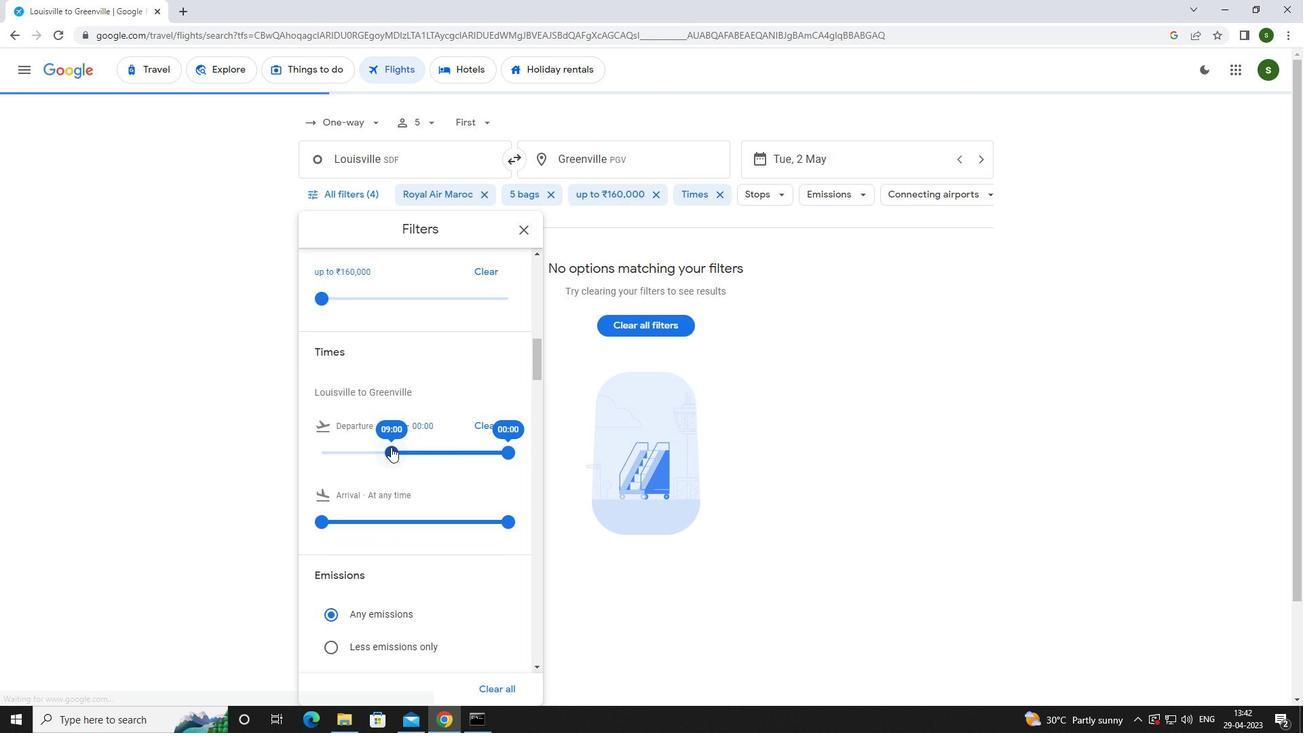 
Action: Mouse moved to (749, 493)
Screenshot: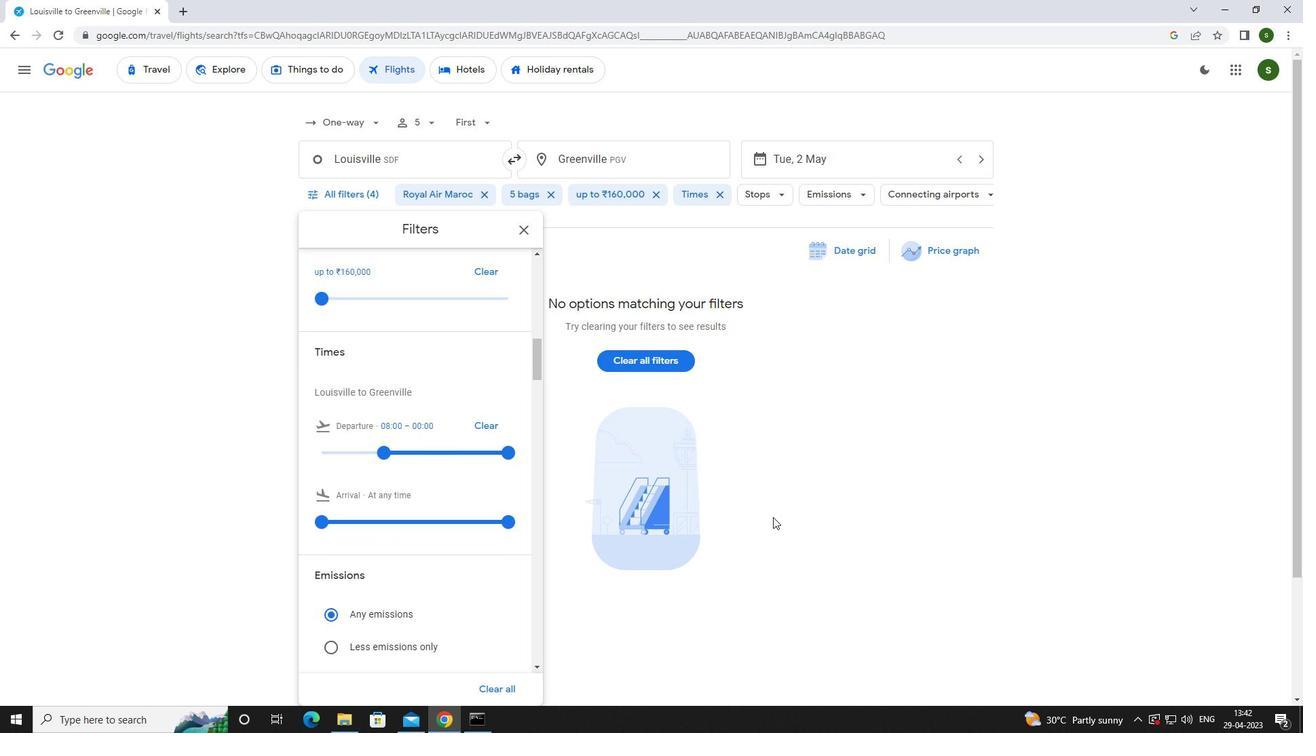 
Action: Mouse pressed left at (749, 493)
Screenshot: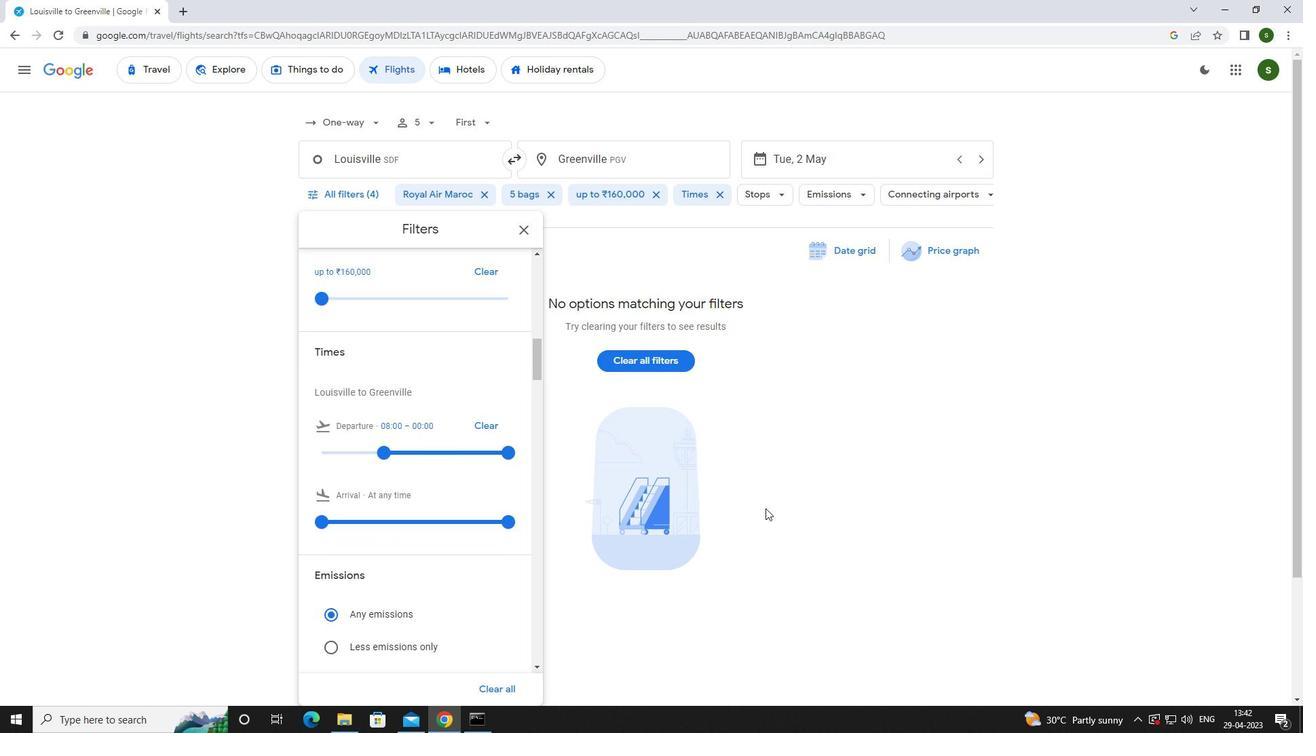 
